 Task: Look for space in Tefé, Brazil from 5th July, 2023 to 11th July, 2023 for 2 adults in price range Rs.8000 to Rs.16000. Place can be entire place with 2 bedrooms having 2 beds and 1 bathroom. Property type can be house, flat, guest house. Amenities needed are: washing machine. Booking option can be shelf check-in. Required host language is Spanish.
Action: Mouse moved to (835, 111)
Screenshot: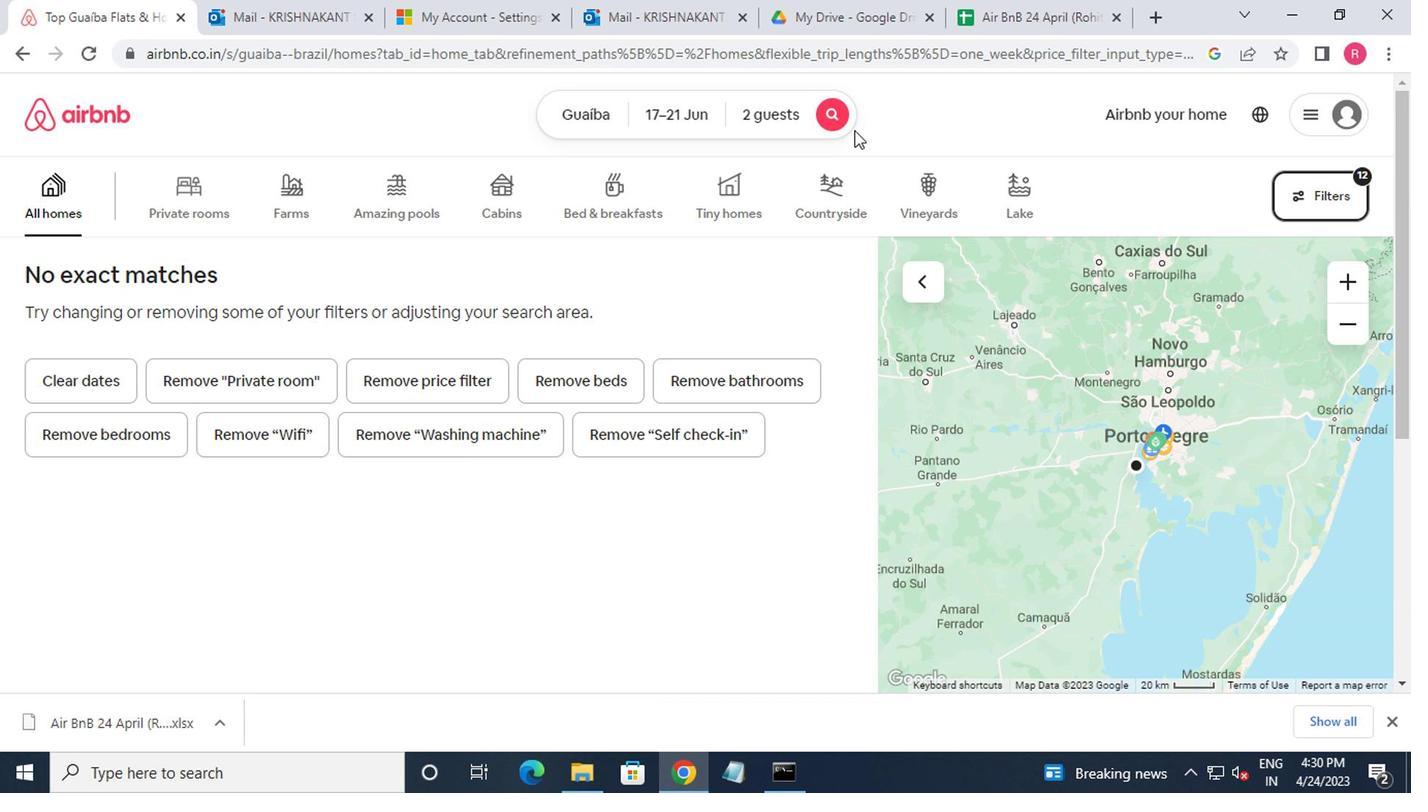 
Action: Mouse pressed left at (835, 111)
Screenshot: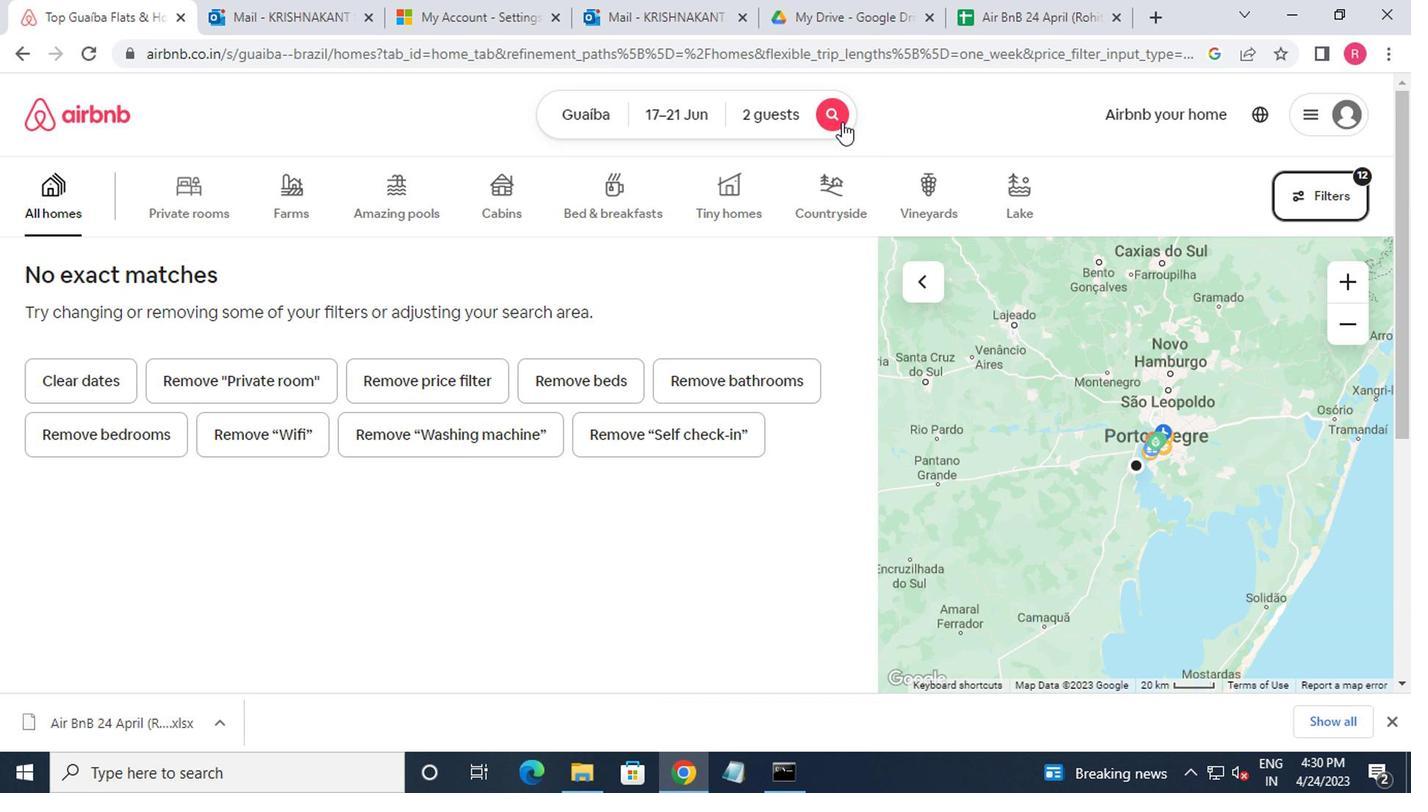 
Action: Mouse moved to (91, 121)
Screenshot: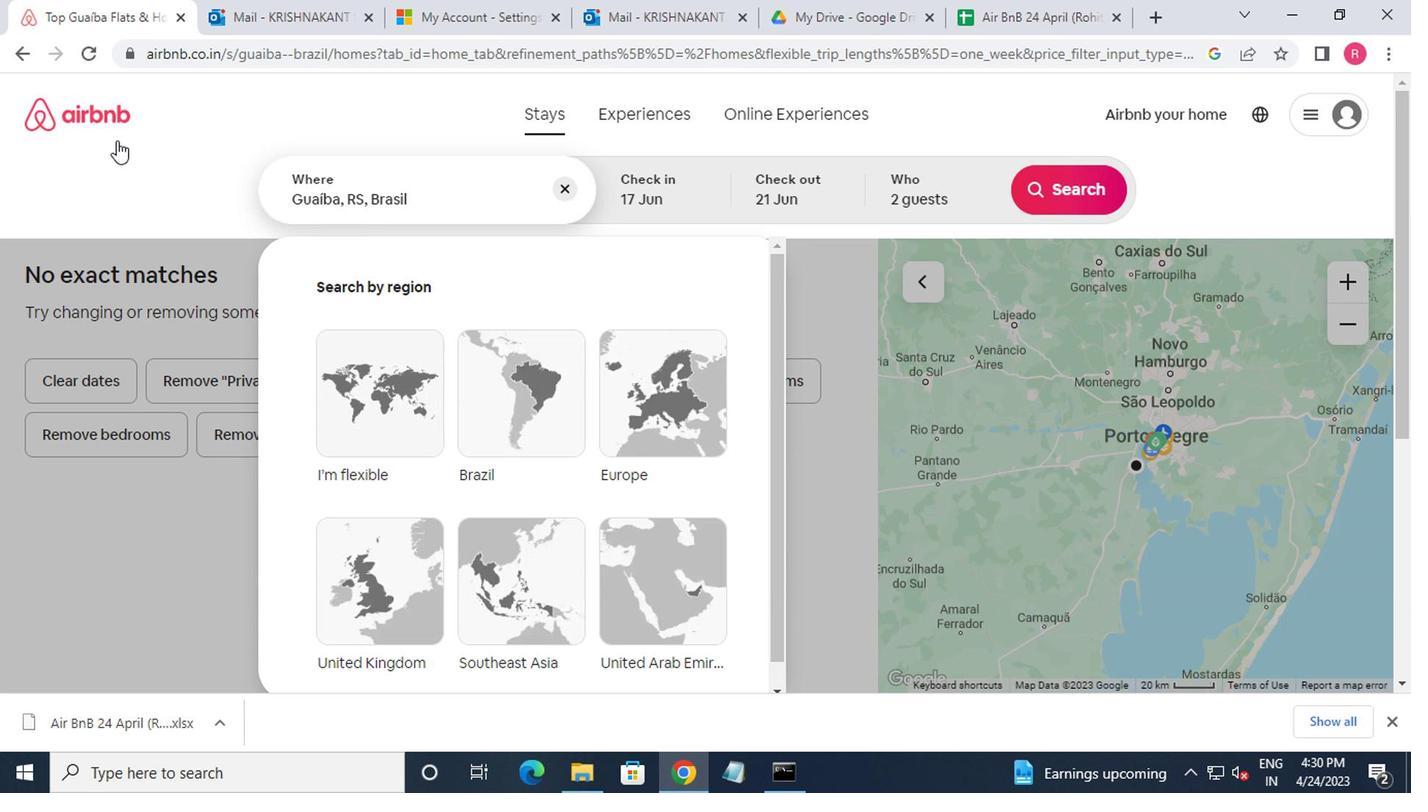 
Action: Mouse pressed left at (91, 121)
Screenshot: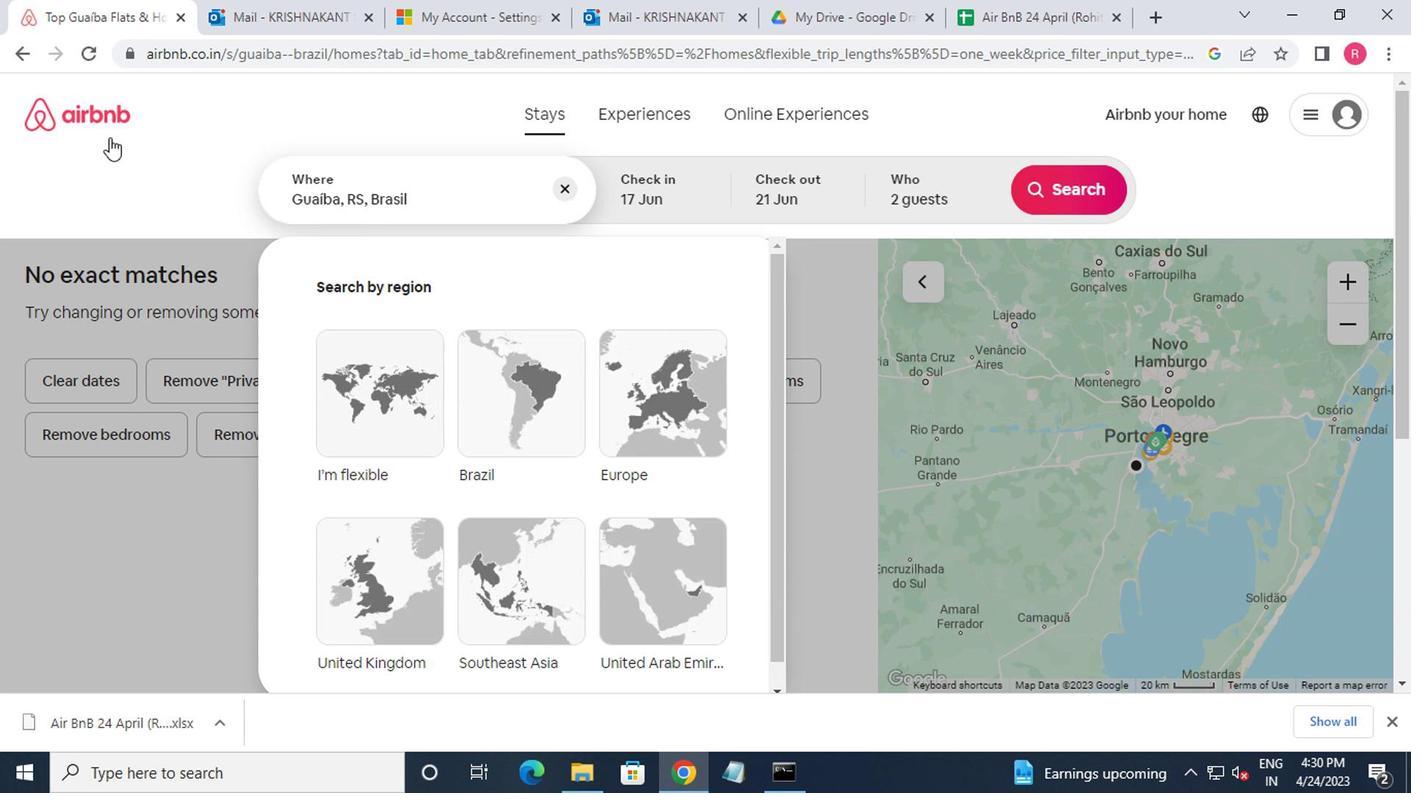 
Action: Mouse moved to (843, 116)
Screenshot: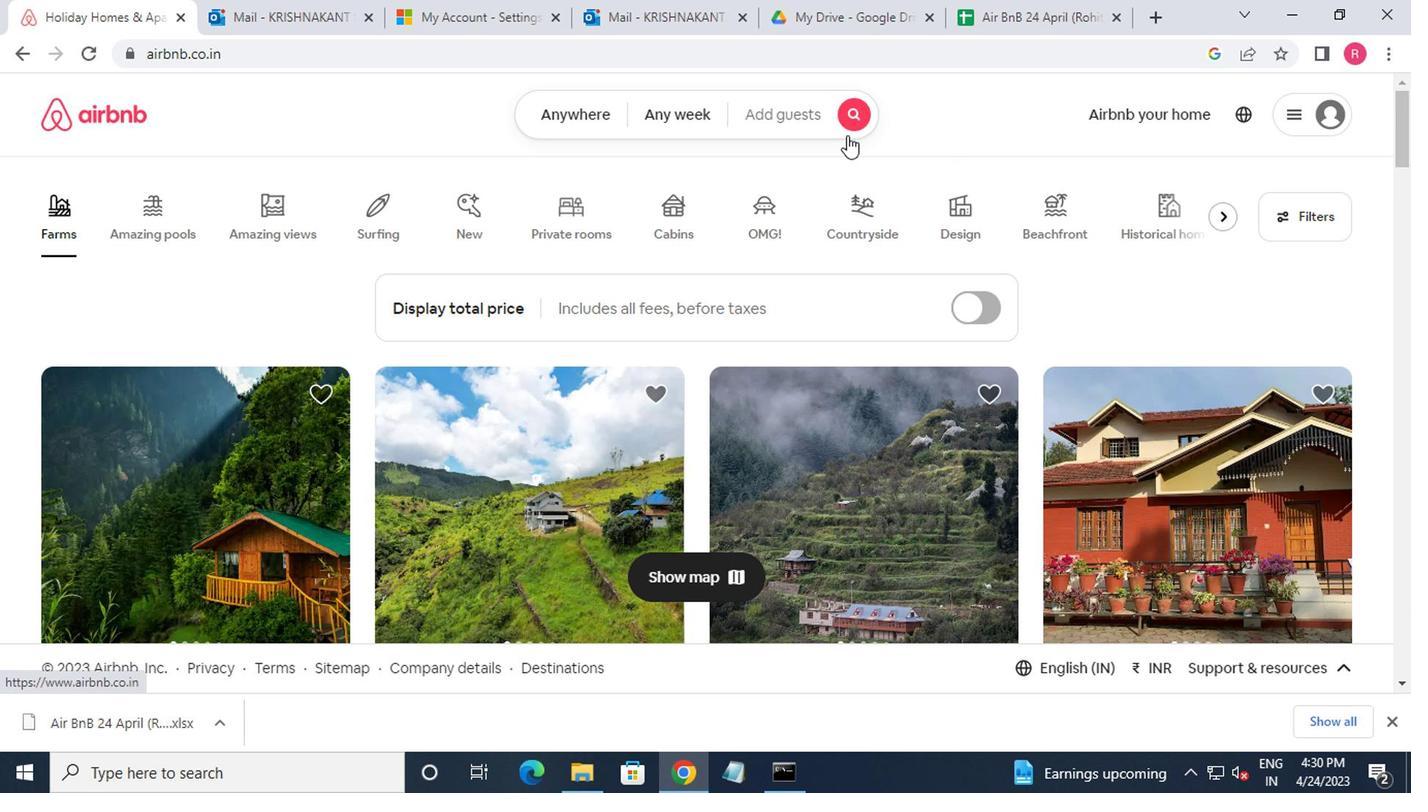 
Action: Mouse pressed left at (843, 116)
Screenshot: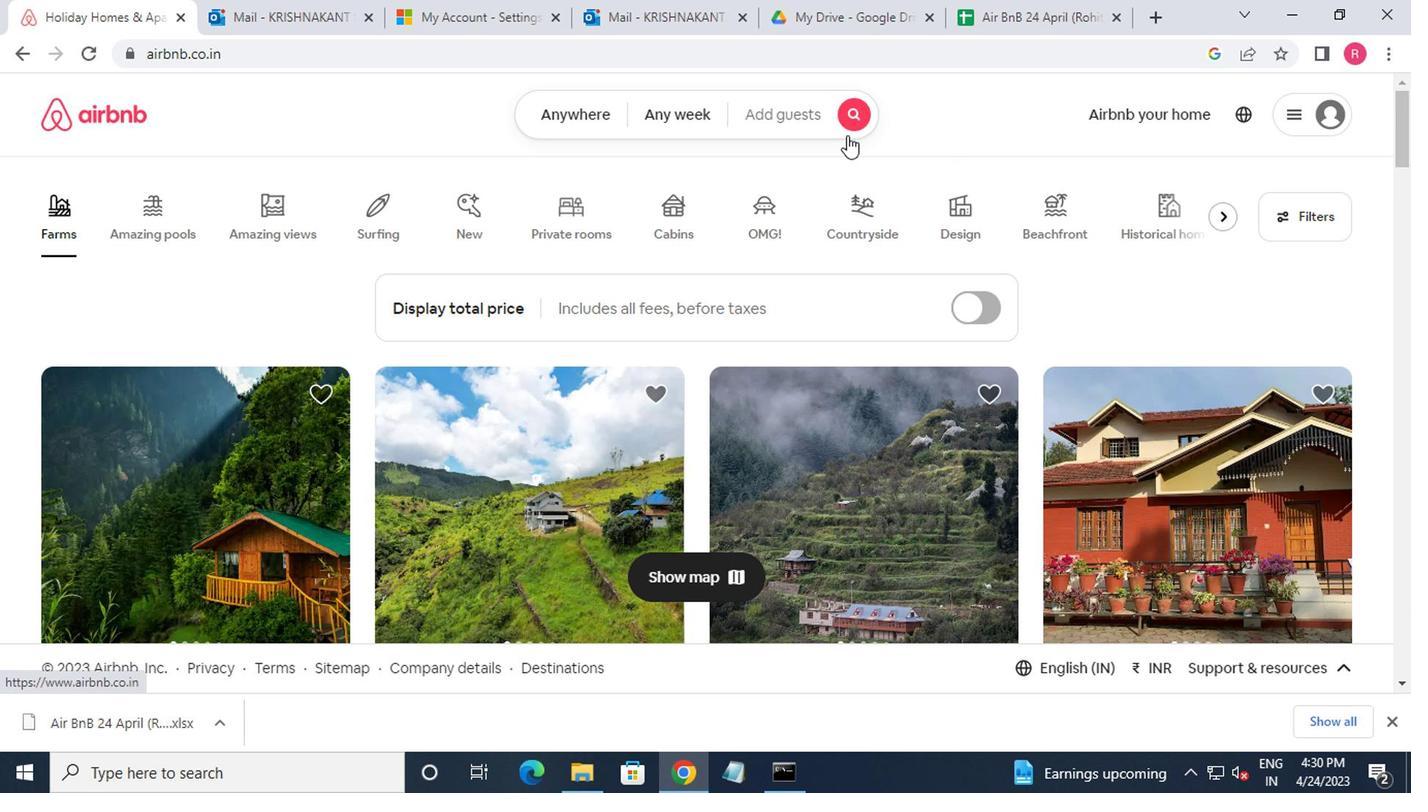 
Action: Mouse moved to (512, 183)
Screenshot: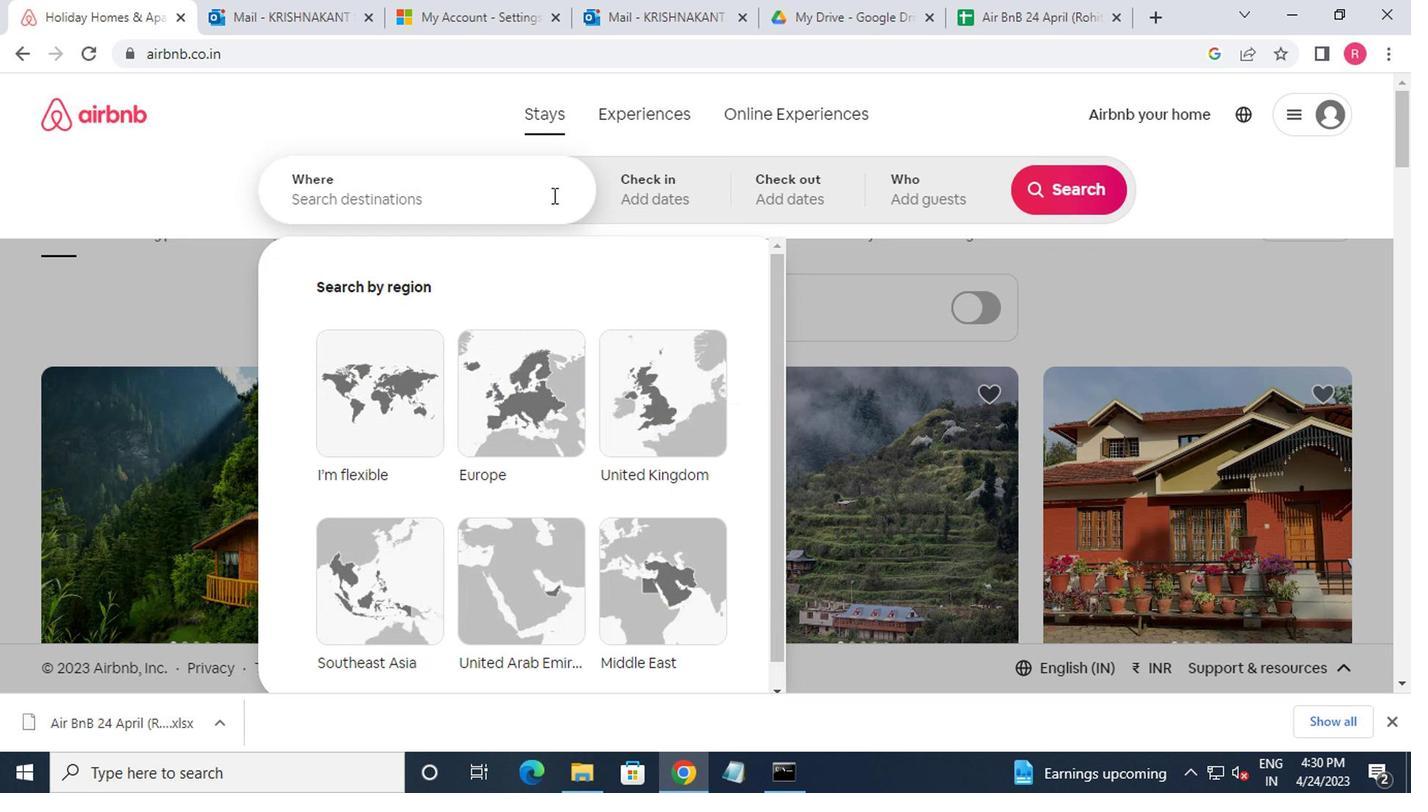 
Action: Mouse pressed left at (512, 183)
Screenshot: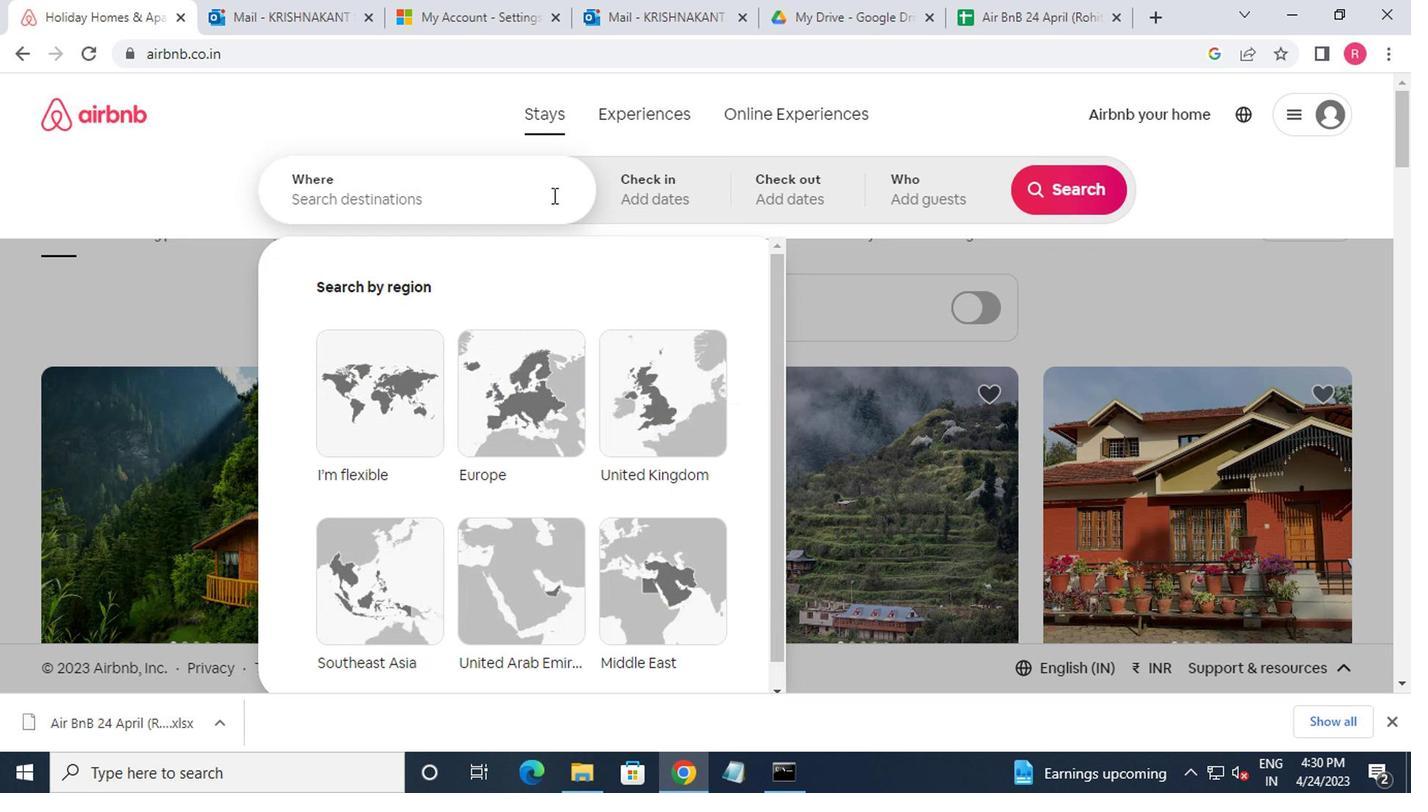 
Action: Mouse moved to (513, 181)
Screenshot: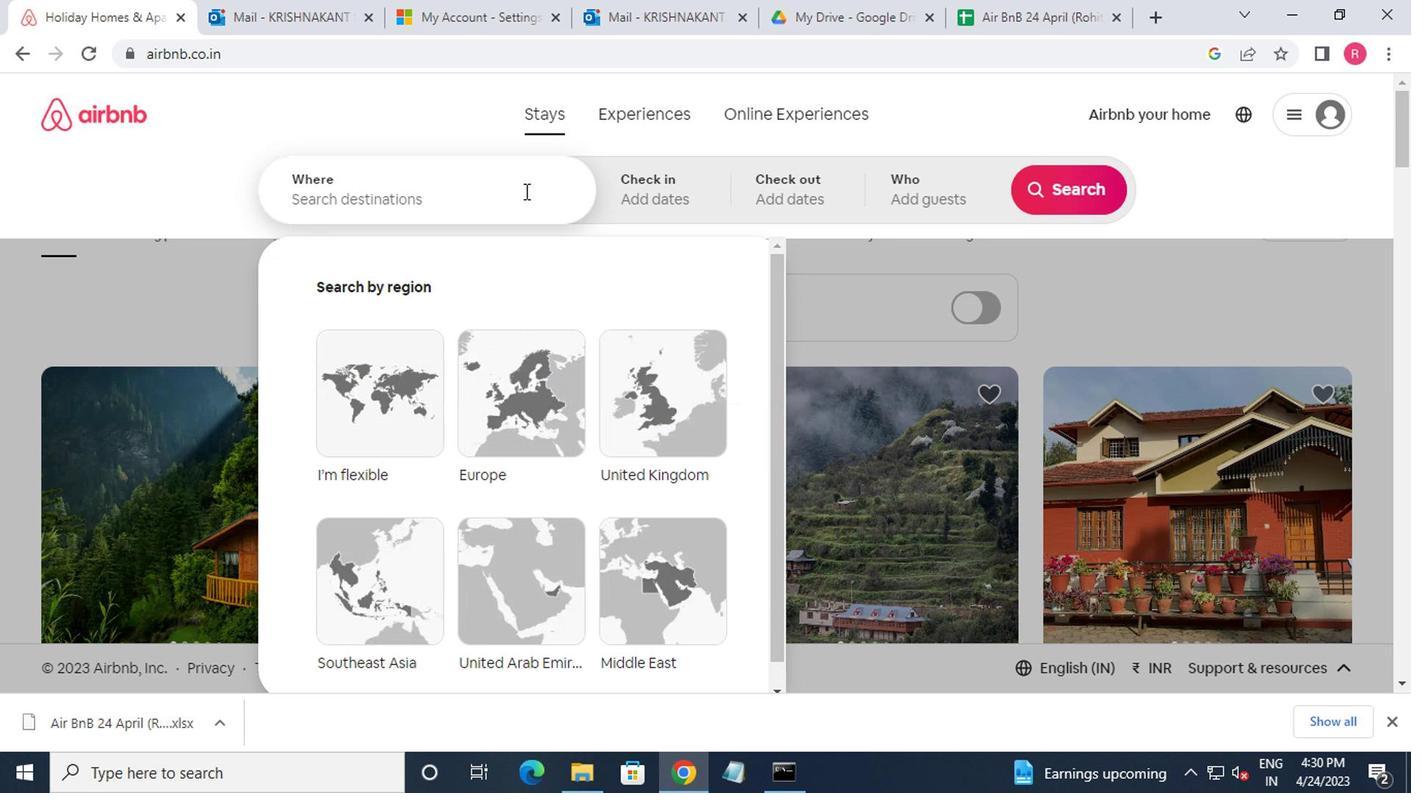 
Action: Key pressed tefe,brazil<Key.enter>
Screenshot: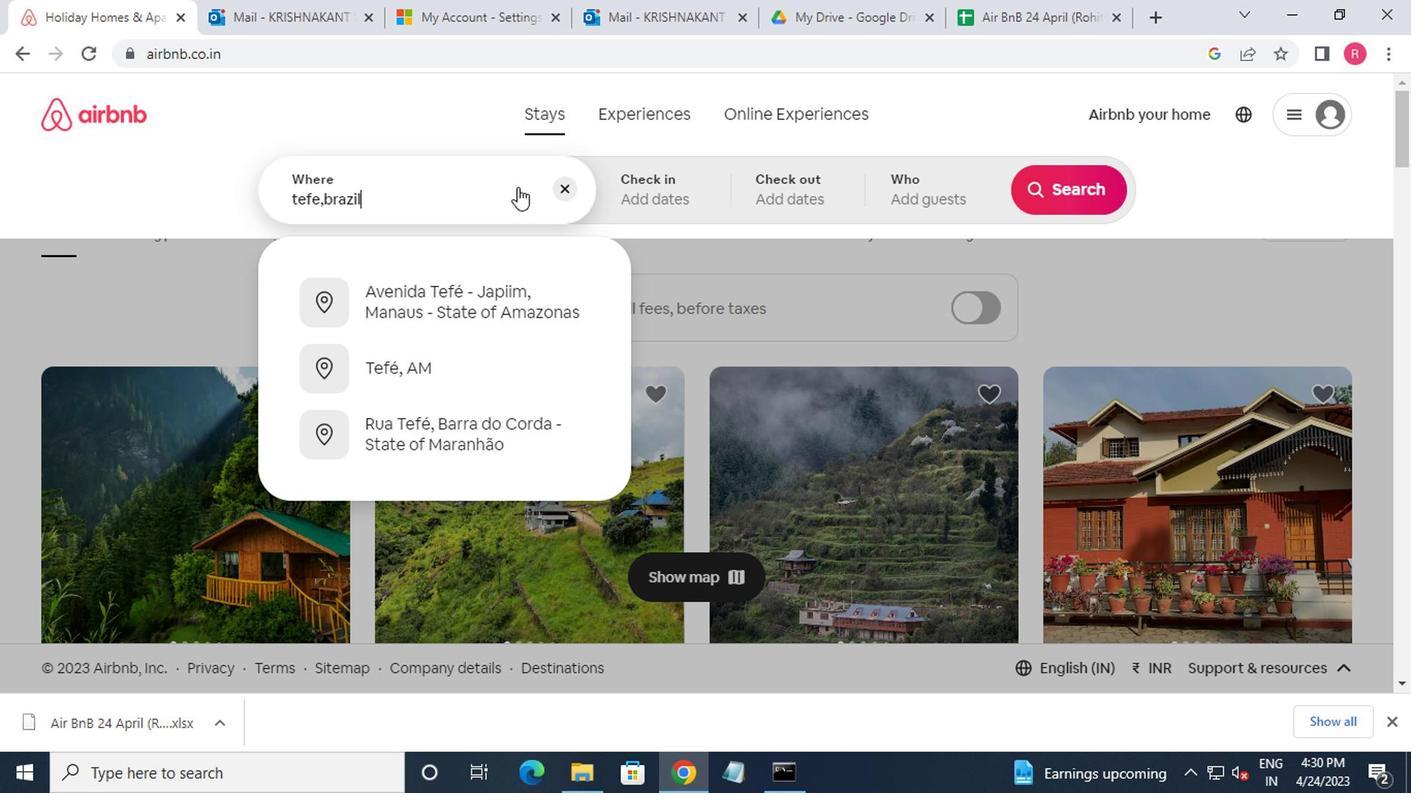 
Action: Mouse moved to (1051, 358)
Screenshot: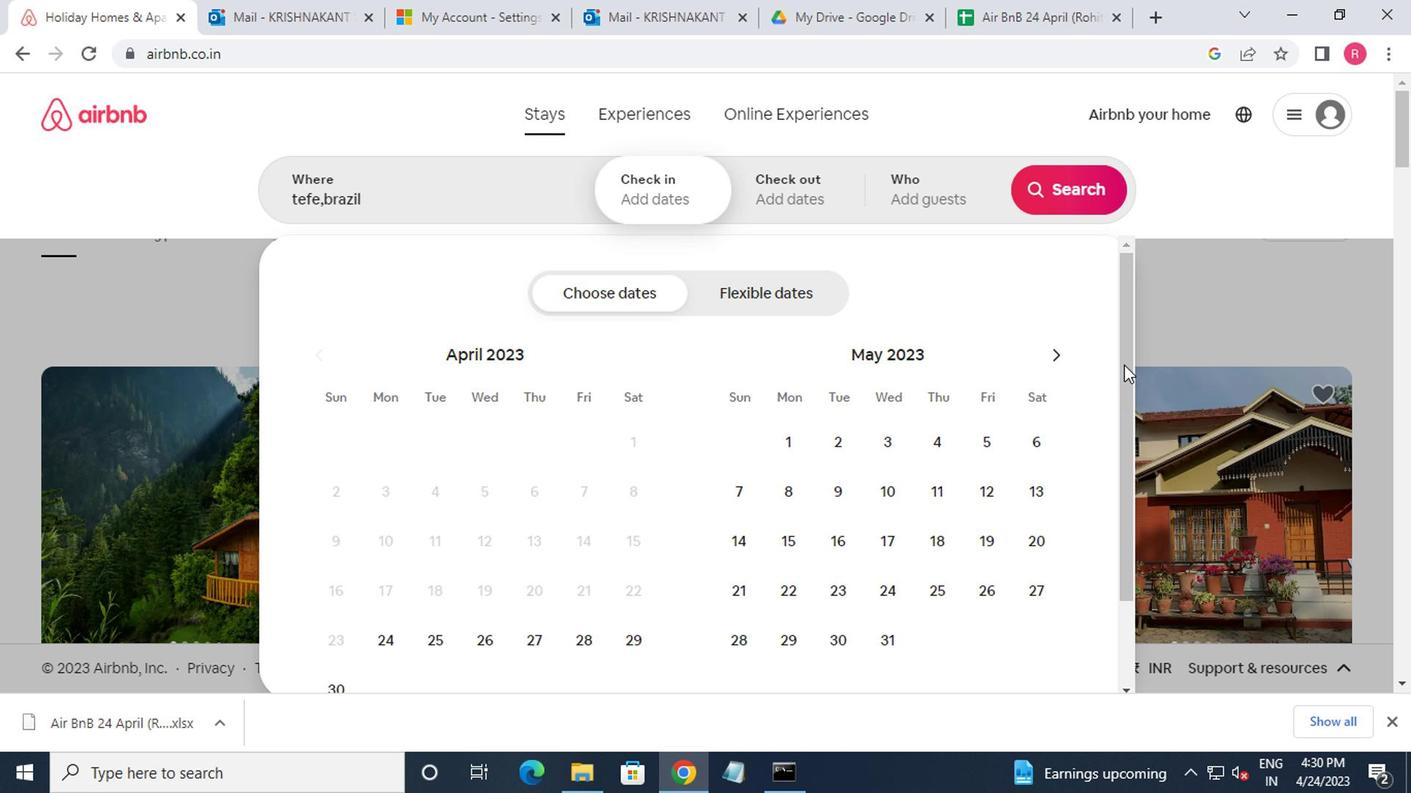 
Action: Mouse pressed left at (1051, 358)
Screenshot: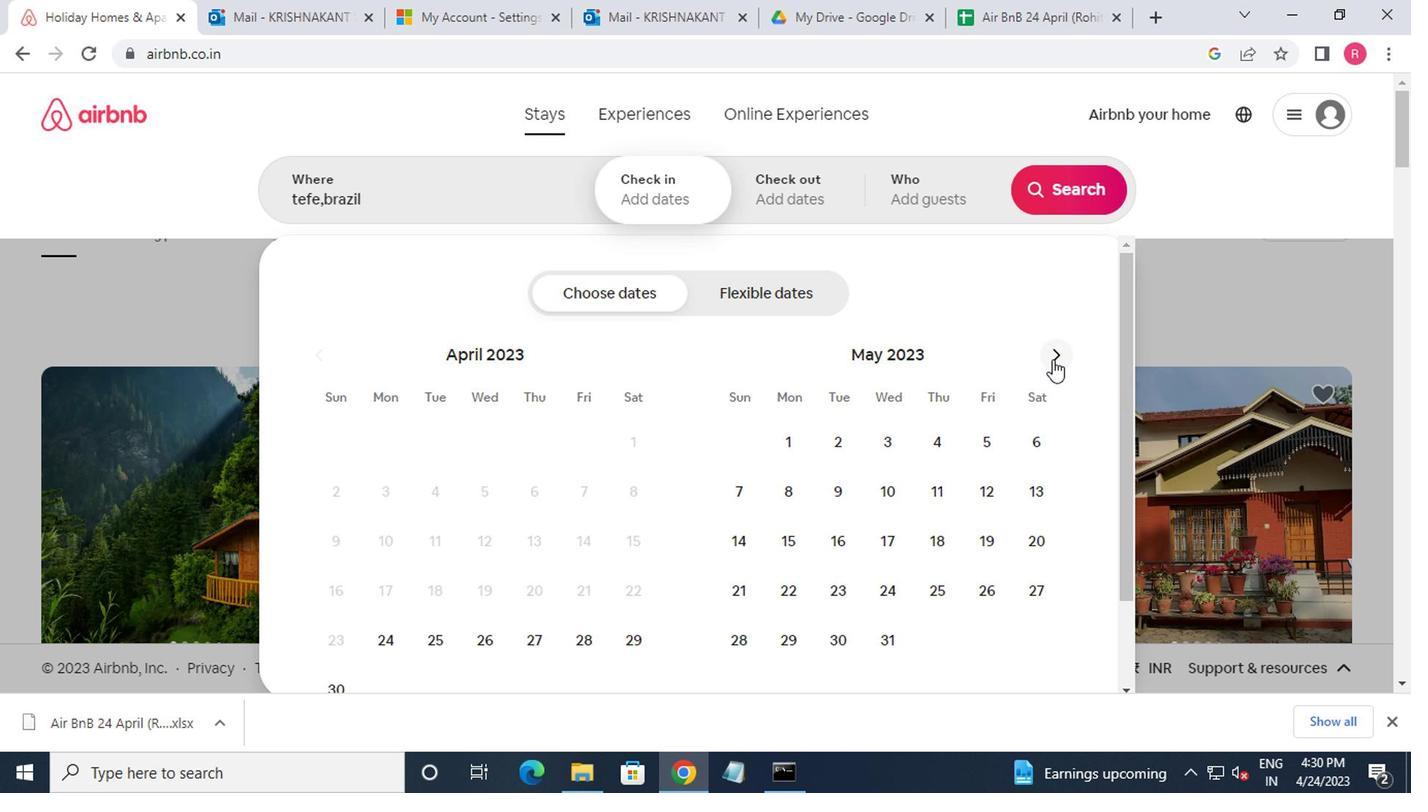 
Action: Mouse moved to (794, 504)
Screenshot: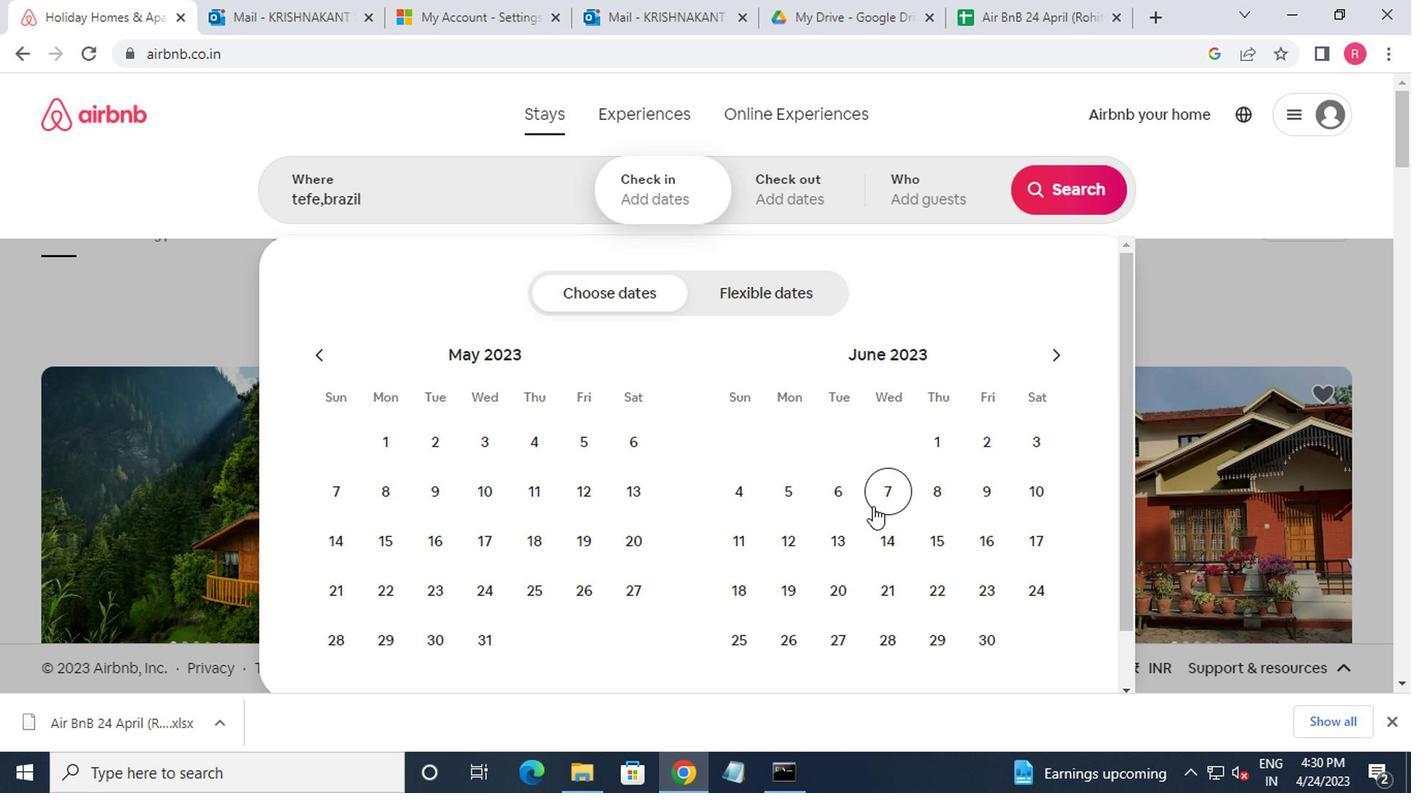 
Action: Mouse pressed left at (794, 504)
Screenshot: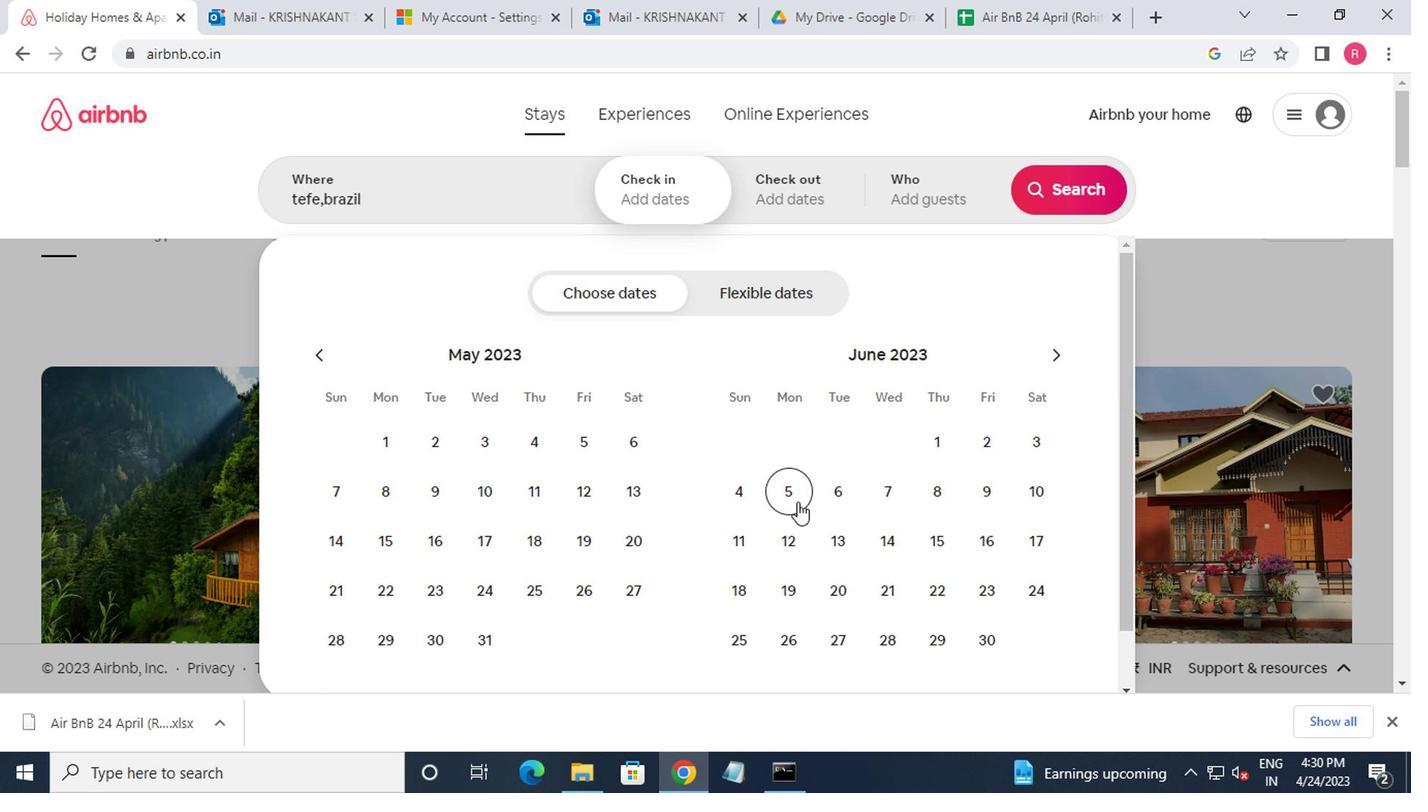 
Action: Mouse moved to (752, 540)
Screenshot: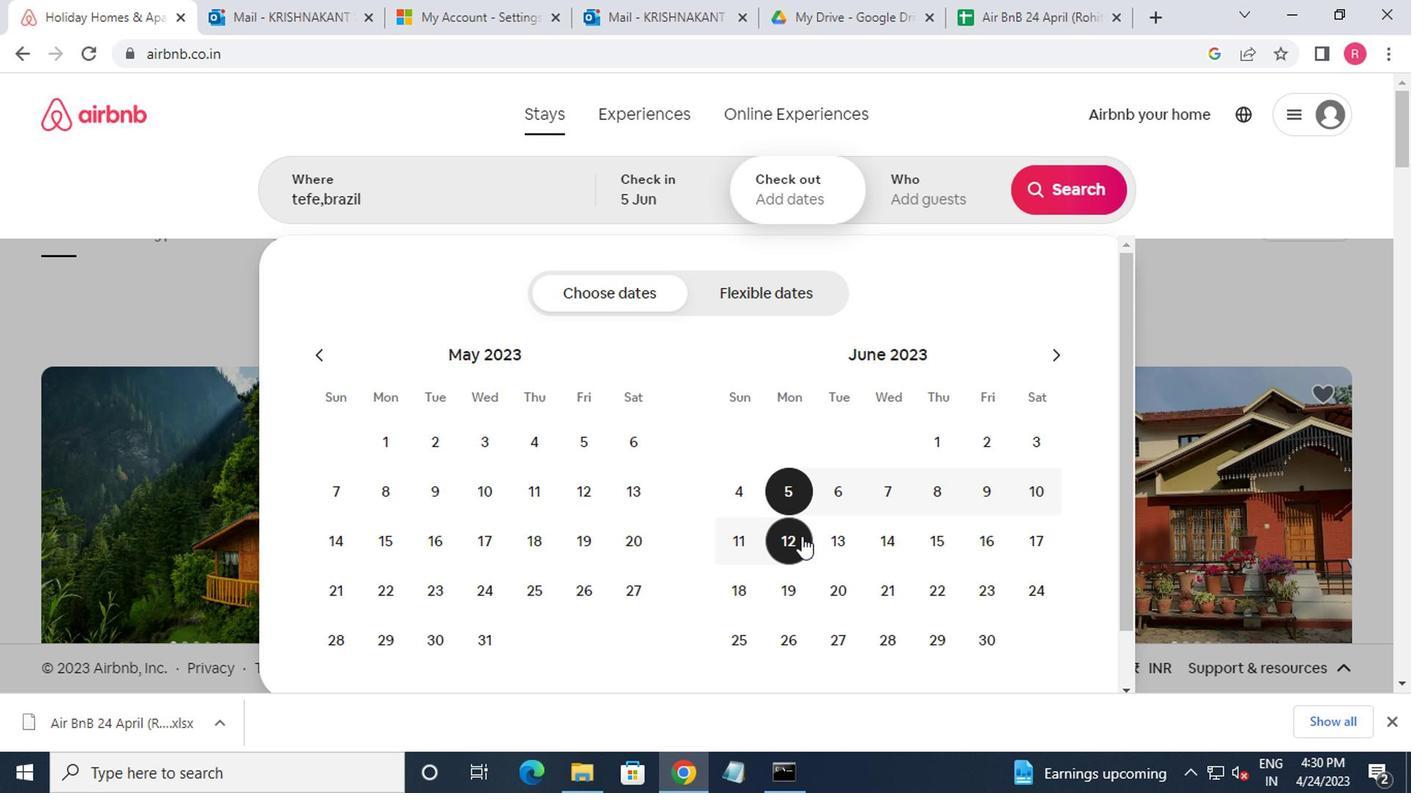
Action: Mouse pressed left at (752, 540)
Screenshot: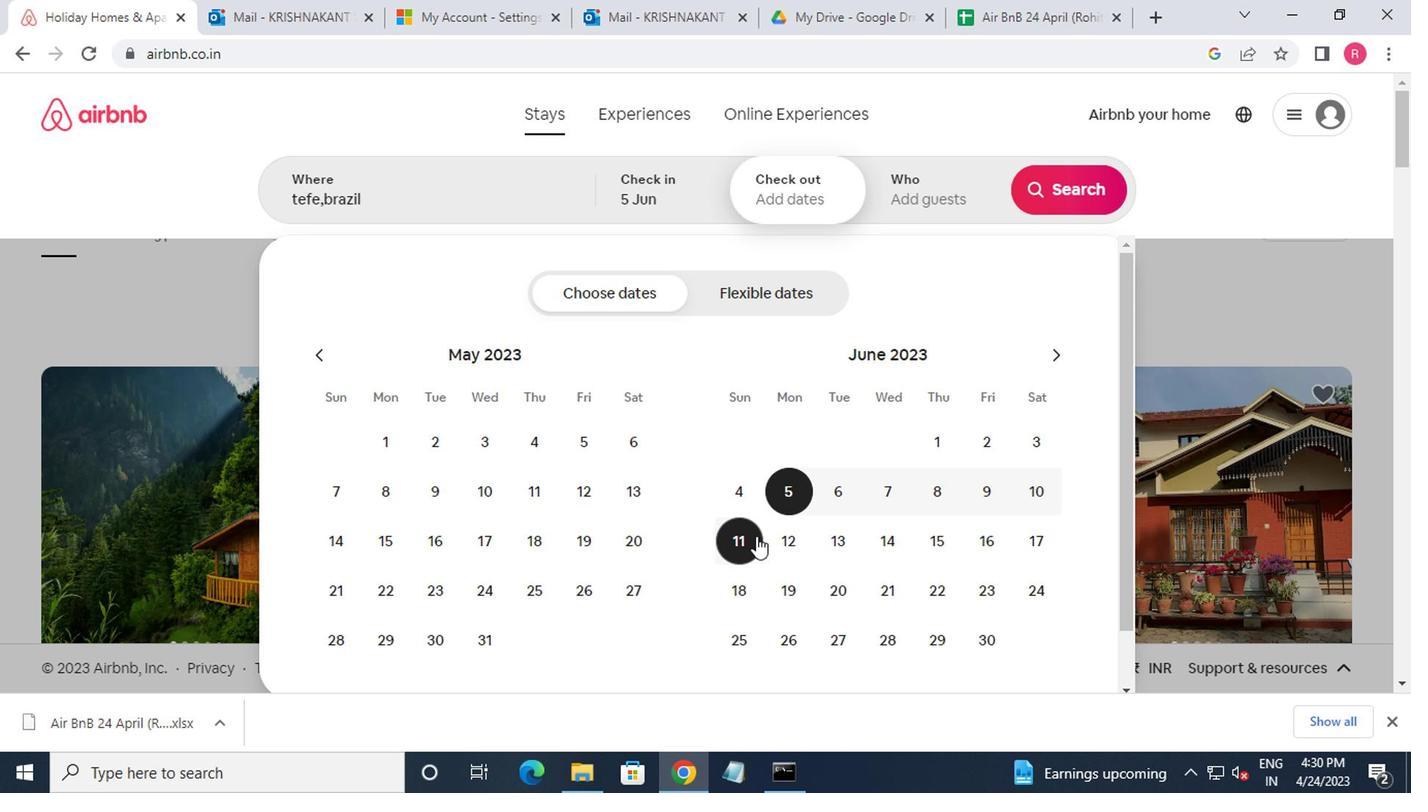 
Action: Mouse moved to (938, 190)
Screenshot: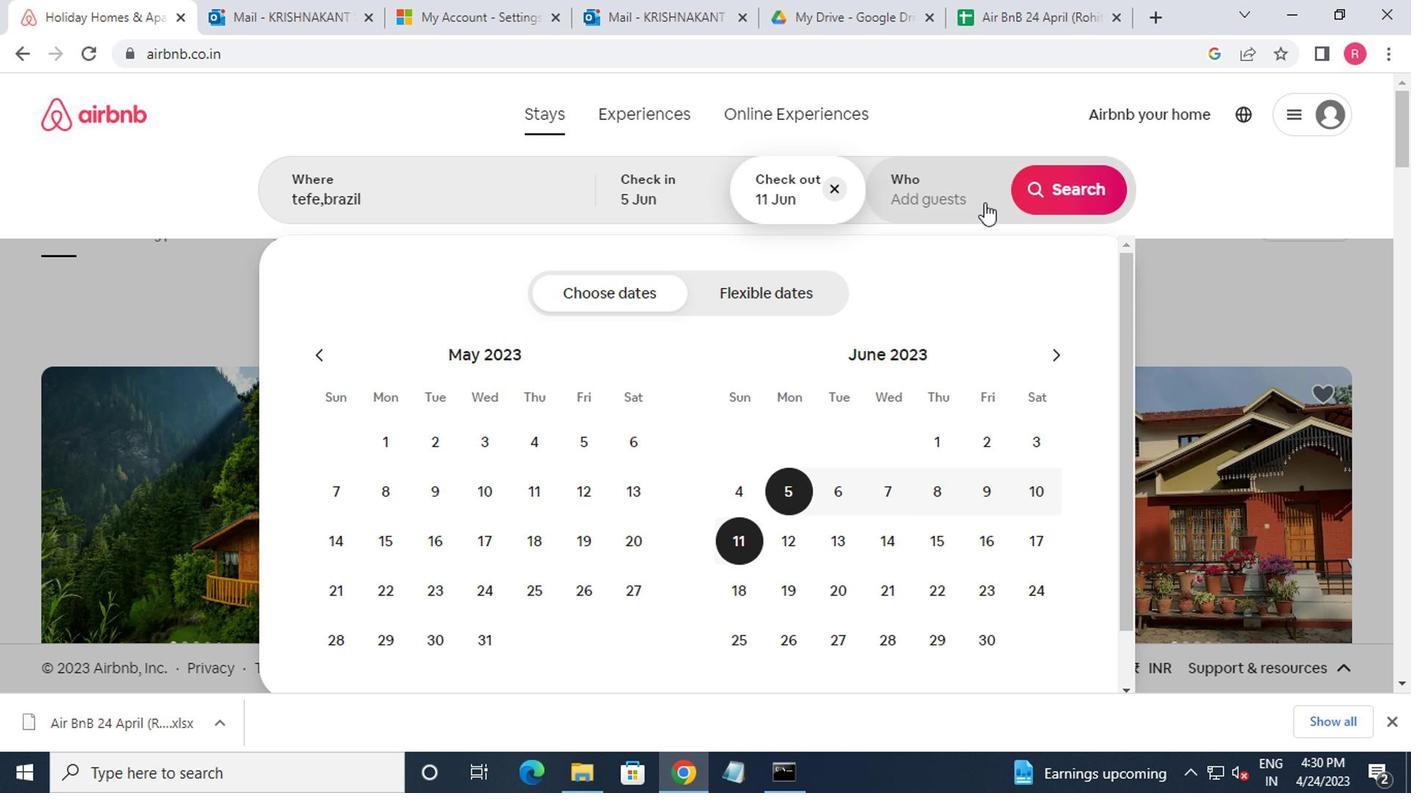 
Action: Mouse pressed left at (938, 190)
Screenshot: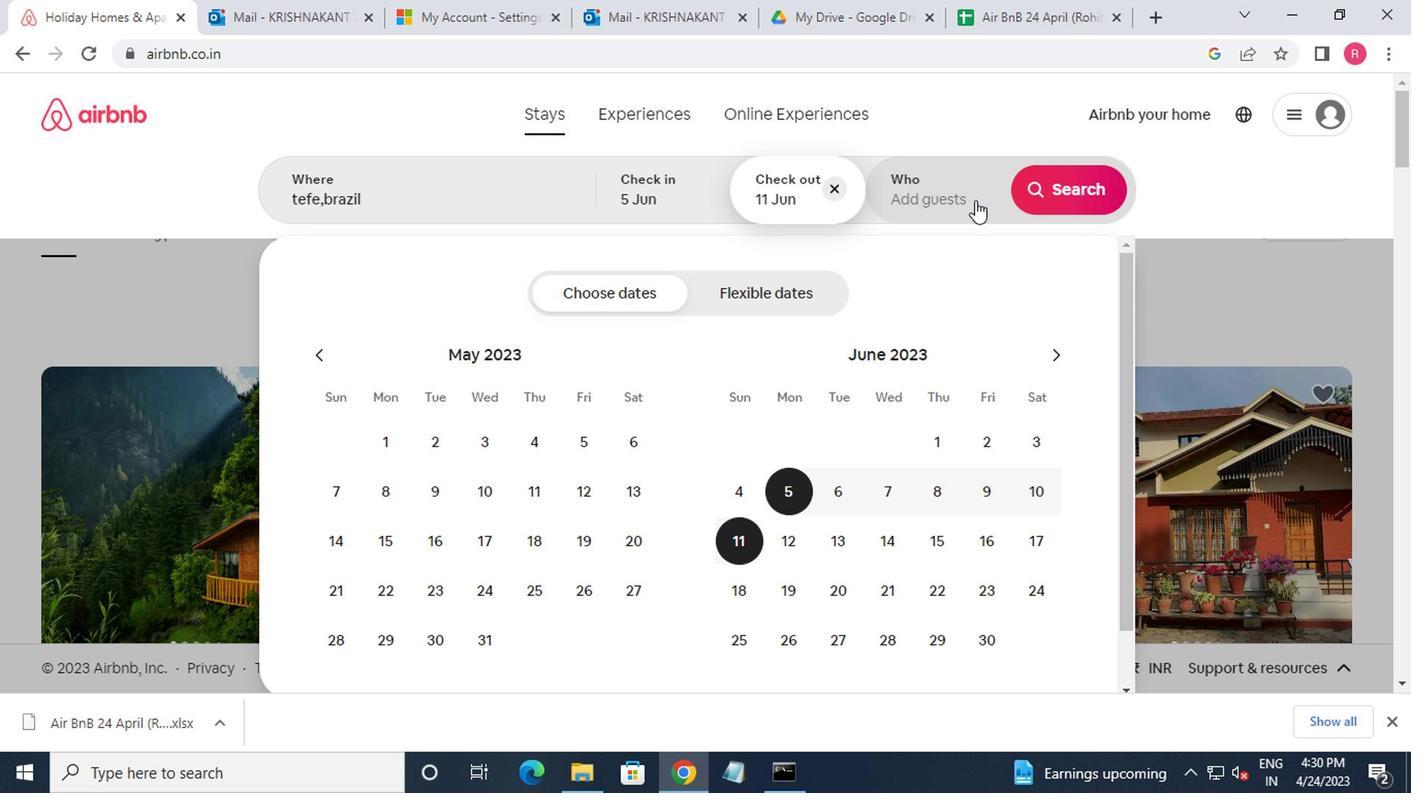 
Action: Mouse moved to (1087, 291)
Screenshot: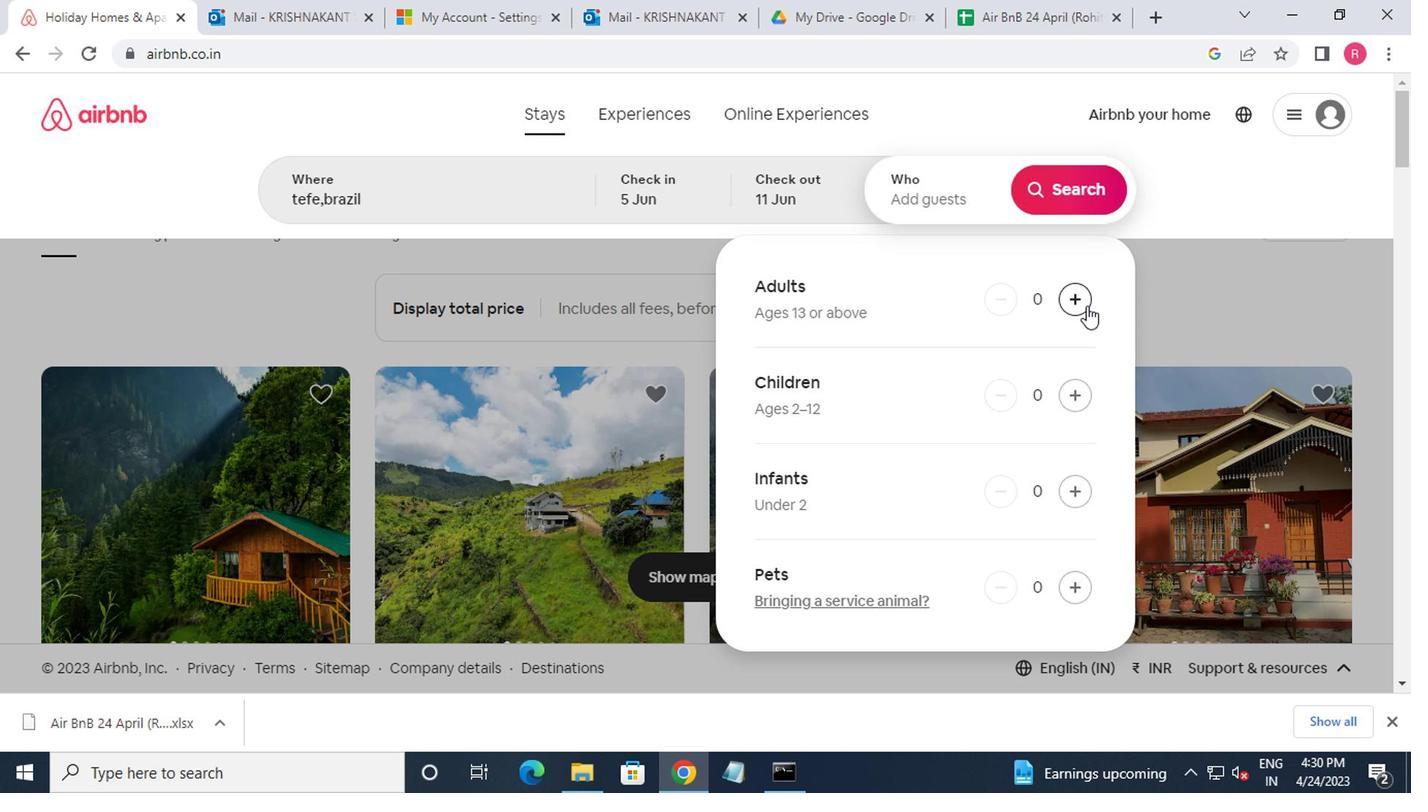 
Action: Mouse pressed left at (1087, 291)
Screenshot: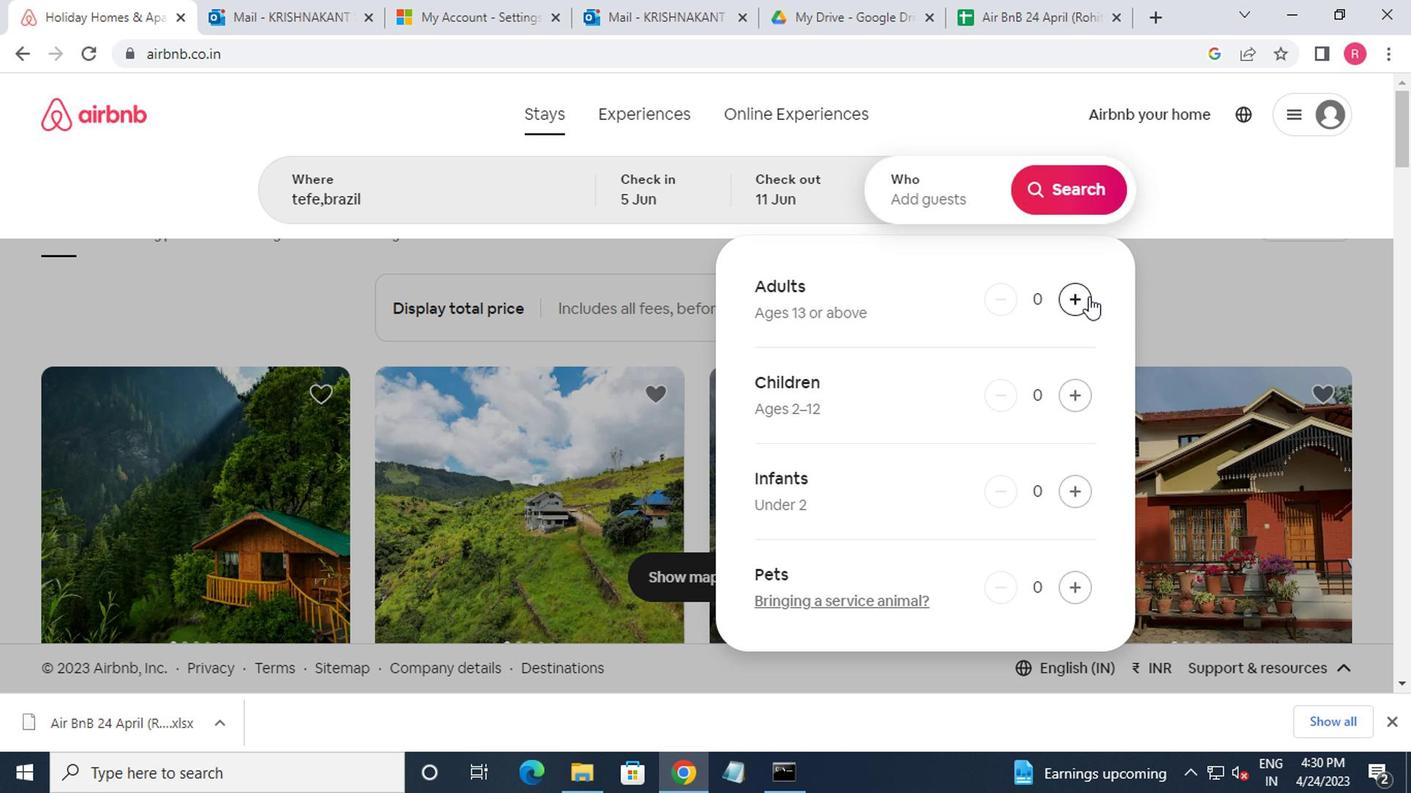
Action: Mouse pressed left at (1087, 291)
Screenshot: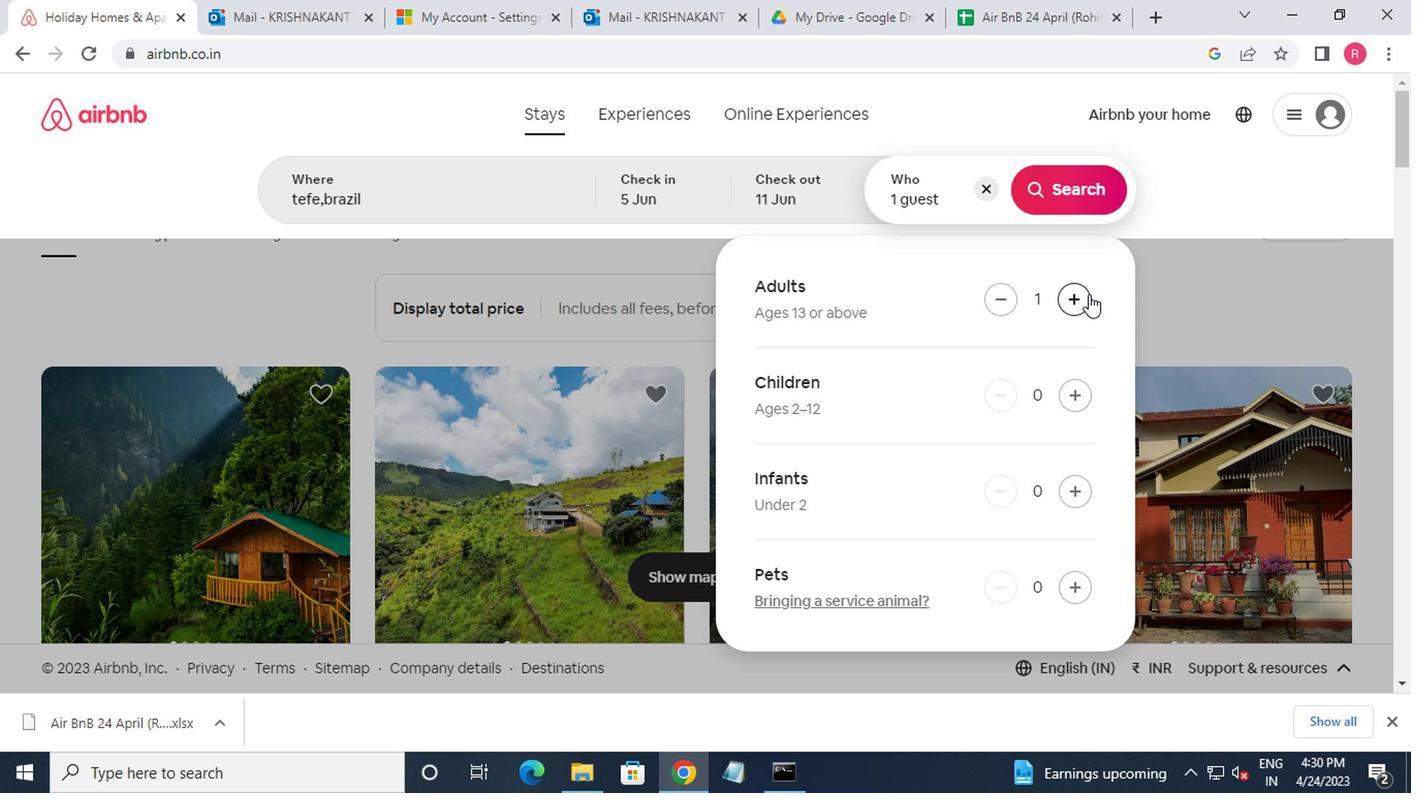 
Action: Mouse moved to (1042, 191)
Screenshot: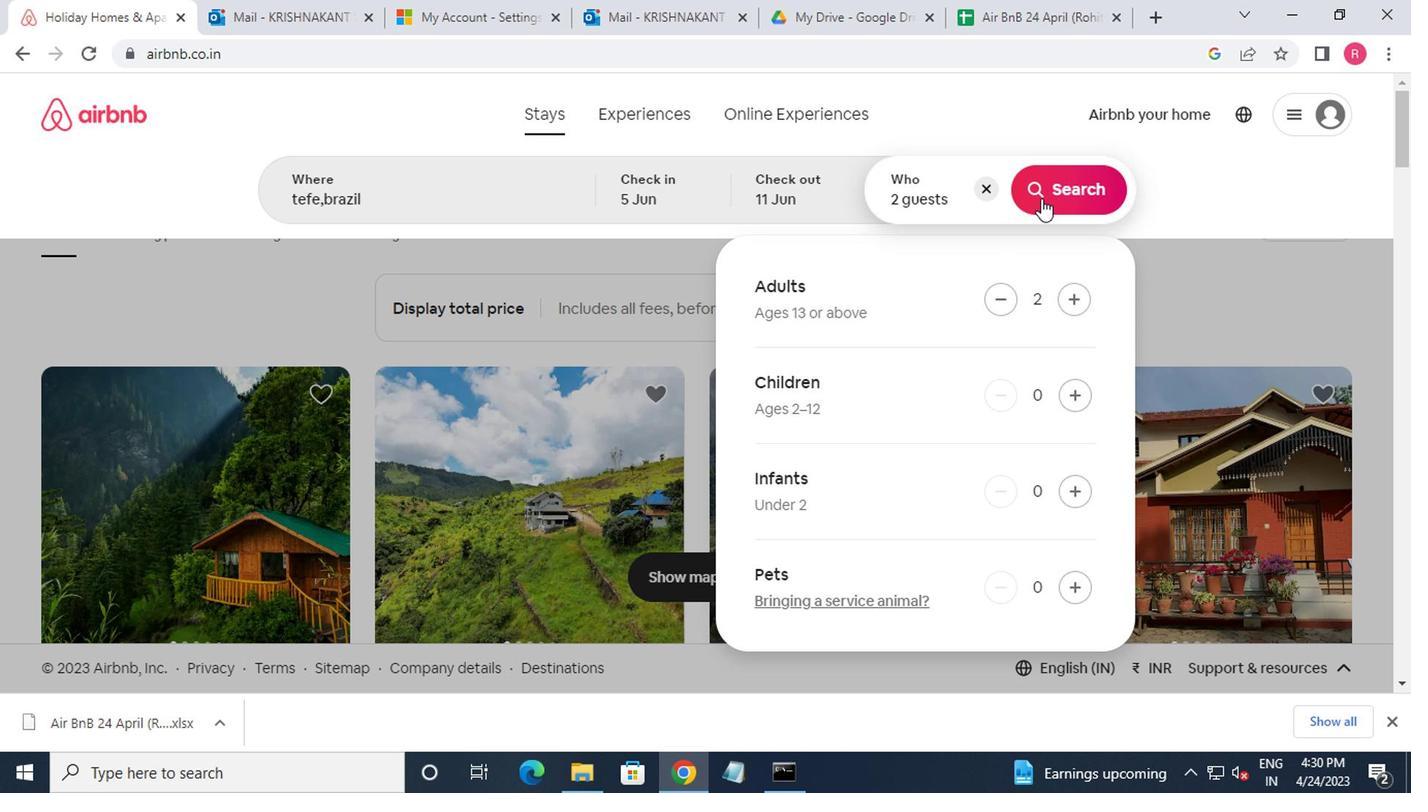 
Action: Mouse pressed left at (1042, 191)
Screenshot: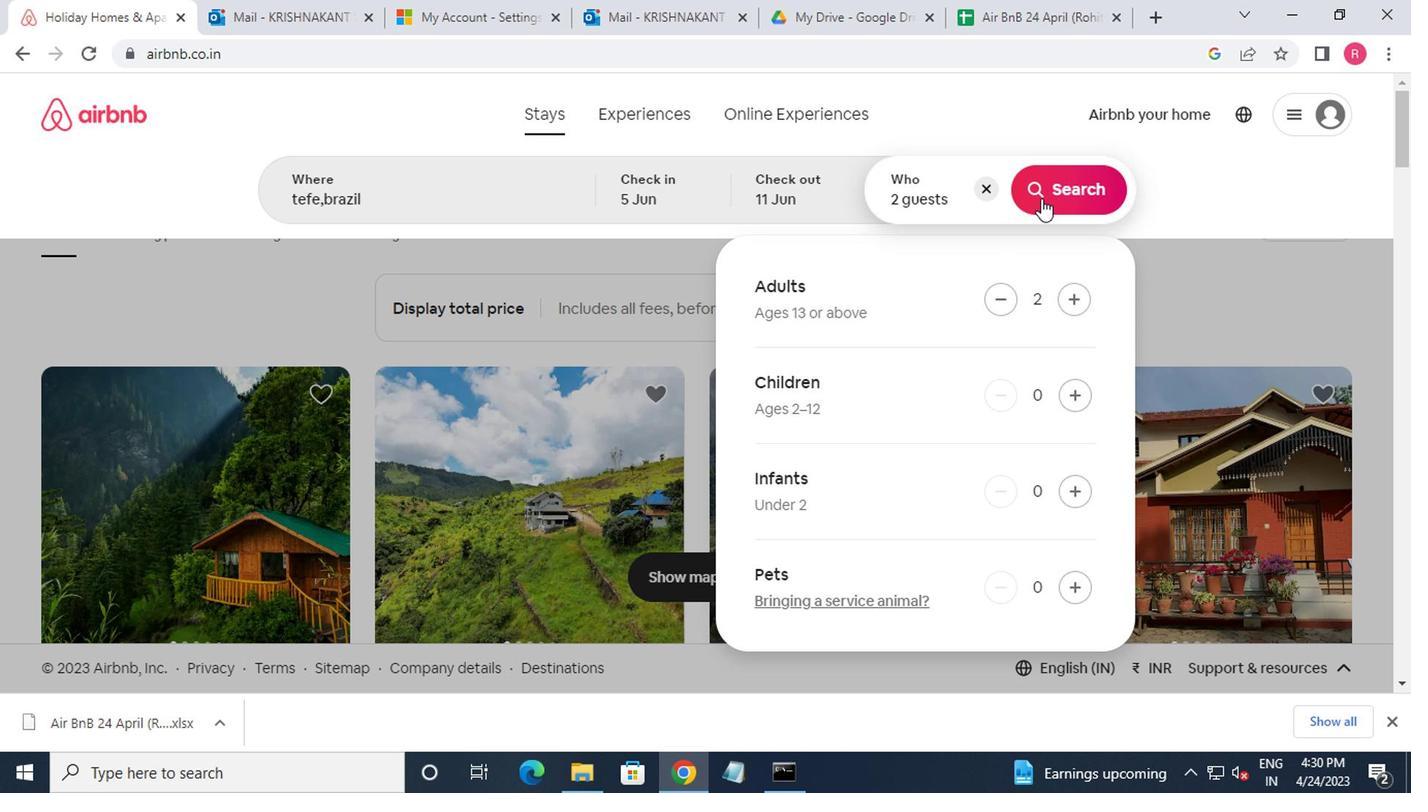 
Action: Mouse moved to (1290, 205)
Screenshot: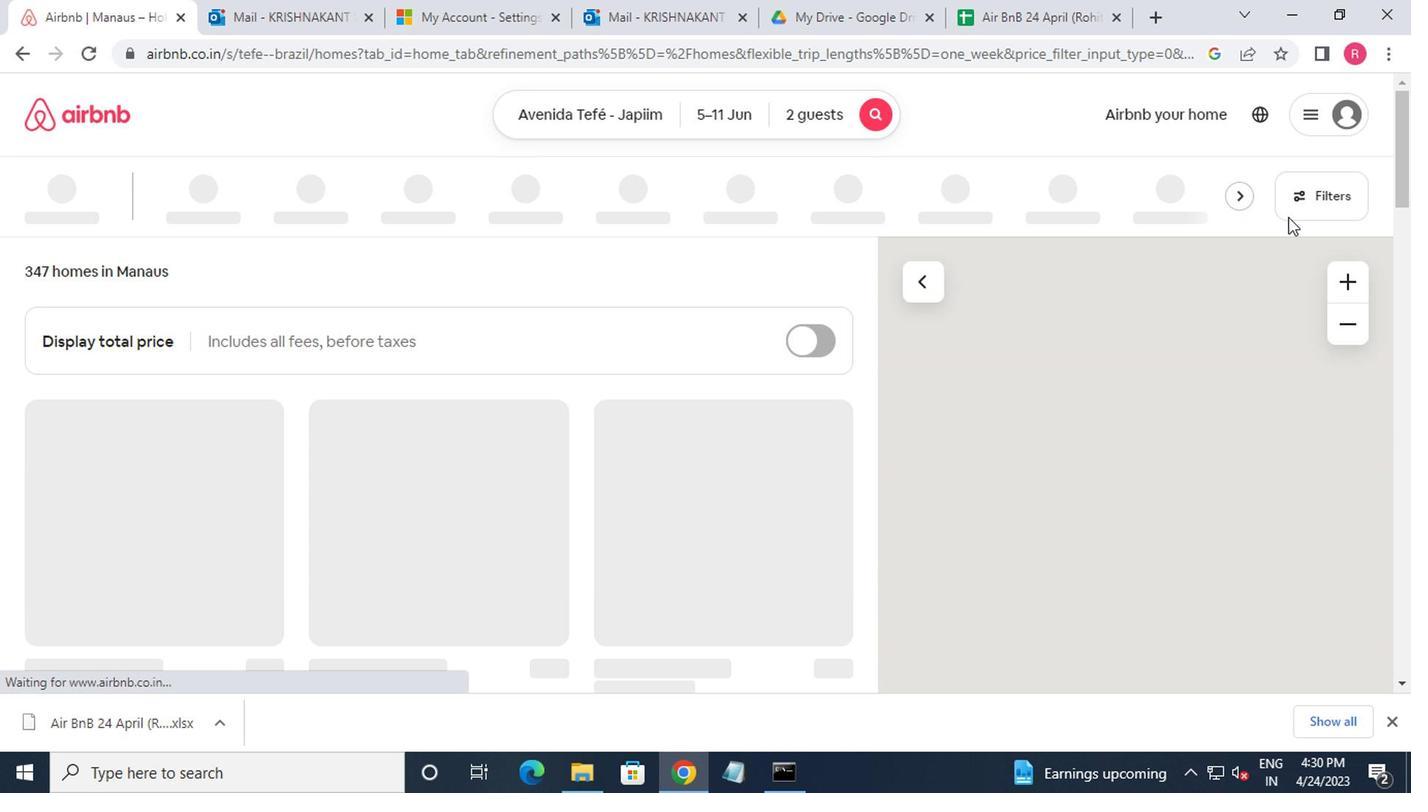 
Action: Mouse pressed left at (1290, 205)
Screenshot: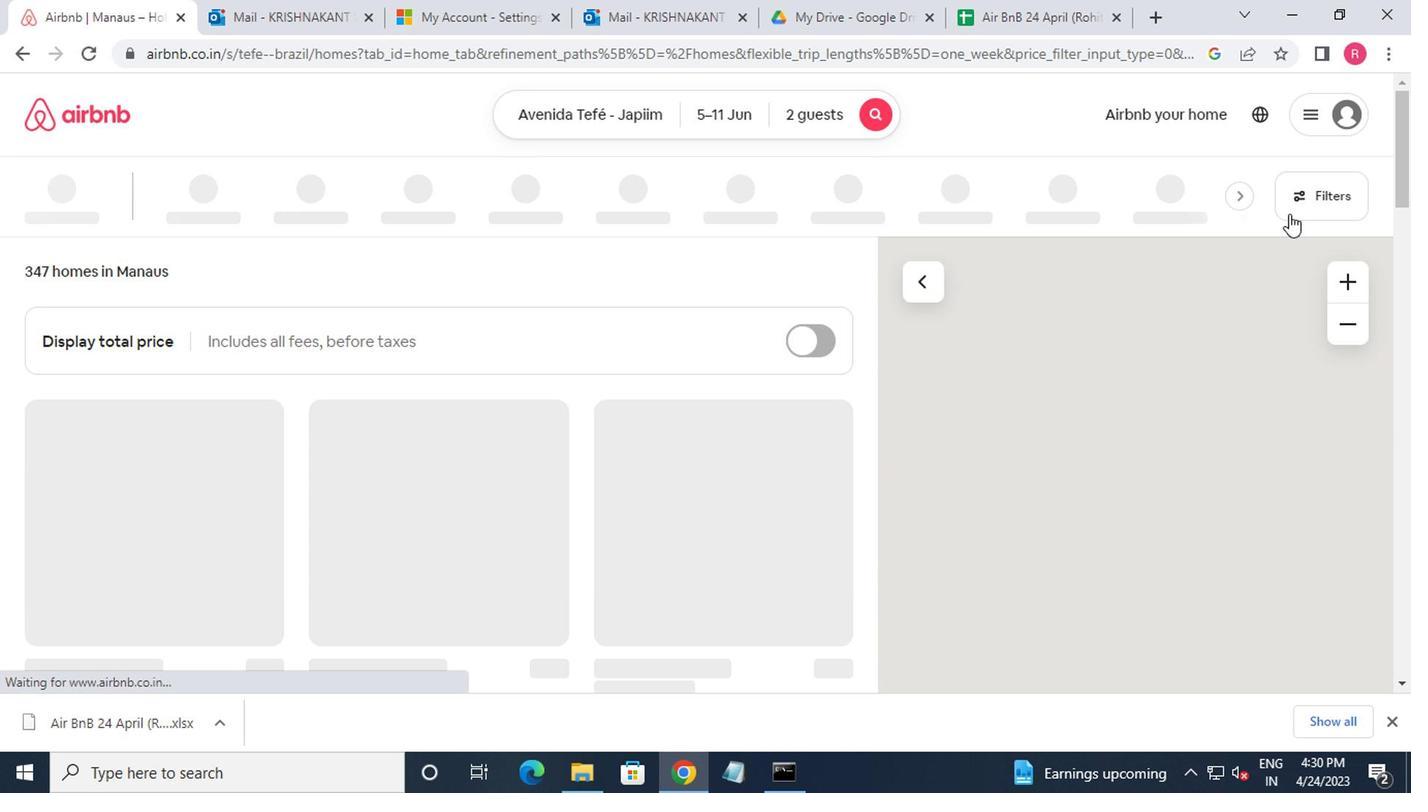 
Action: Mouse moved to (612, 449)
Screenshot: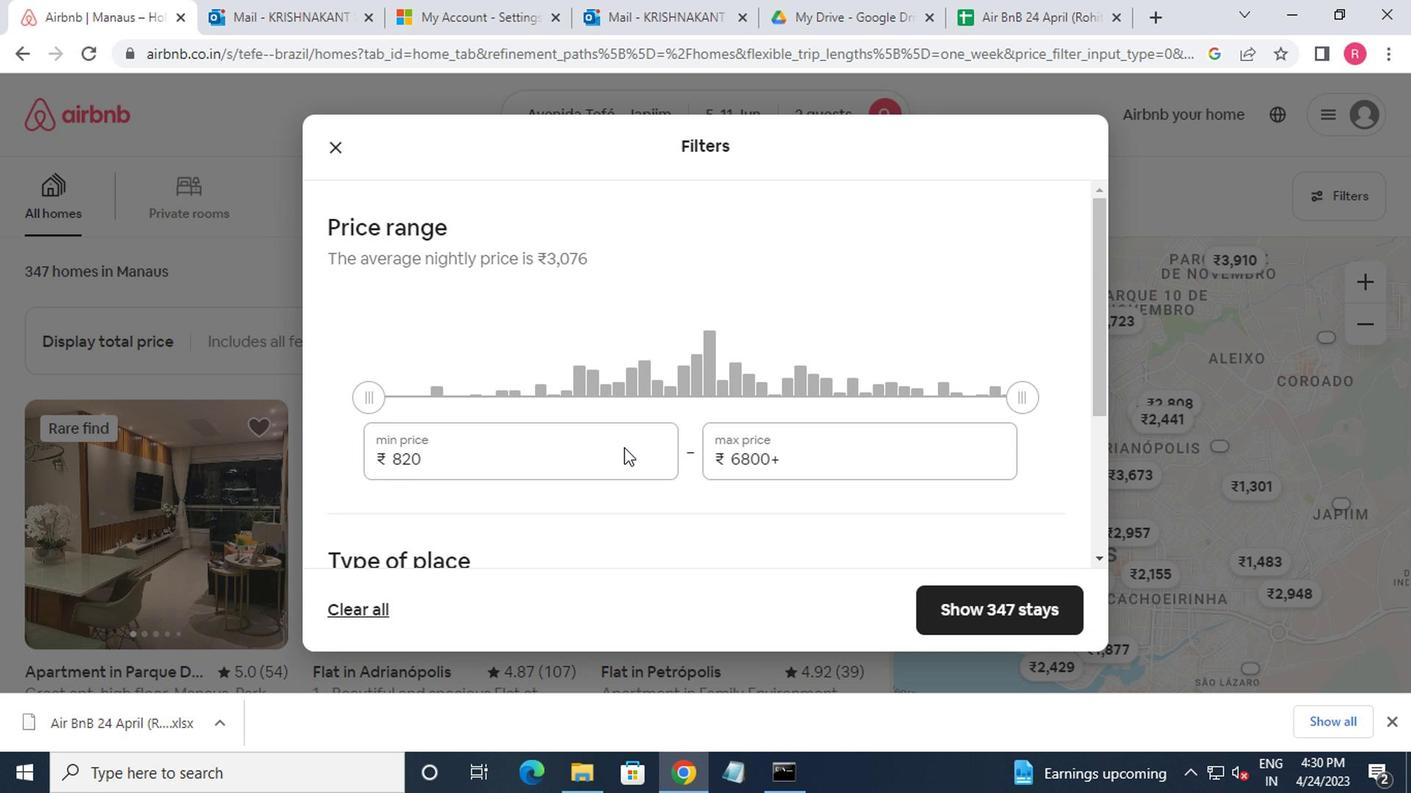
Action: Mouse pressed left at (612, 449)
Screenshot: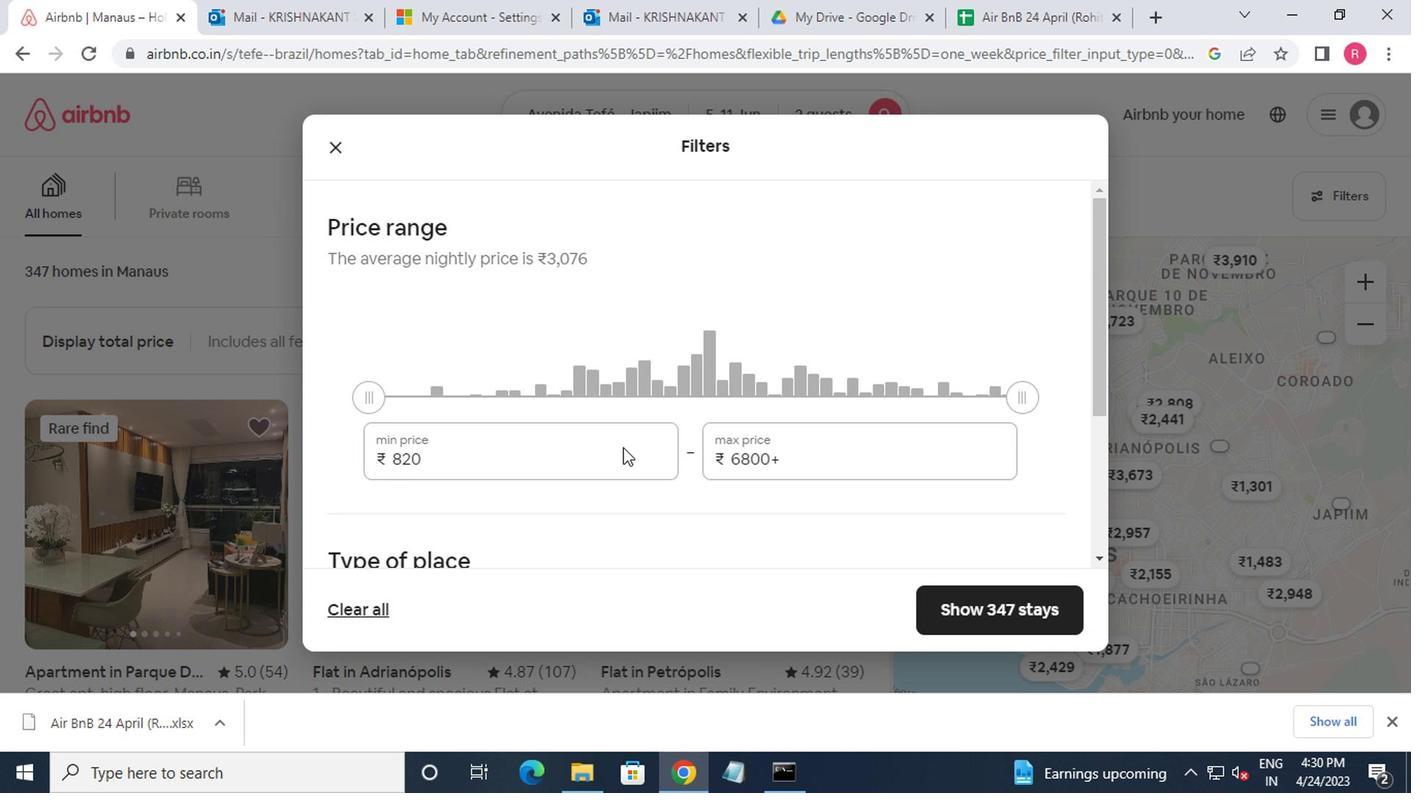 
Action: Key pressed <Key.backspace><Key.backspace>000<Key.tab>16000
Screenshot: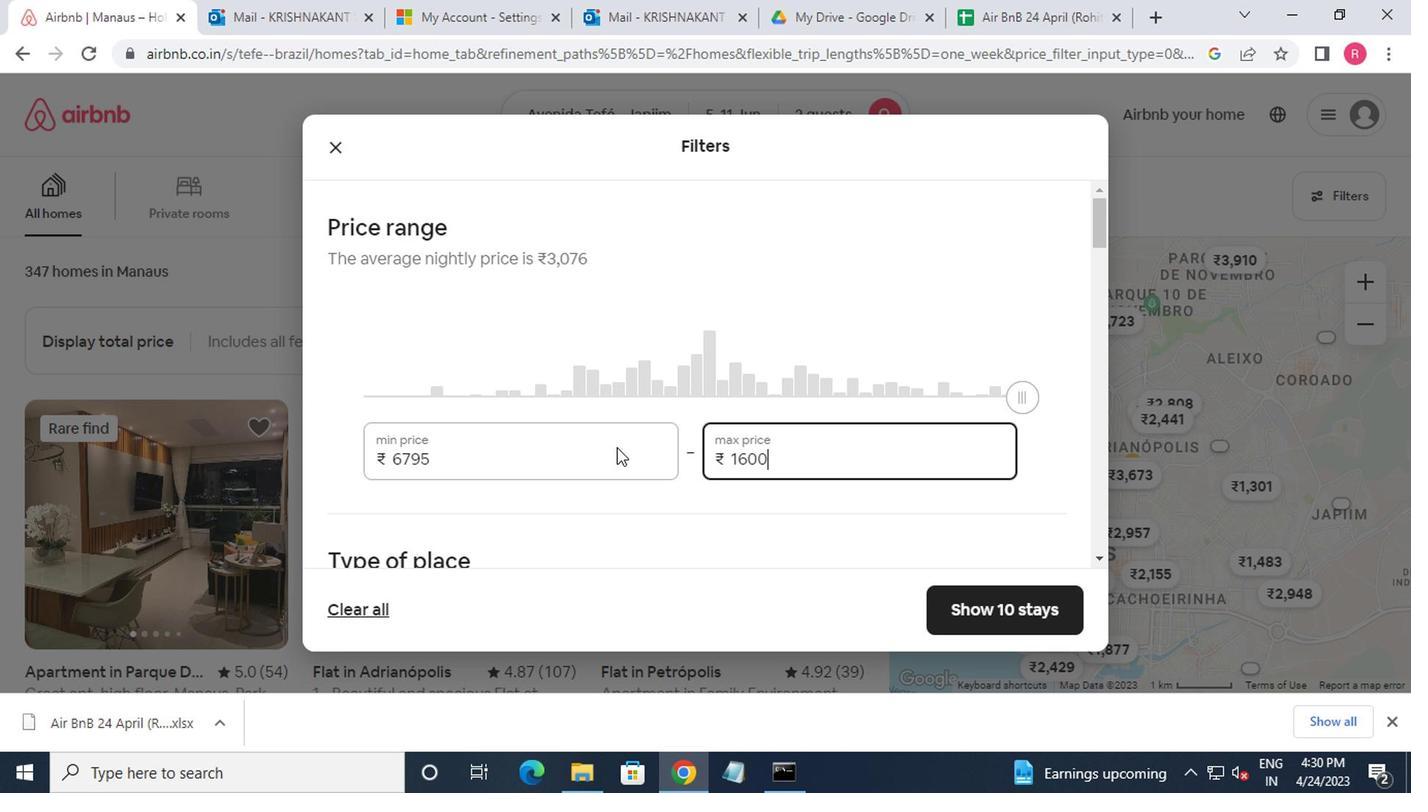 
Action: Mouse moved to (651, 468)
Screenshot: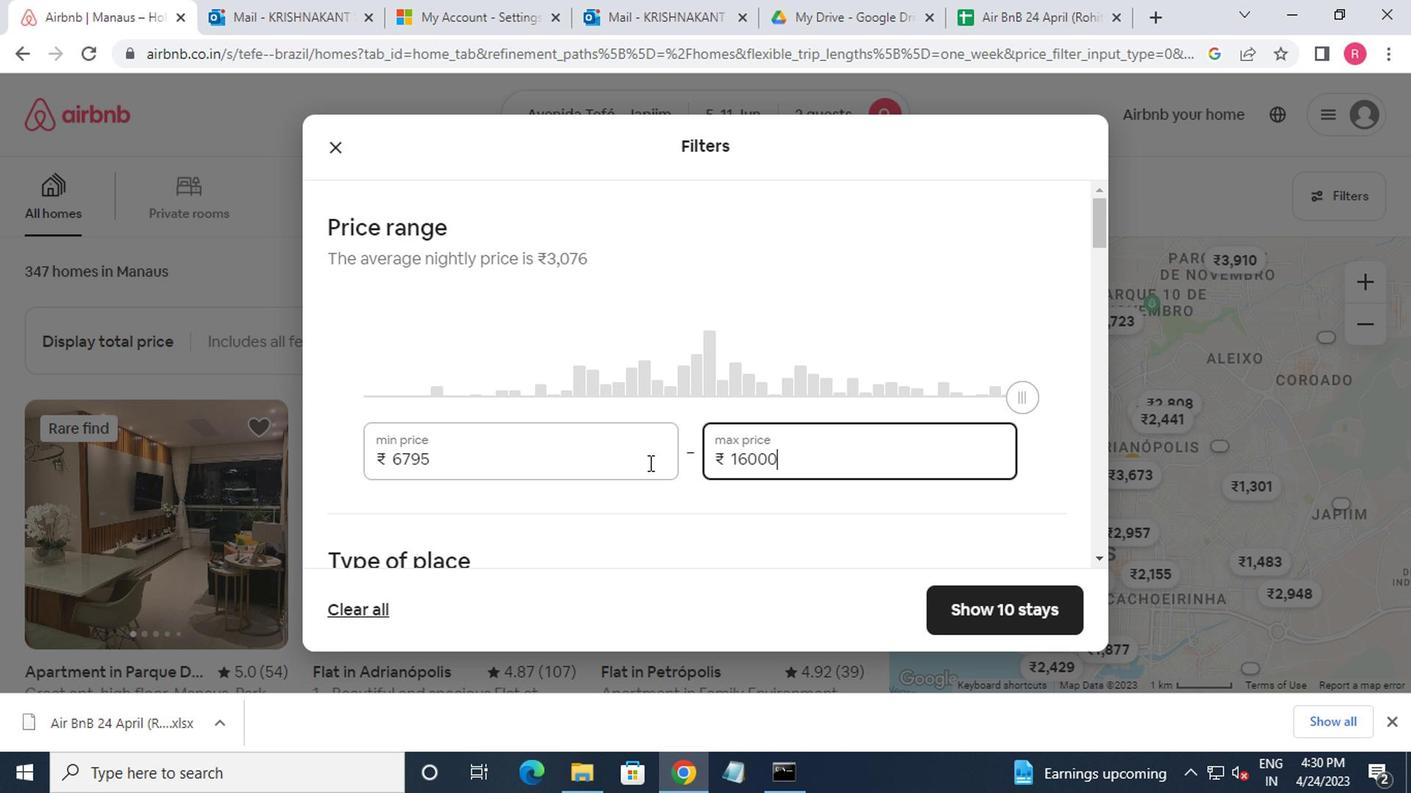 
Action: Mouse scrolled (651, 468) with delta (0, 0)
Screenshot: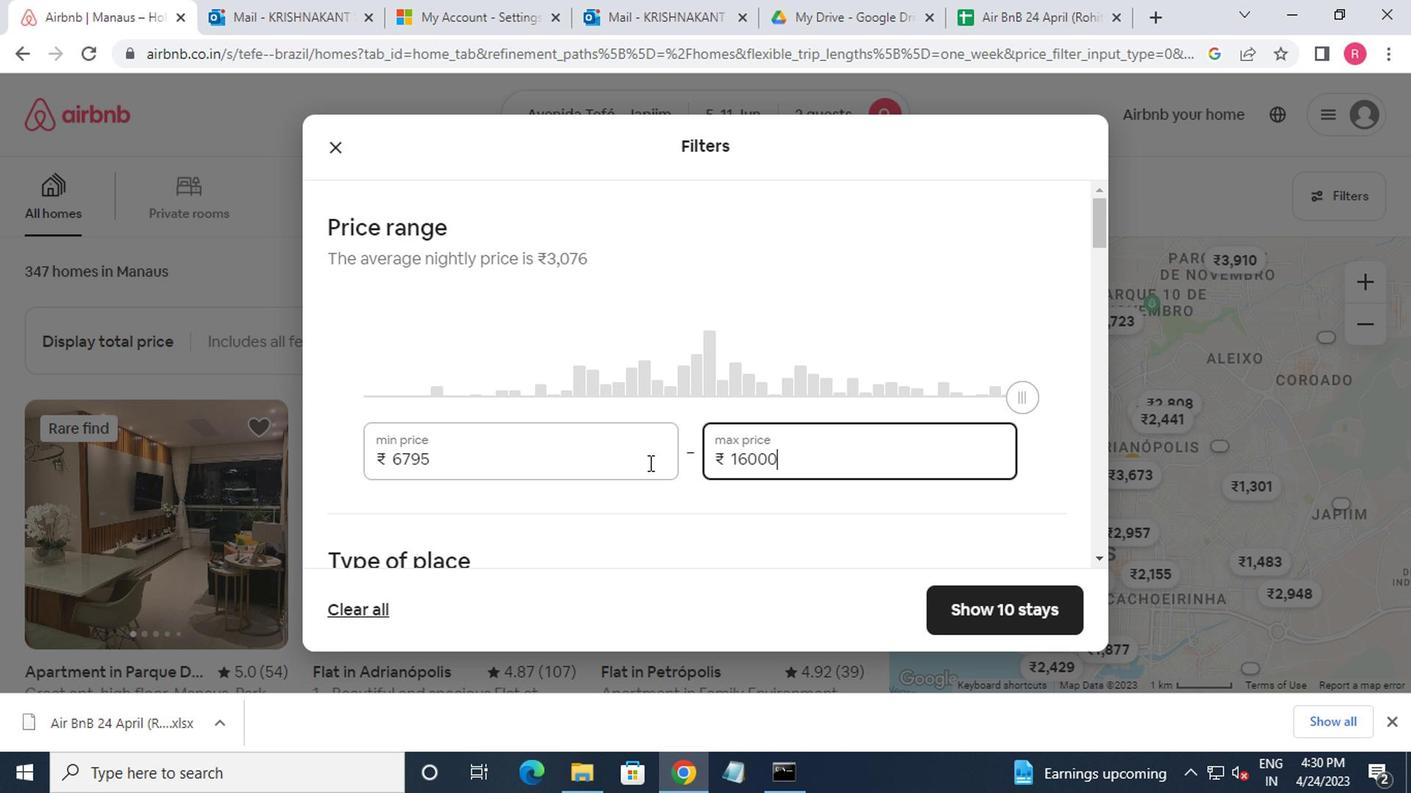 
Action: Mouse scrolled (651, 468) with delta (0, 0)
Screenshot: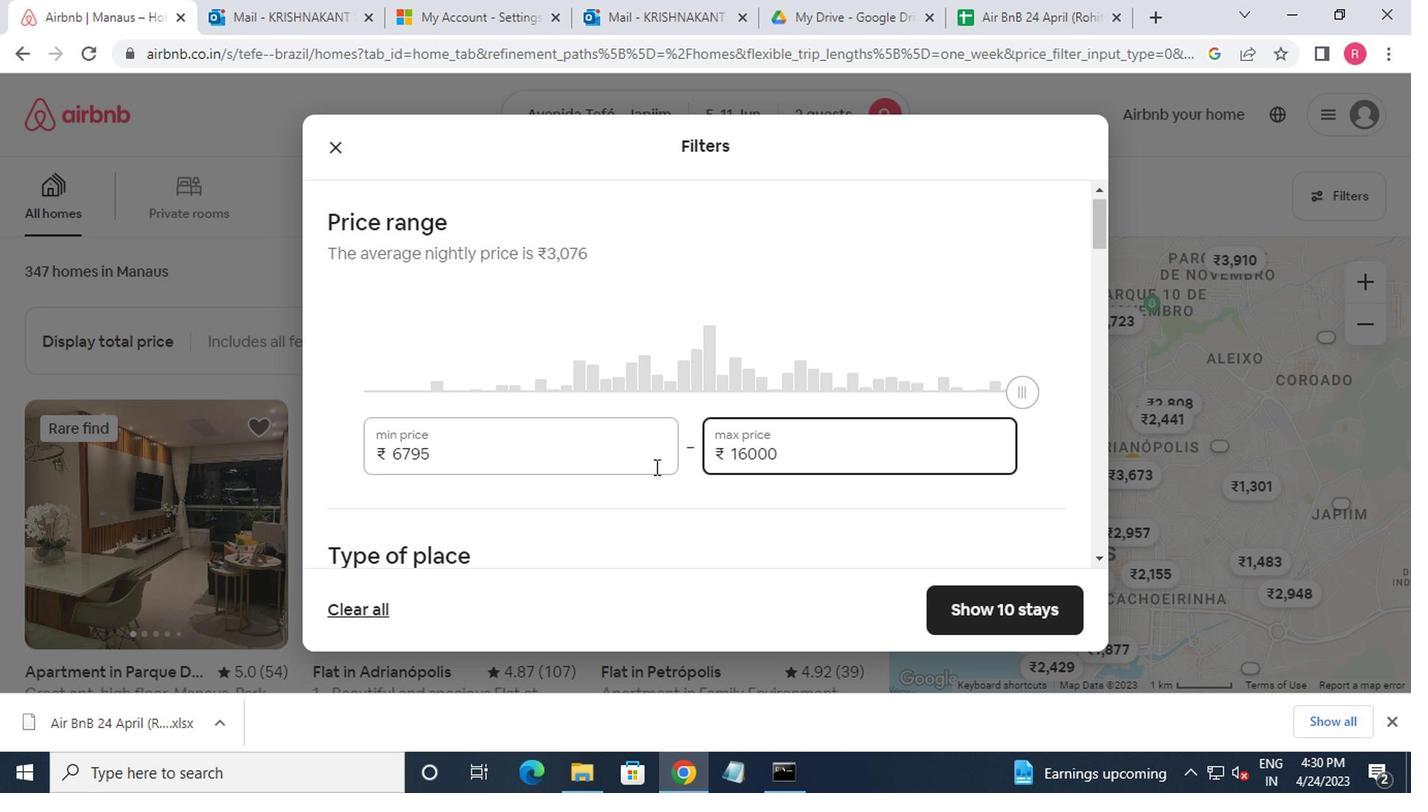 
Action: Mouse moved to (349, 420)
Screenshot: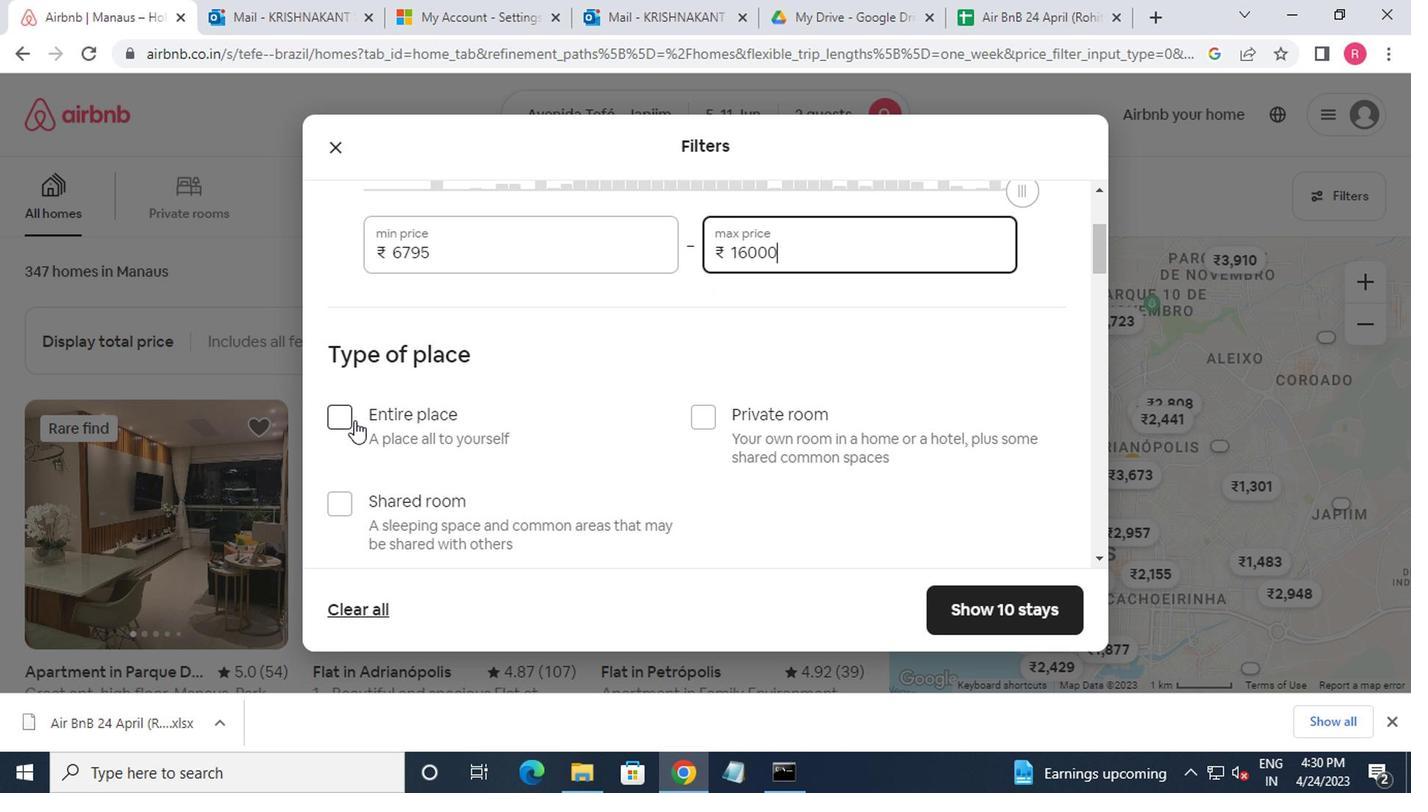 
Action: Mouse pressed left at (349, 420)
Screenshot: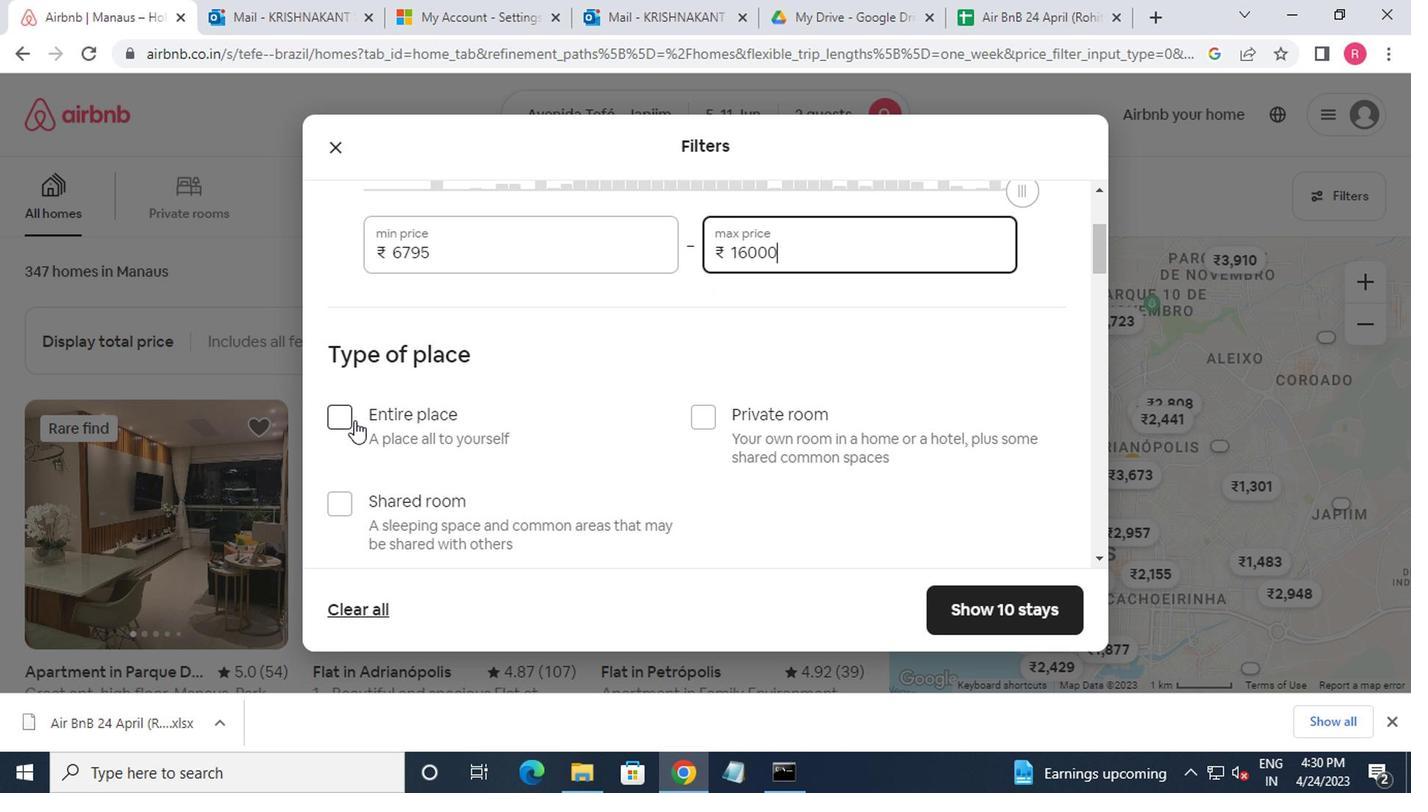 
Action: Mouse moved to (505, 465)
Screenshot: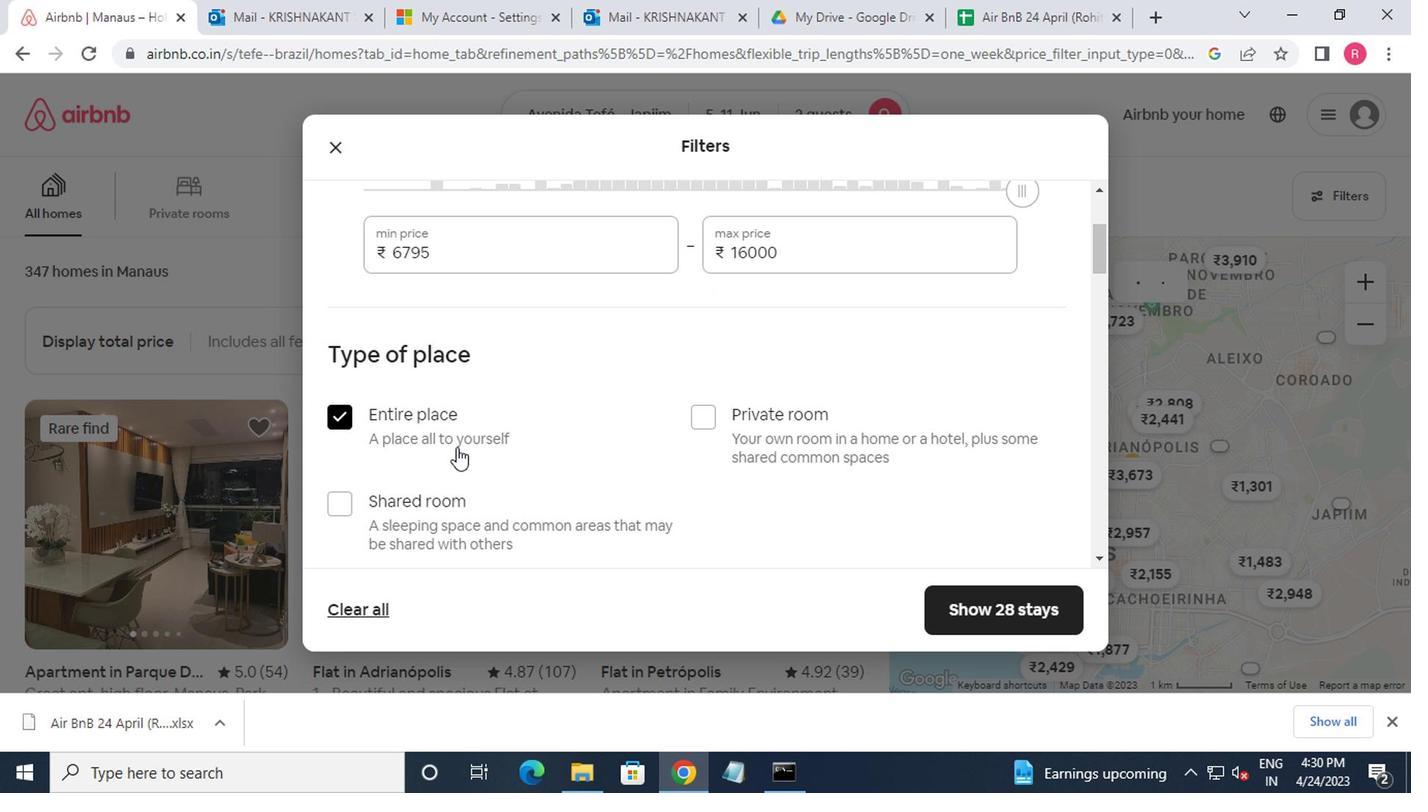 
Action: Mouse scrolled (505, 464) with delta (0, -1)
Screenshot: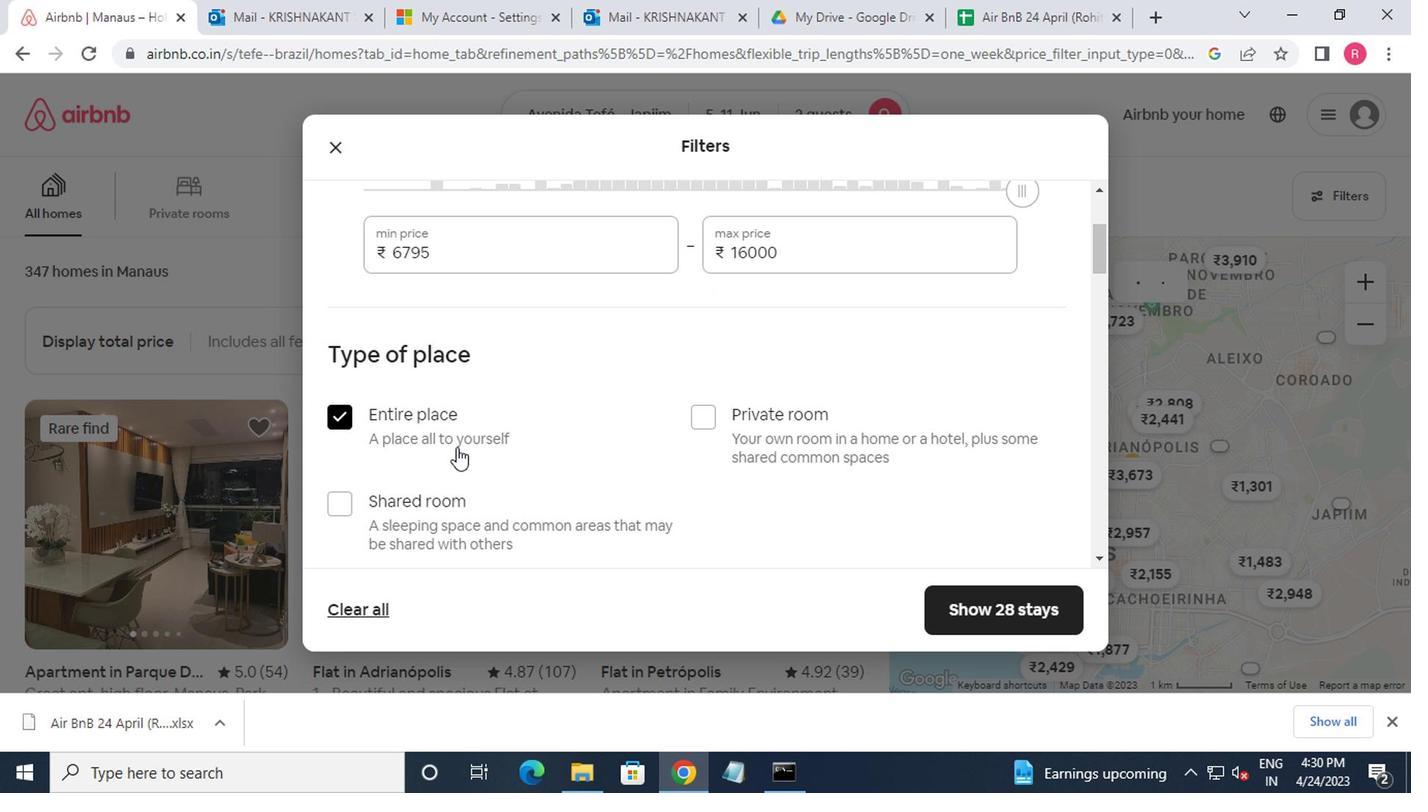 
Action: Mouse moved to (510, 468)
Screenshot: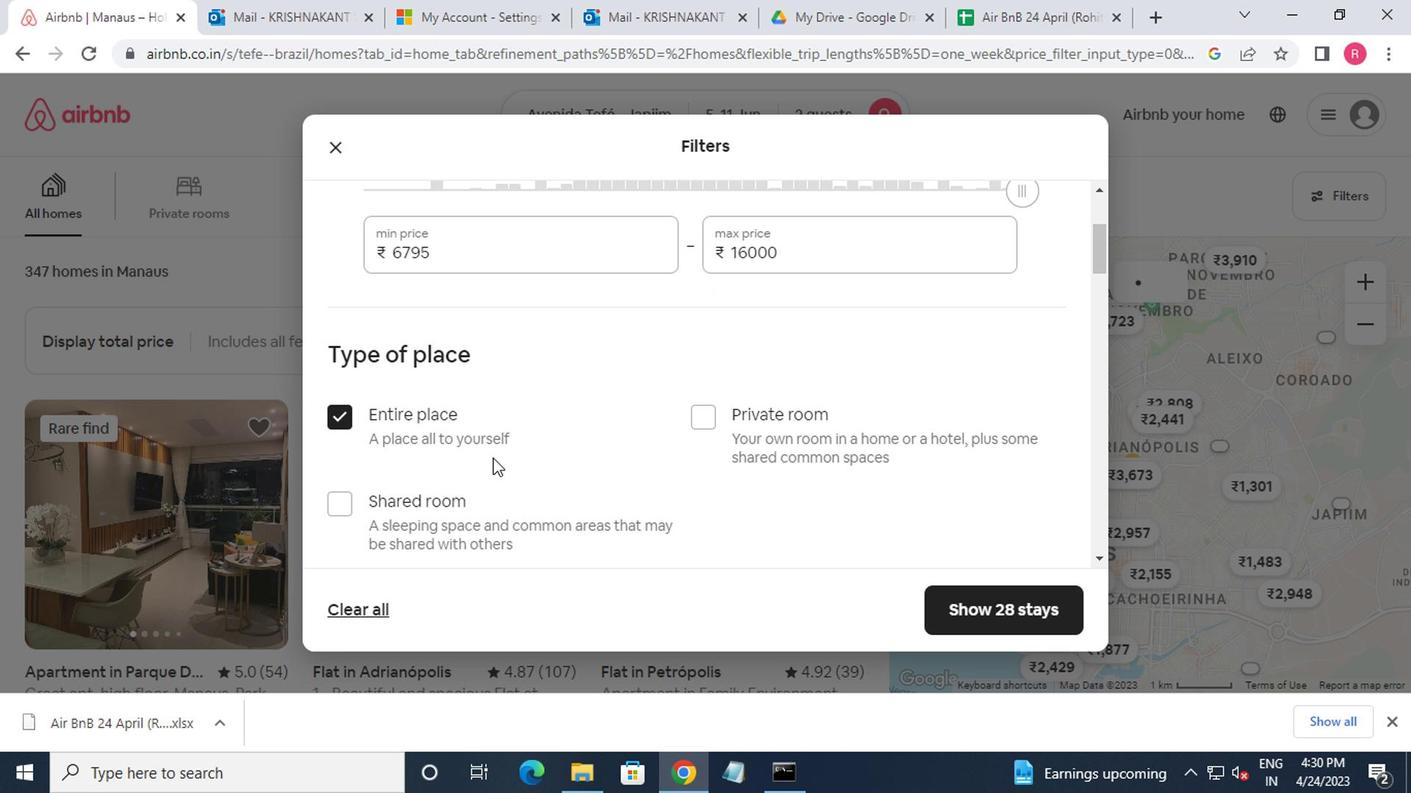 
Action: Mouse scrolled (510, 466) with delta (0, -1)
Screenshot: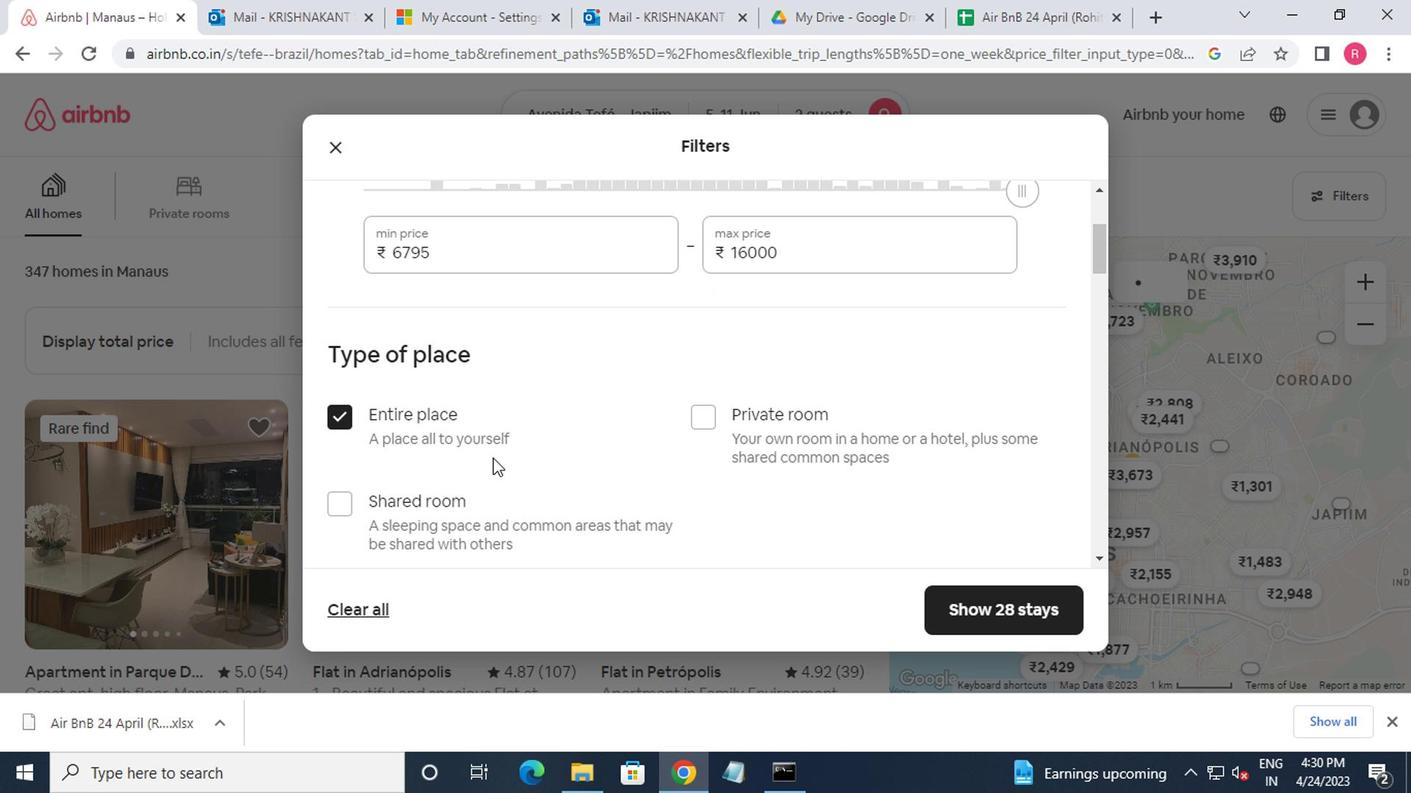 
Action: Mouse scrolled (510, 466) with delta (0, -1)
Screenshot: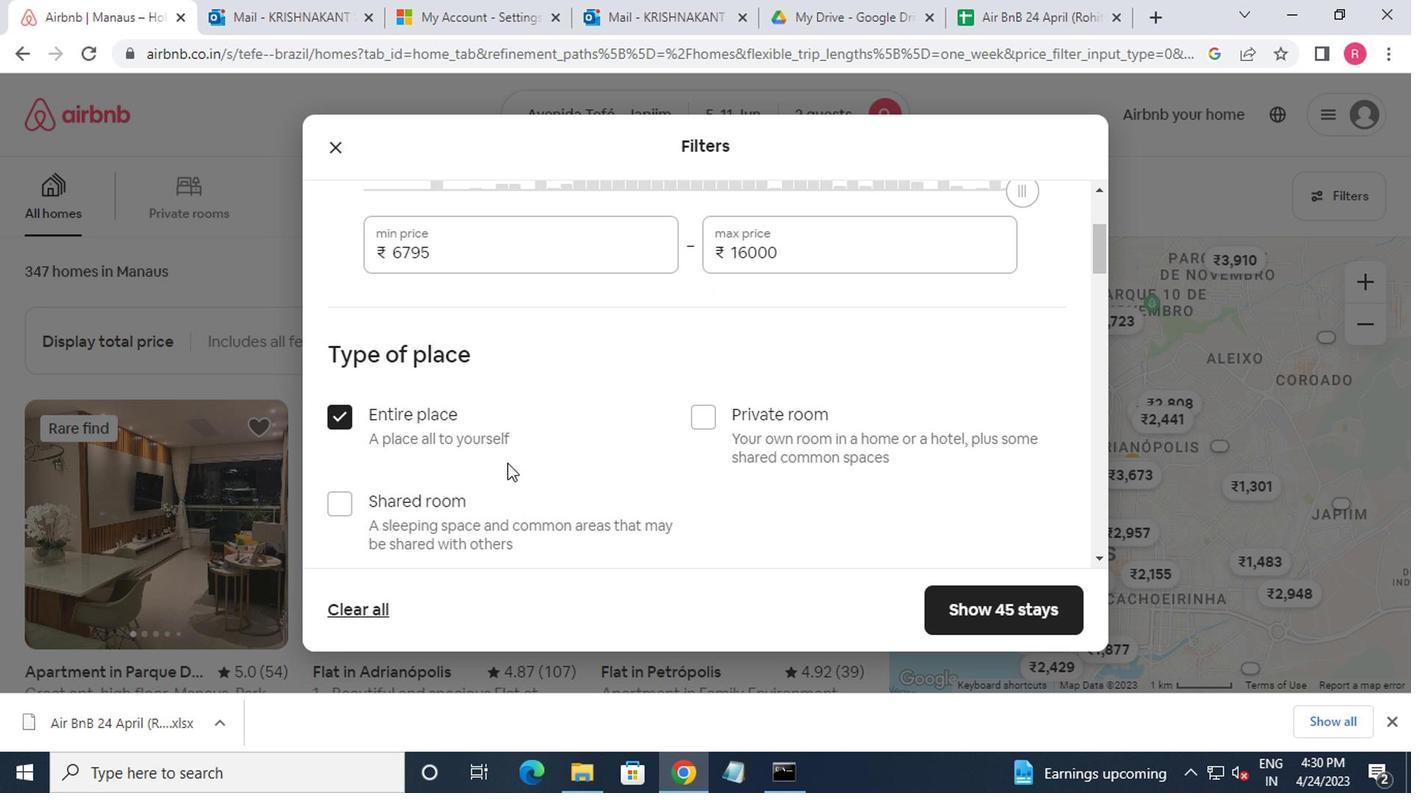 
Action: Mouse moved to (514, 452)
Screenshot: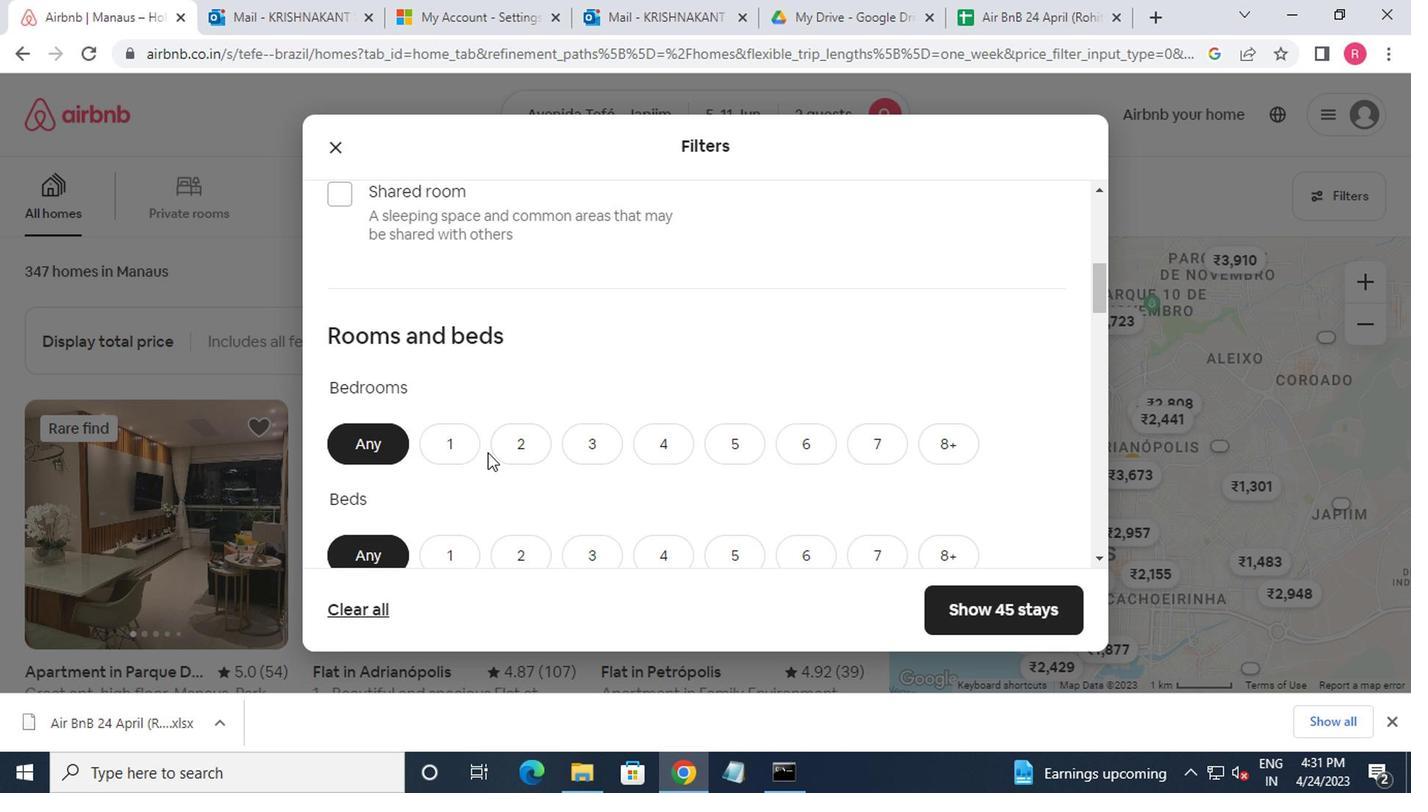 
Action: Mouse pressed left at (514, 452)
Screenshot: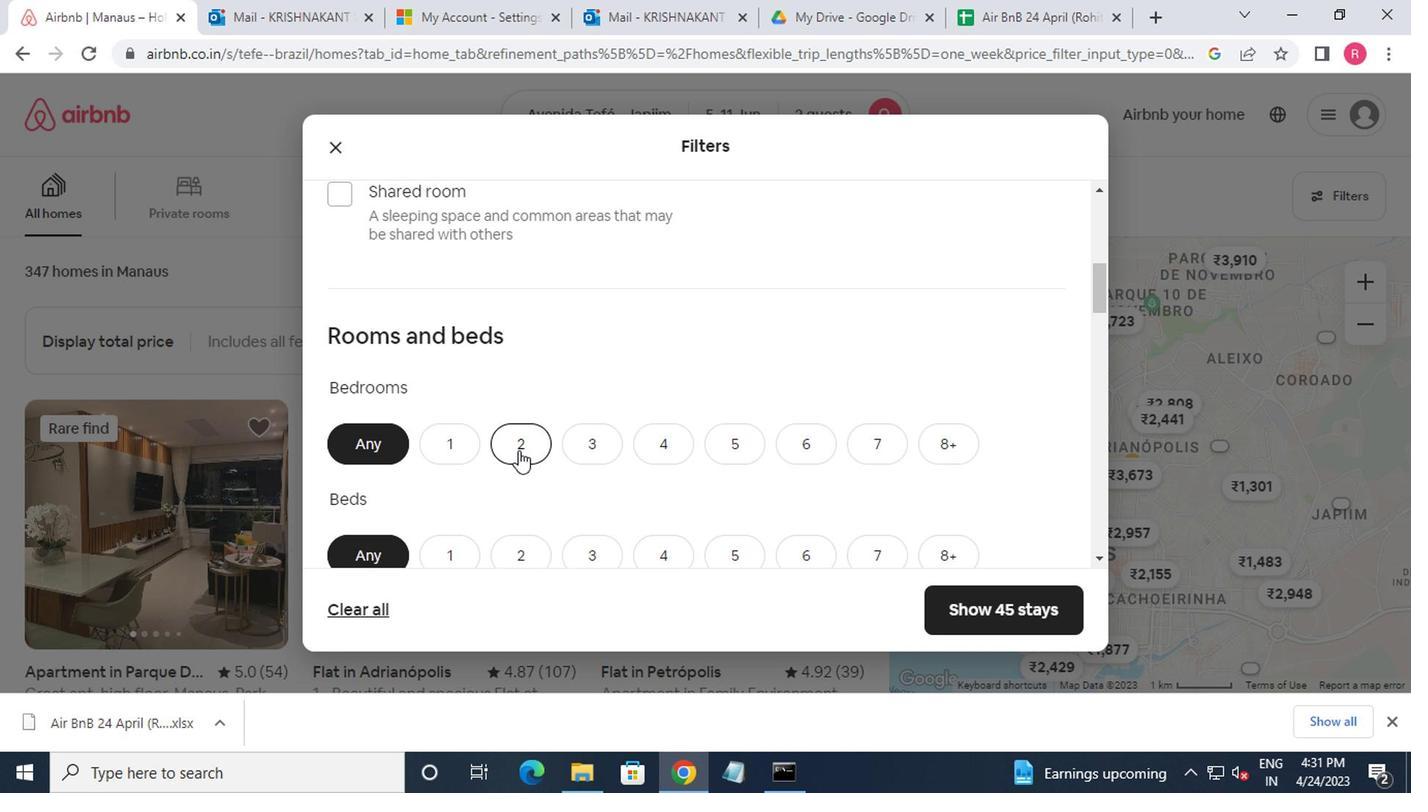 
Action: Mouse moved to (527, 442)
Screenshot: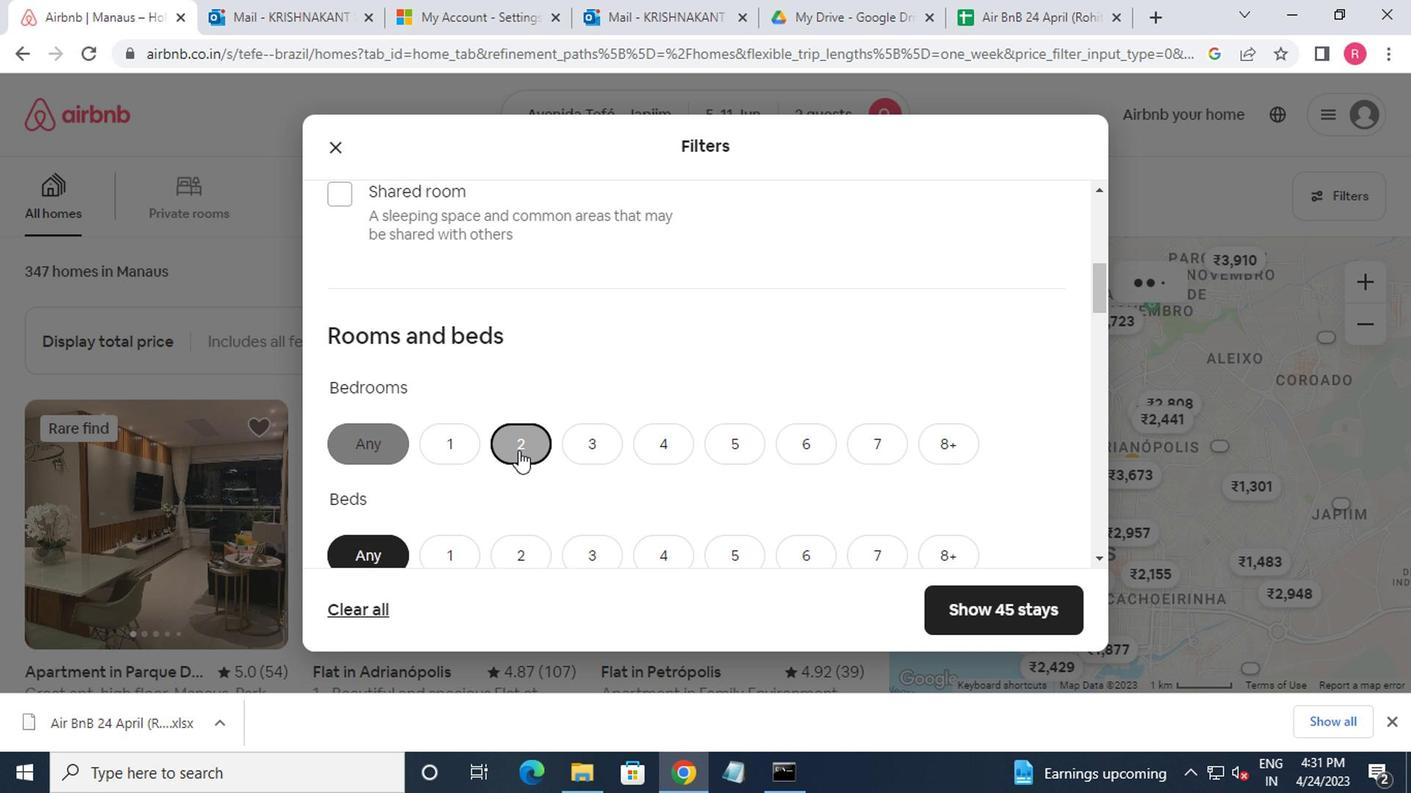
Action: Mouse scrolled (527, 441) with delta (0, 0)
Screenshot: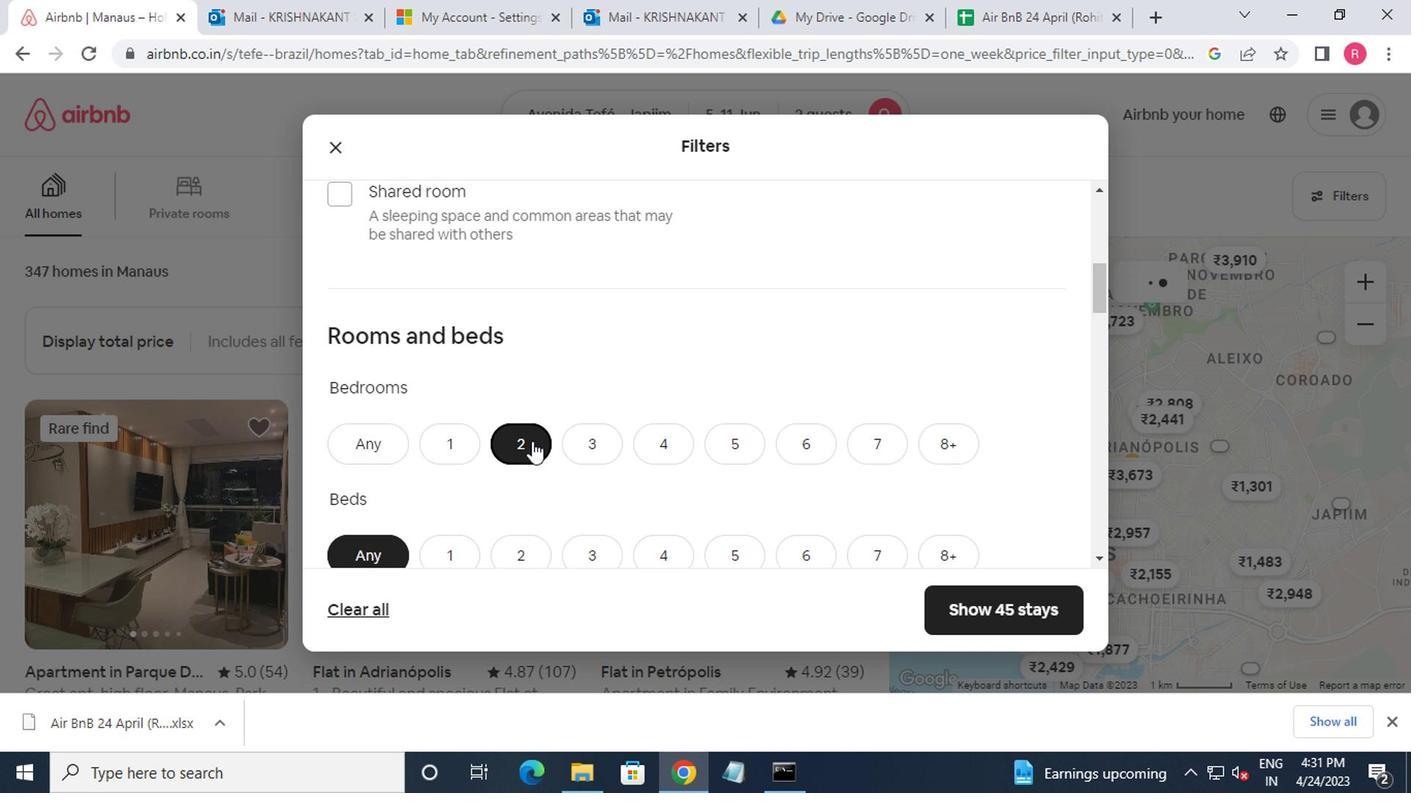
Action: Mouse scrolled (527, 441) with delta (0, 0)
Screenshot: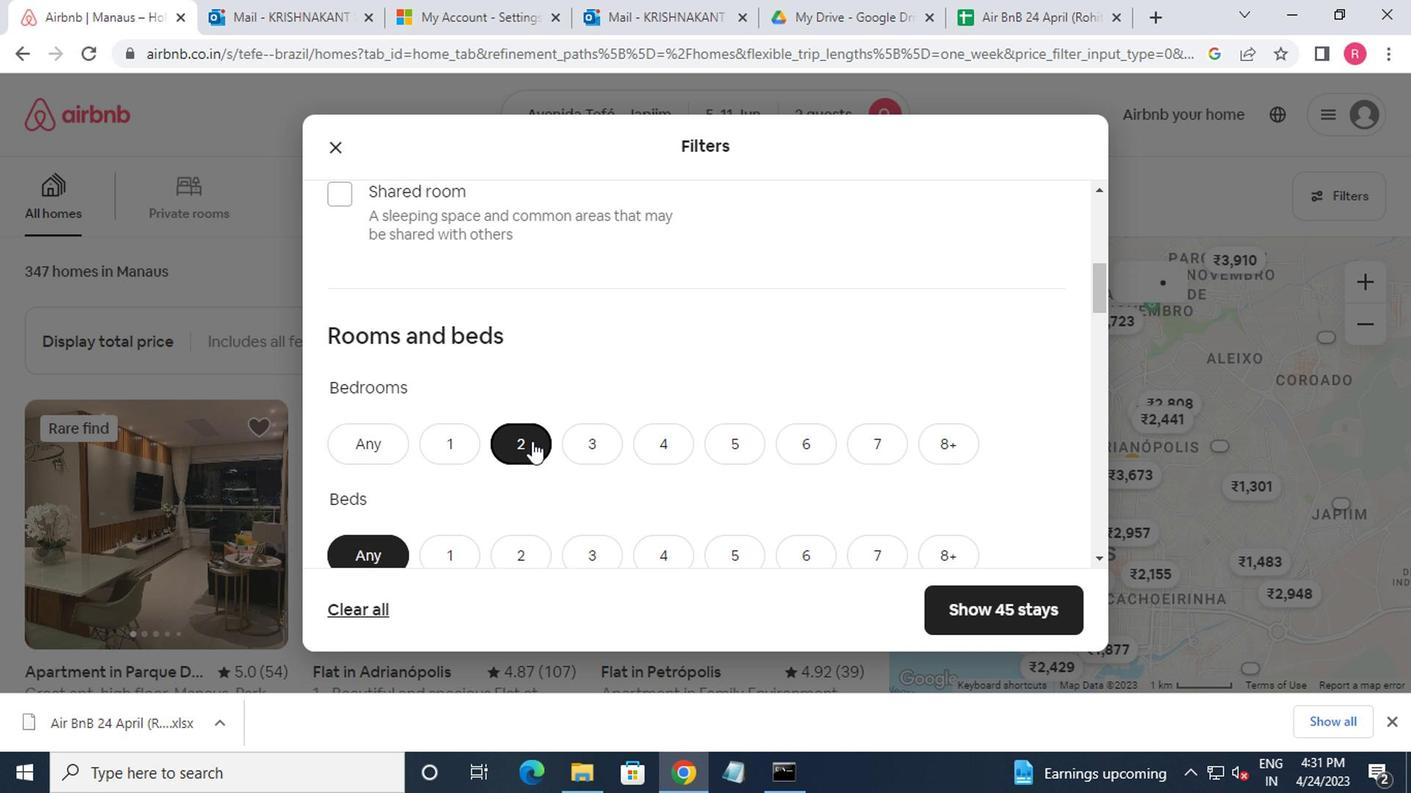 
Action: Mouse moved to (522, 357)
Screenshot: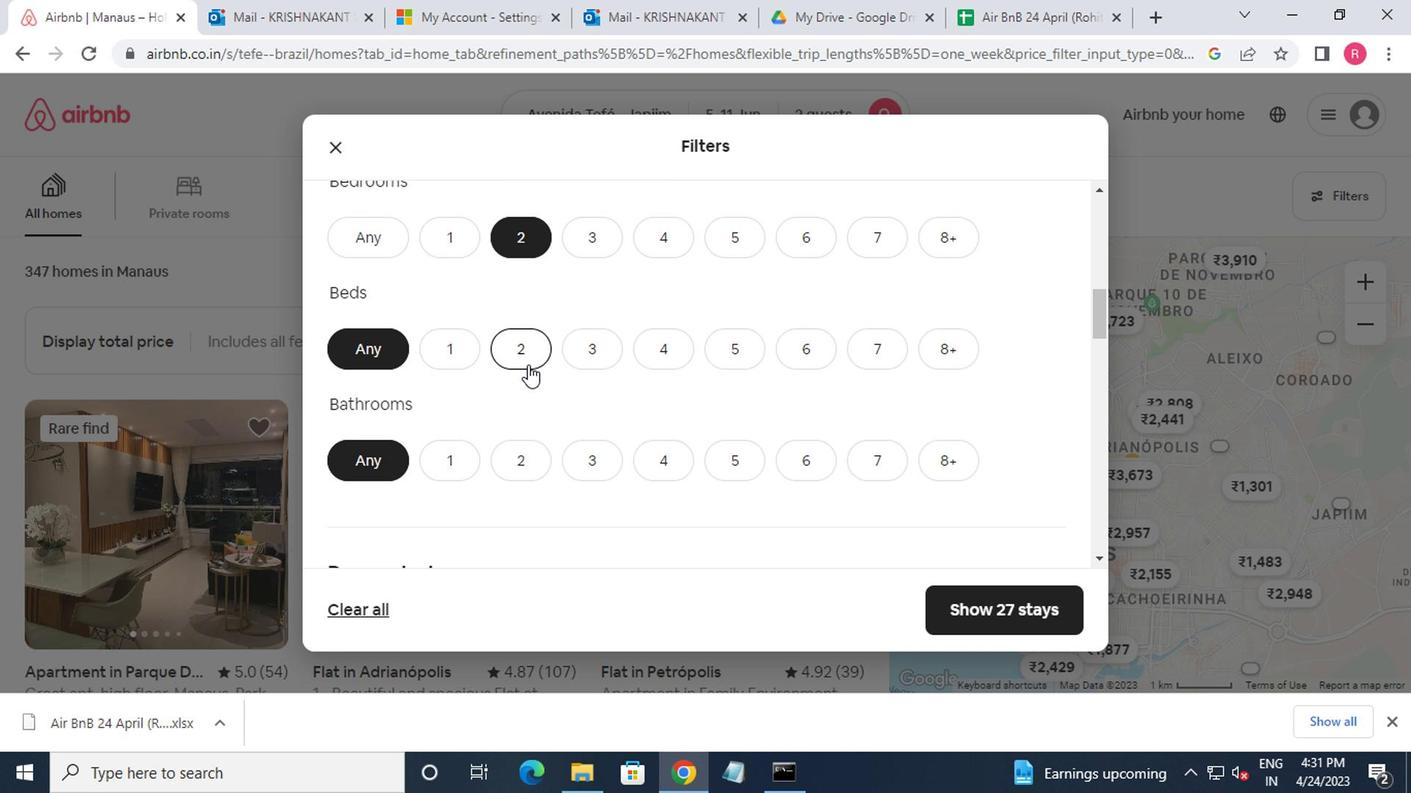 
Action: Mouse pressed left at (522, 357)
Screenshot: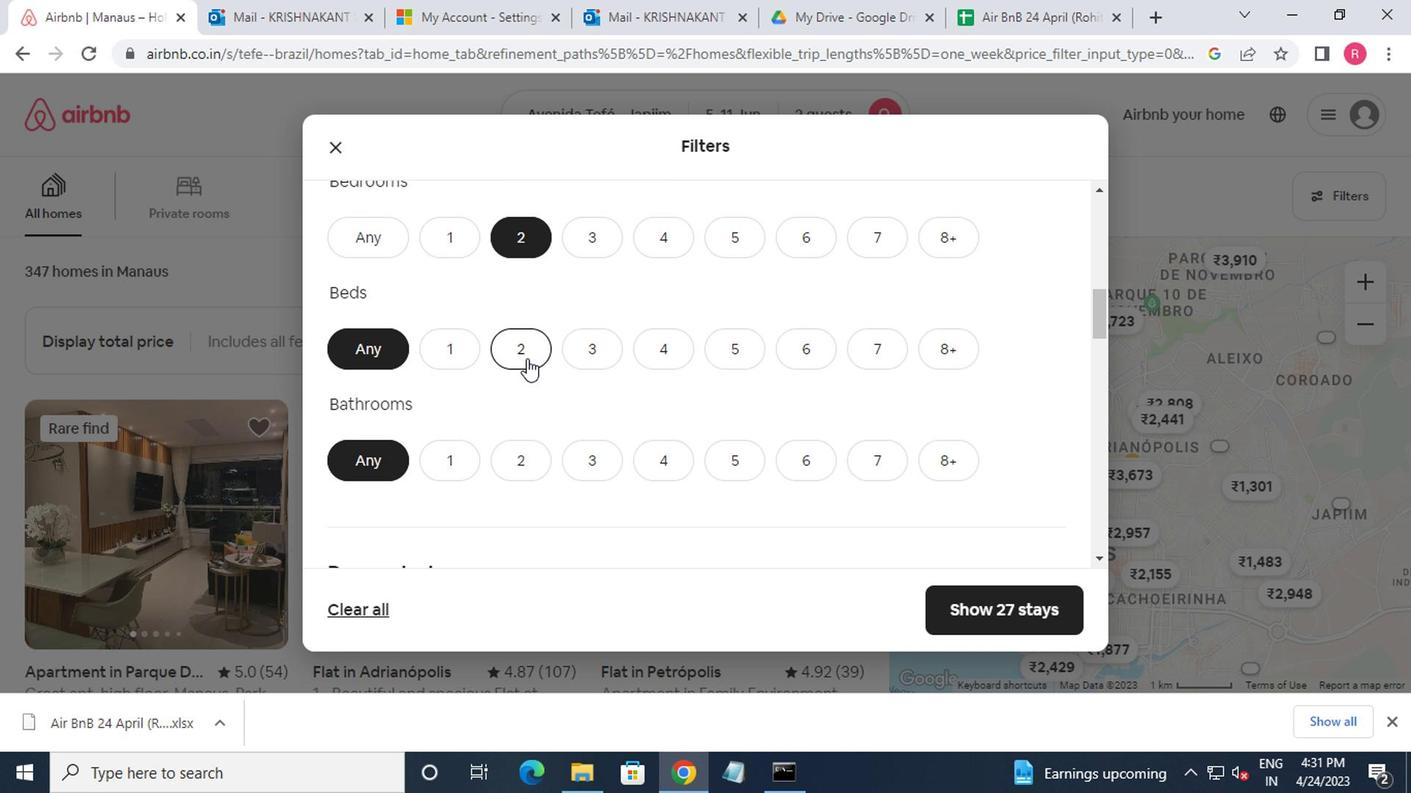 
Action: Mouse moved to (452, 454)
Screenshot: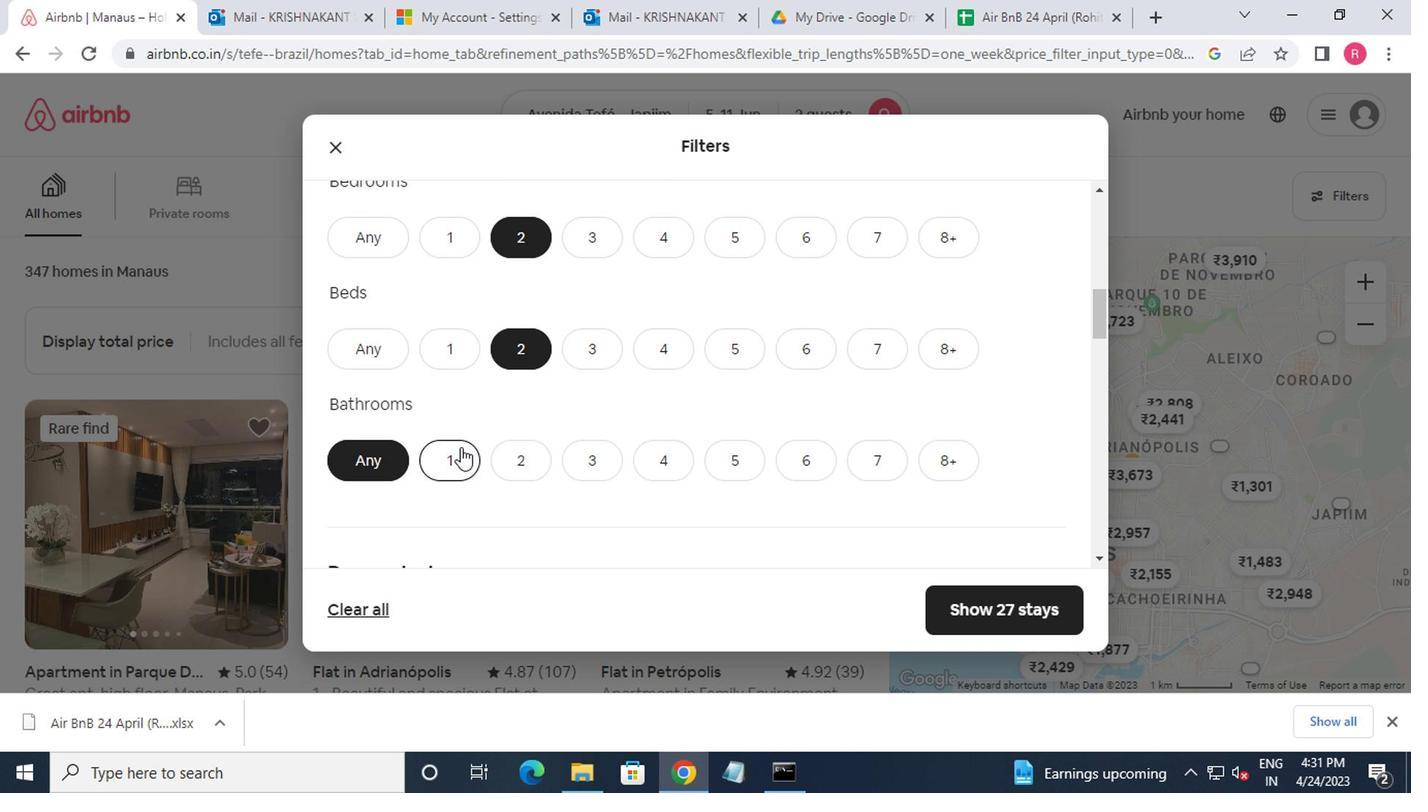 
Action: Mouse pressed left at (452, 454)
Screenshot: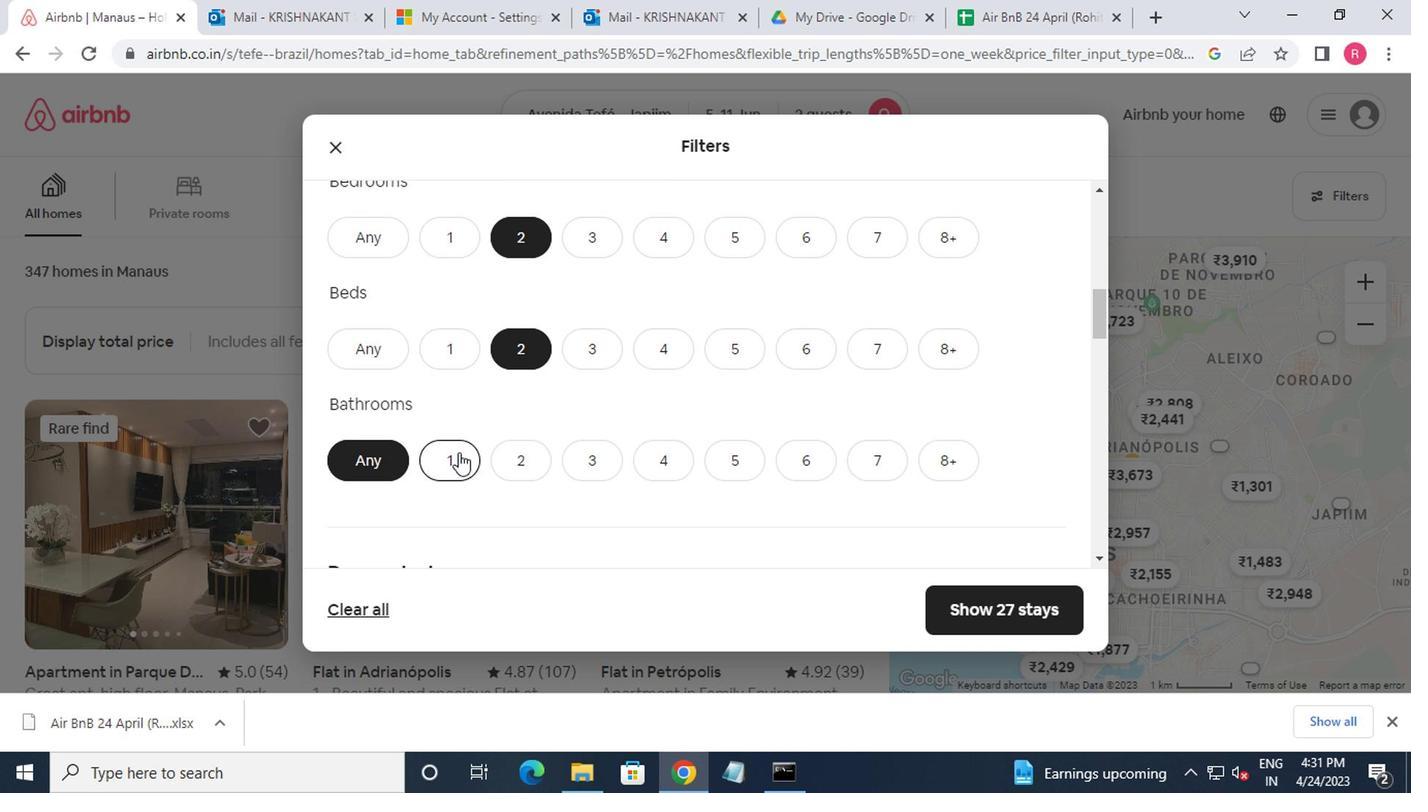 
Action: Mouse moved to (465, 458)
Screenshot: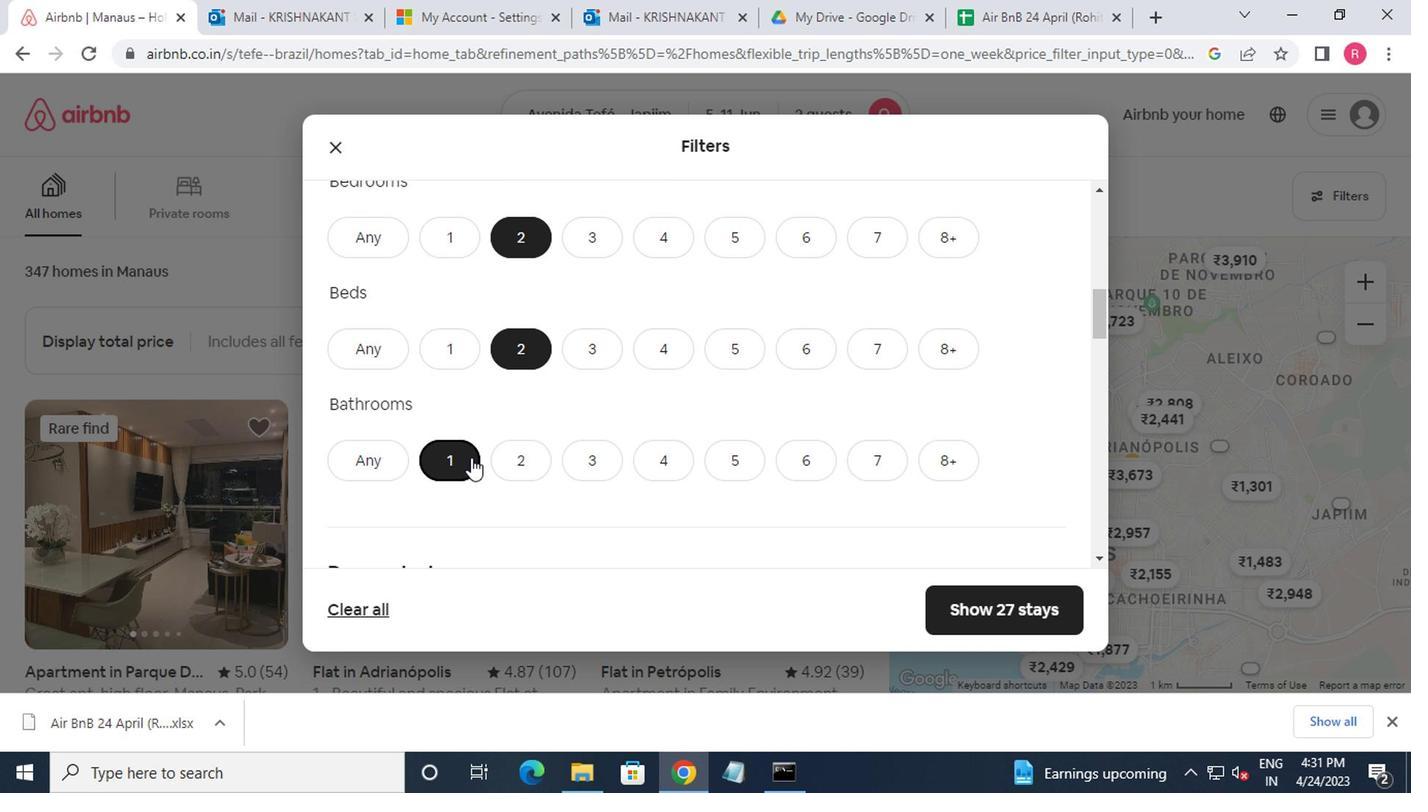 
Action: Mouse scrolled (465, 457) with delta (0, -1)
Screenshot: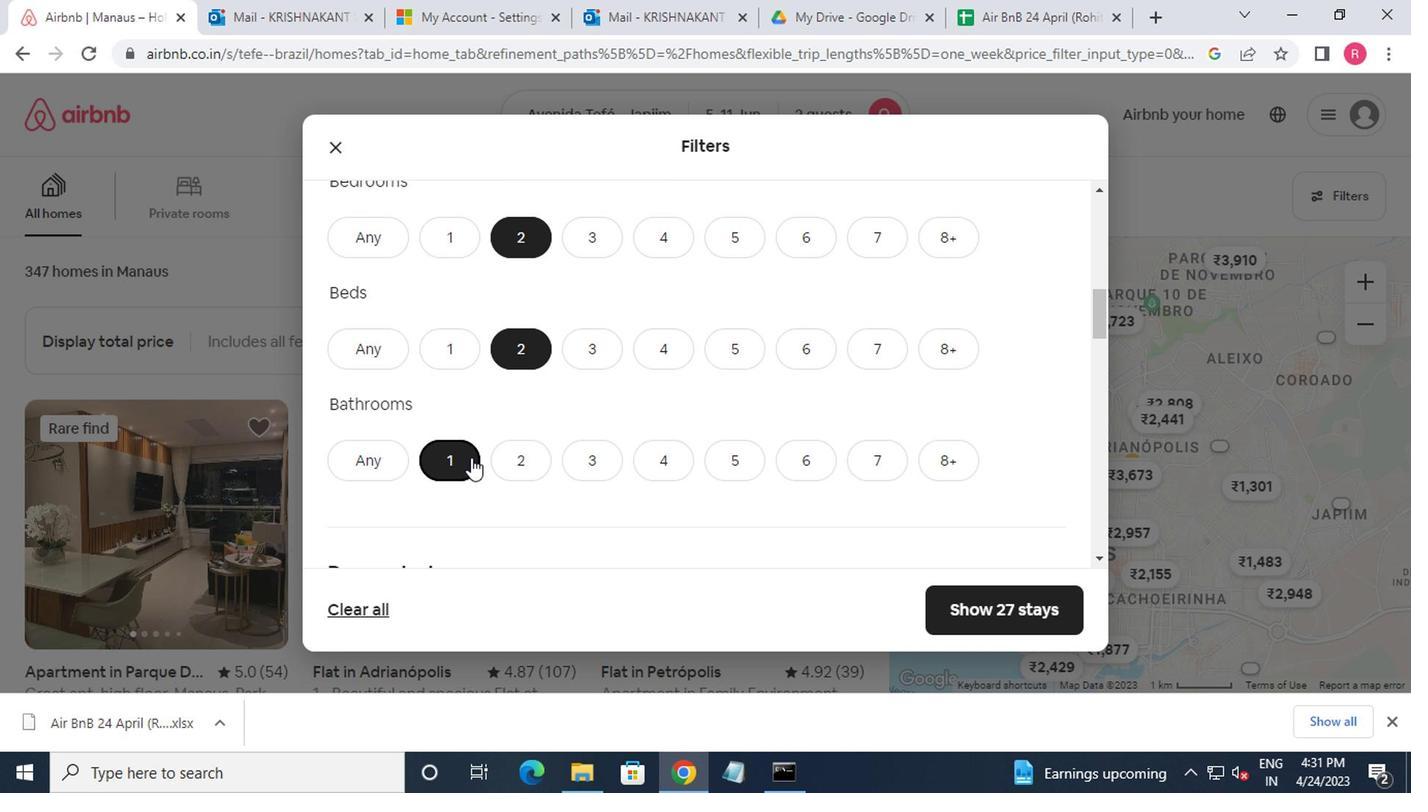 
Action: Mouse scrolled (465, 457) with delta (0, -1)
Screenshot: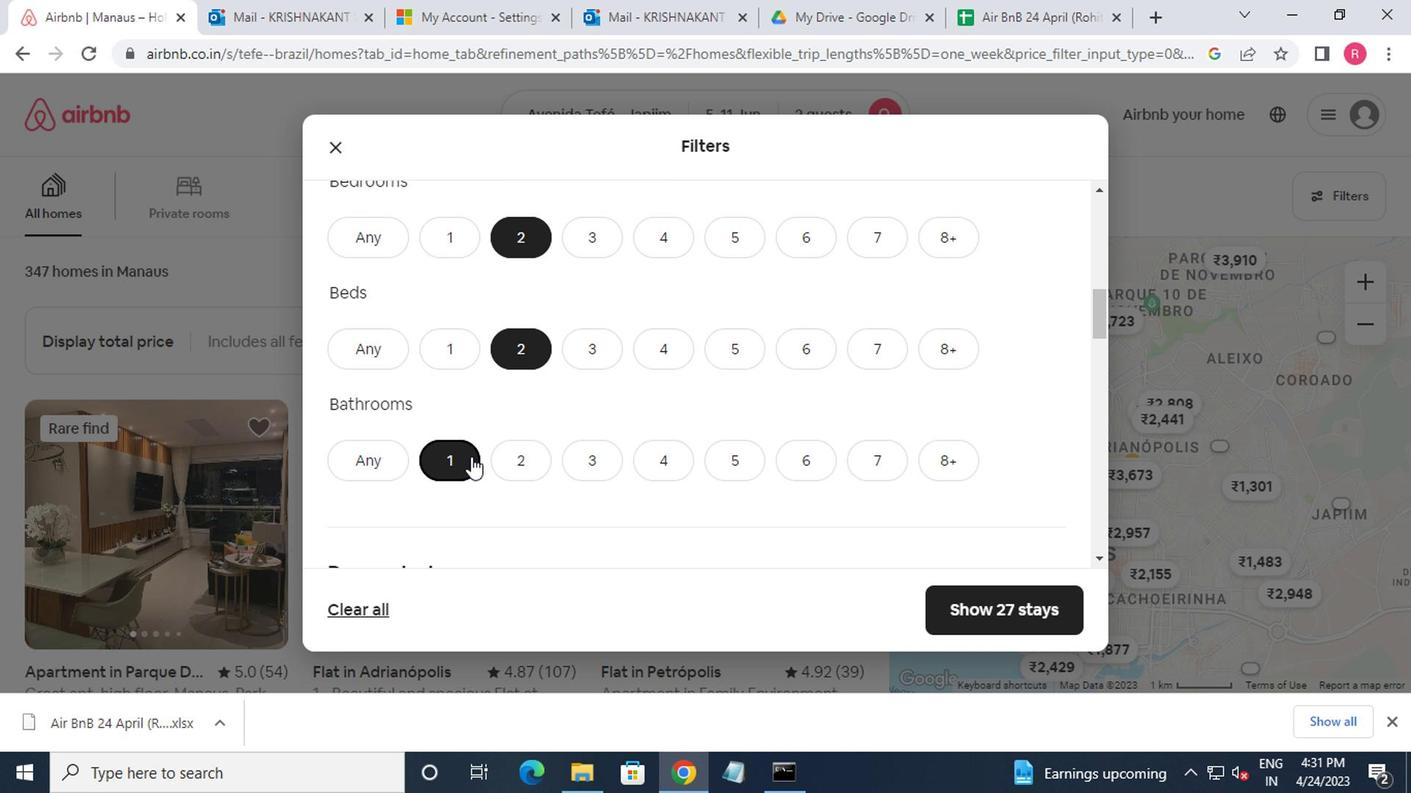 
Action: Mouse moved to (553, 480)
Screenshot: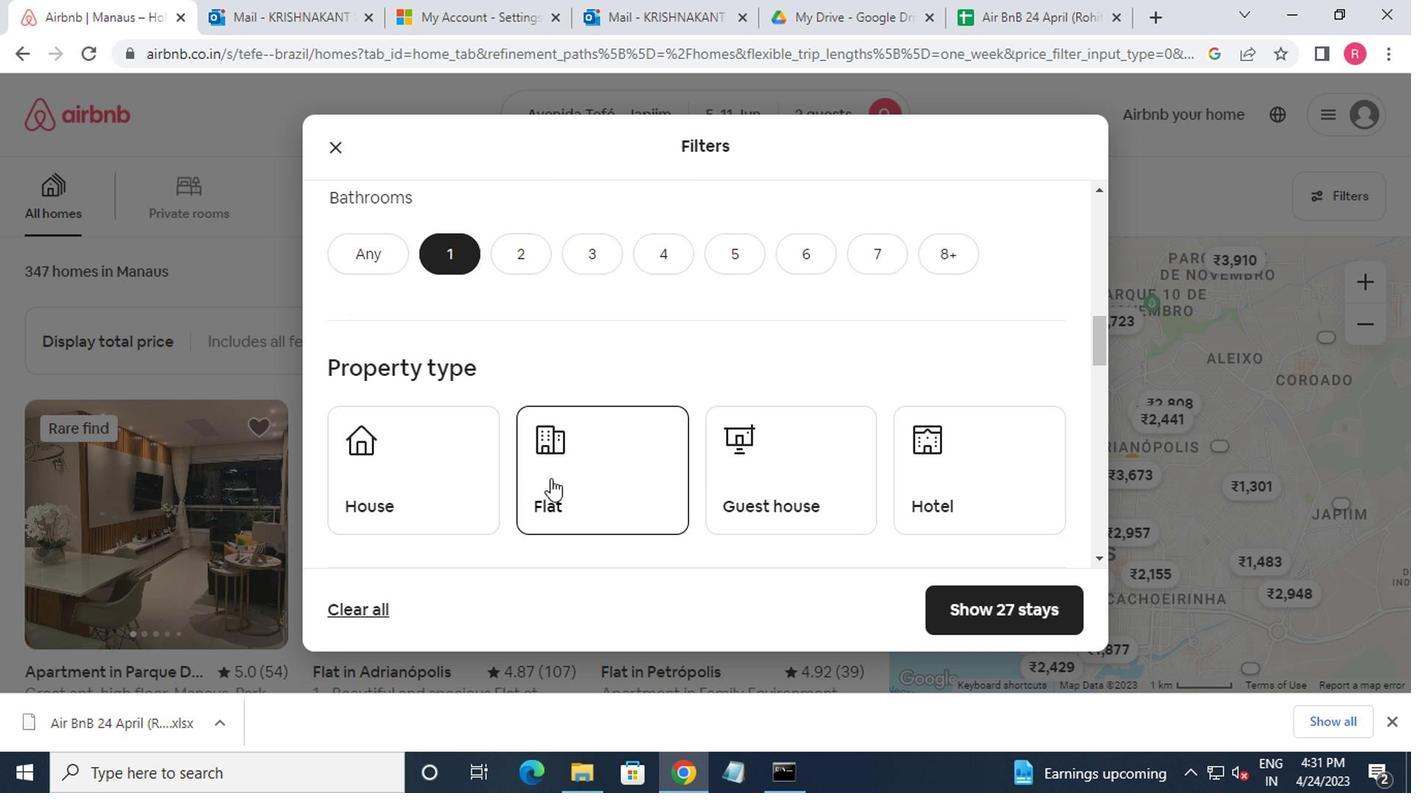 
Action: Mouse pressed left at (553, 480)
Screenshot: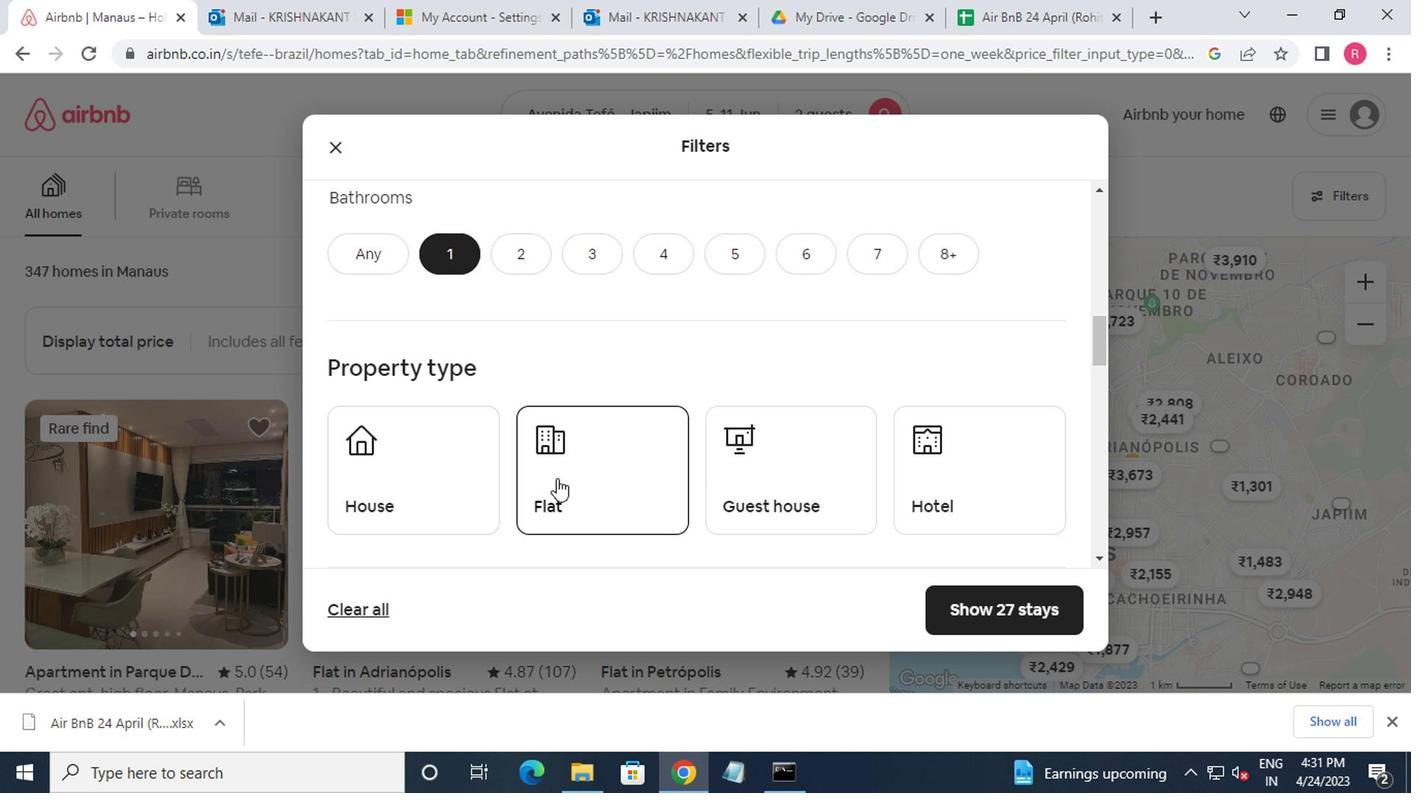 
Action: Mouse moved to (757, 480)
Screenshot: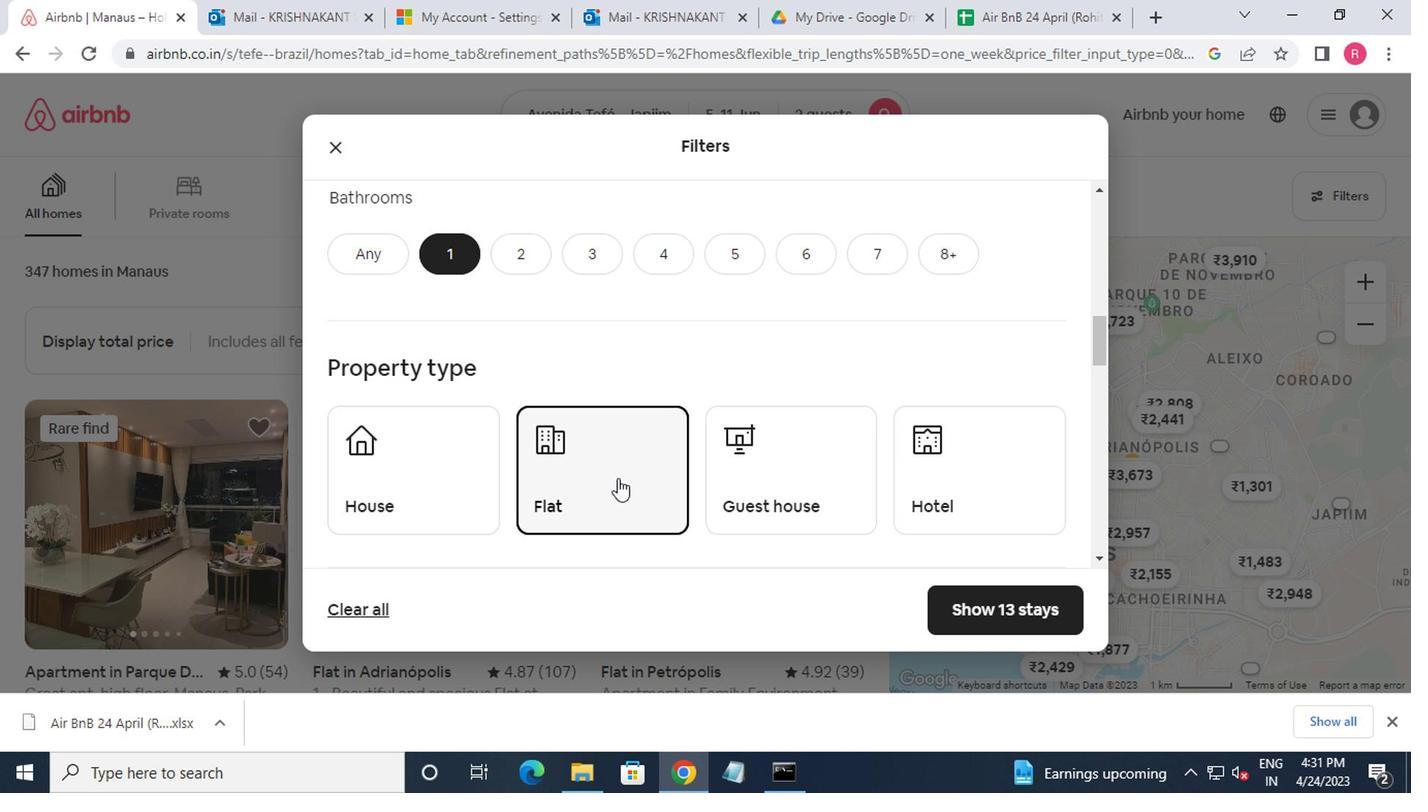 
Action: Mouse pressed left at (757, 480)
Screenshot: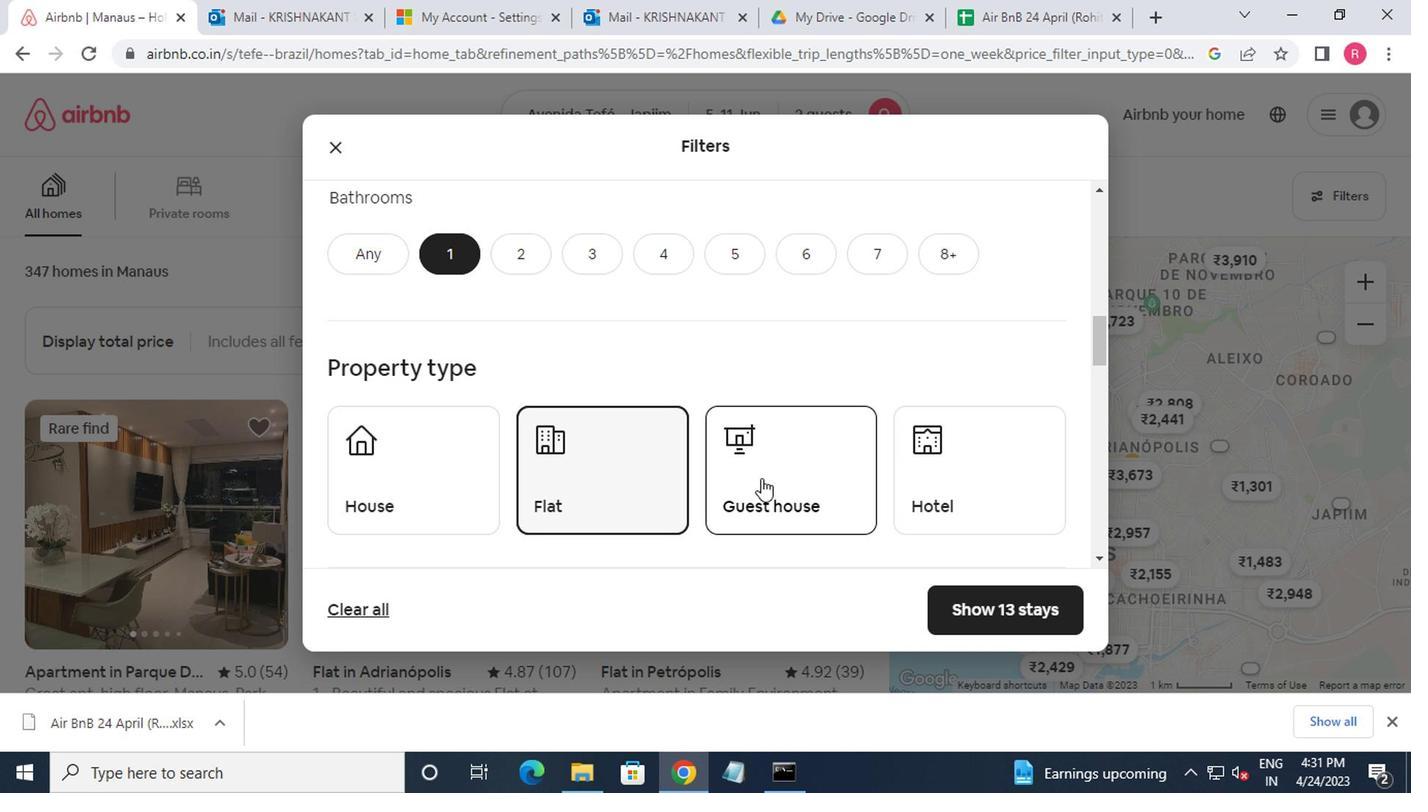 
Action: Mouse moved to (759, 478)
Screenshot: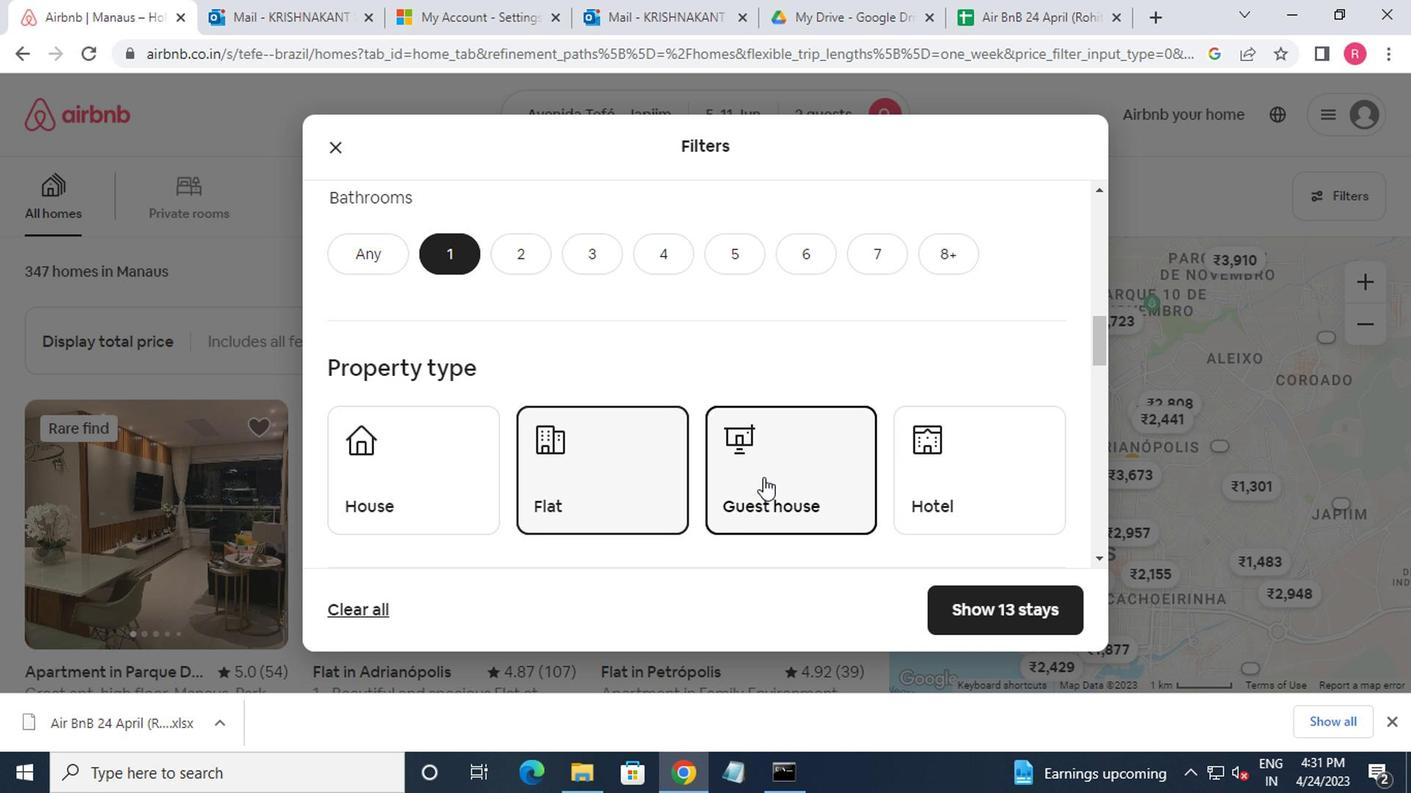 
Action: Mouse scrolled (759, 477) with delta (0, 0)
Screenshot: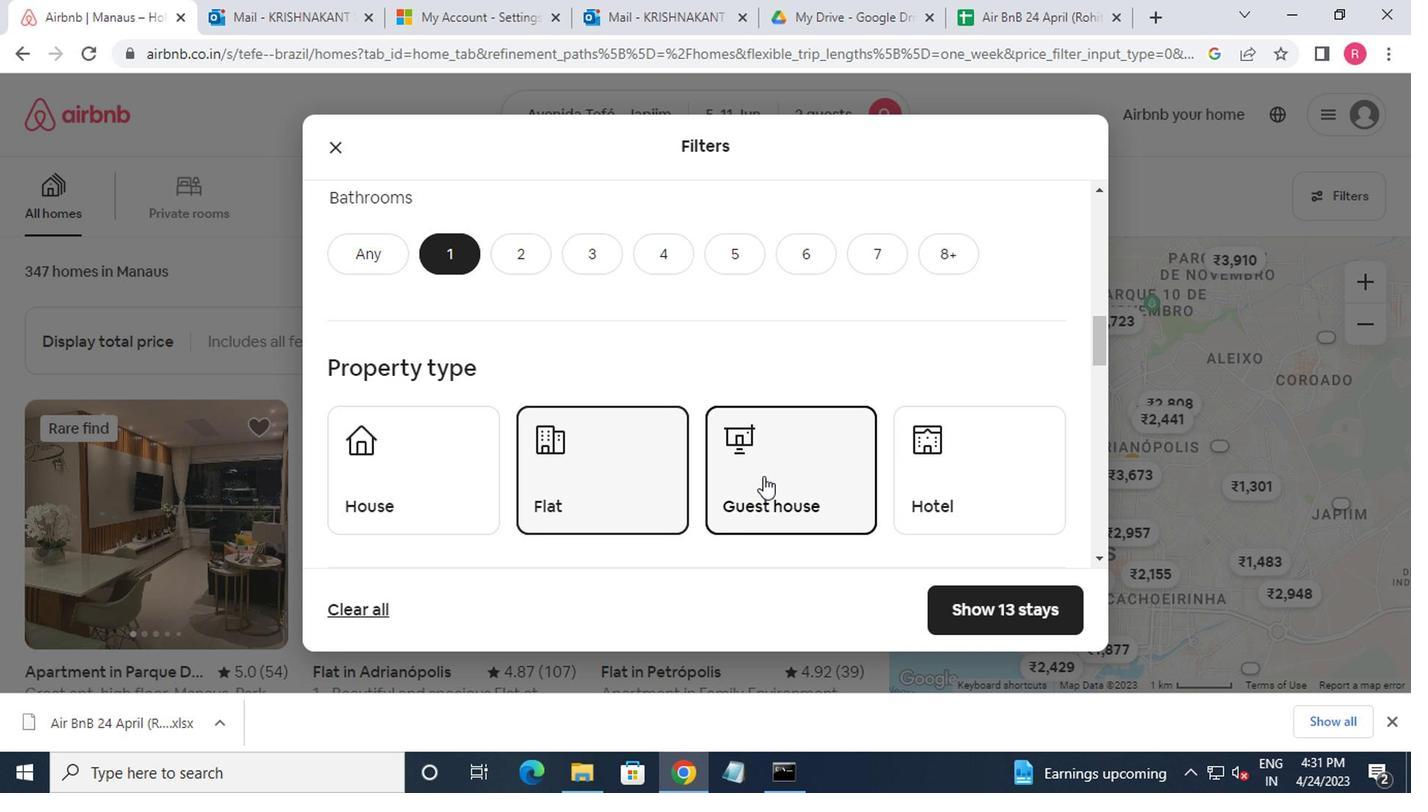 
Action: Mouse moved to (751, 477)
Screenshot: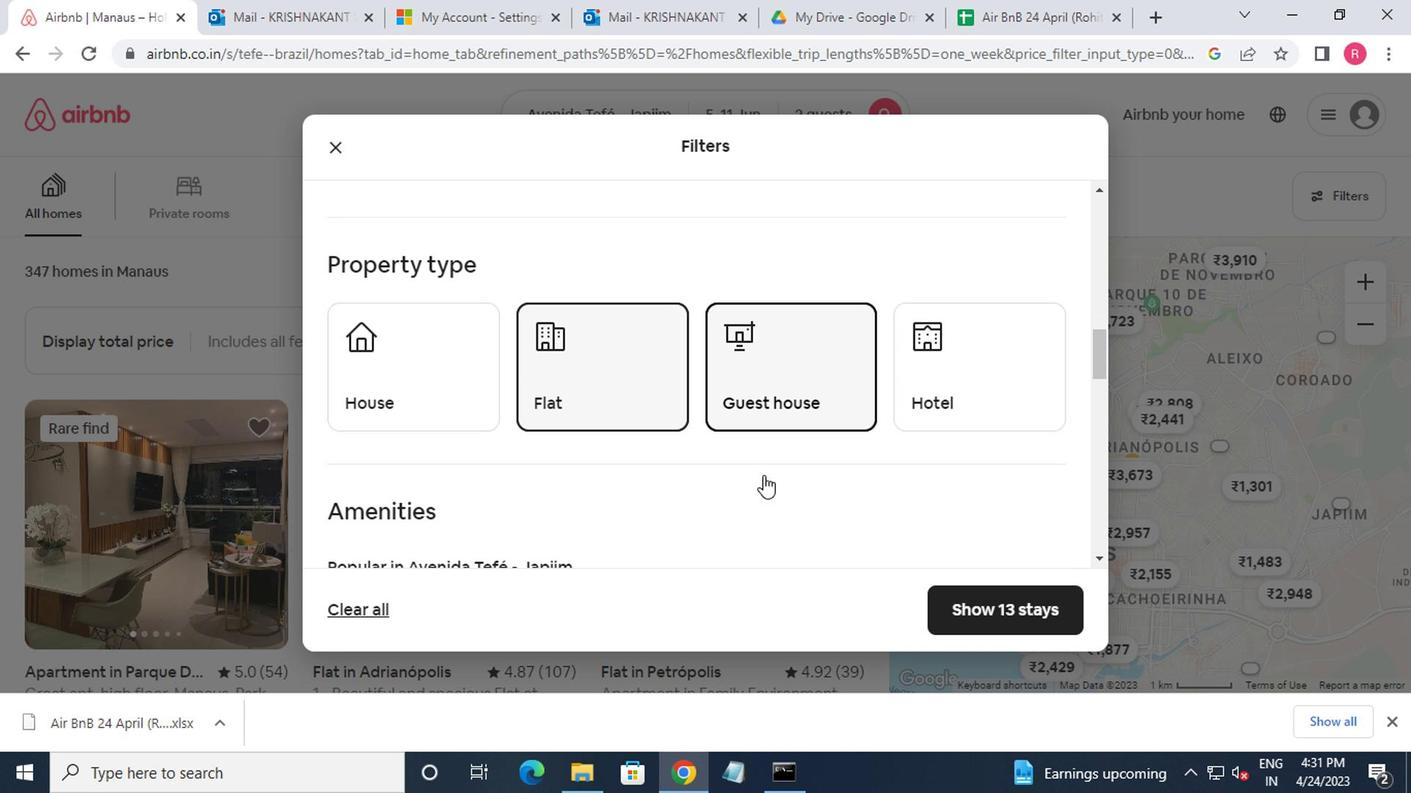 
Action: Mouse scrolled (751, 476) with delta (0, -1)
Screenshot: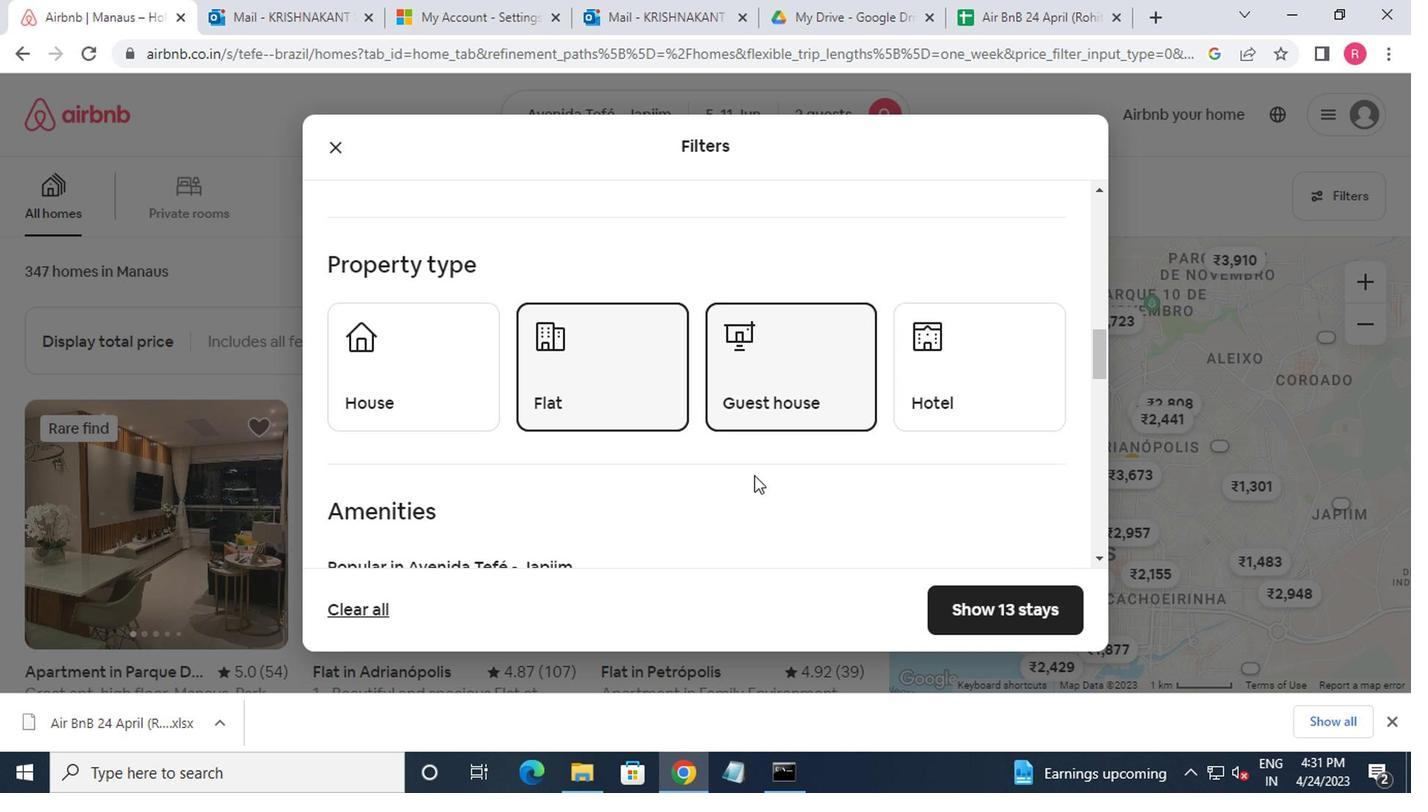 
Action: Mouse moved to (740, 483)
Screenshot: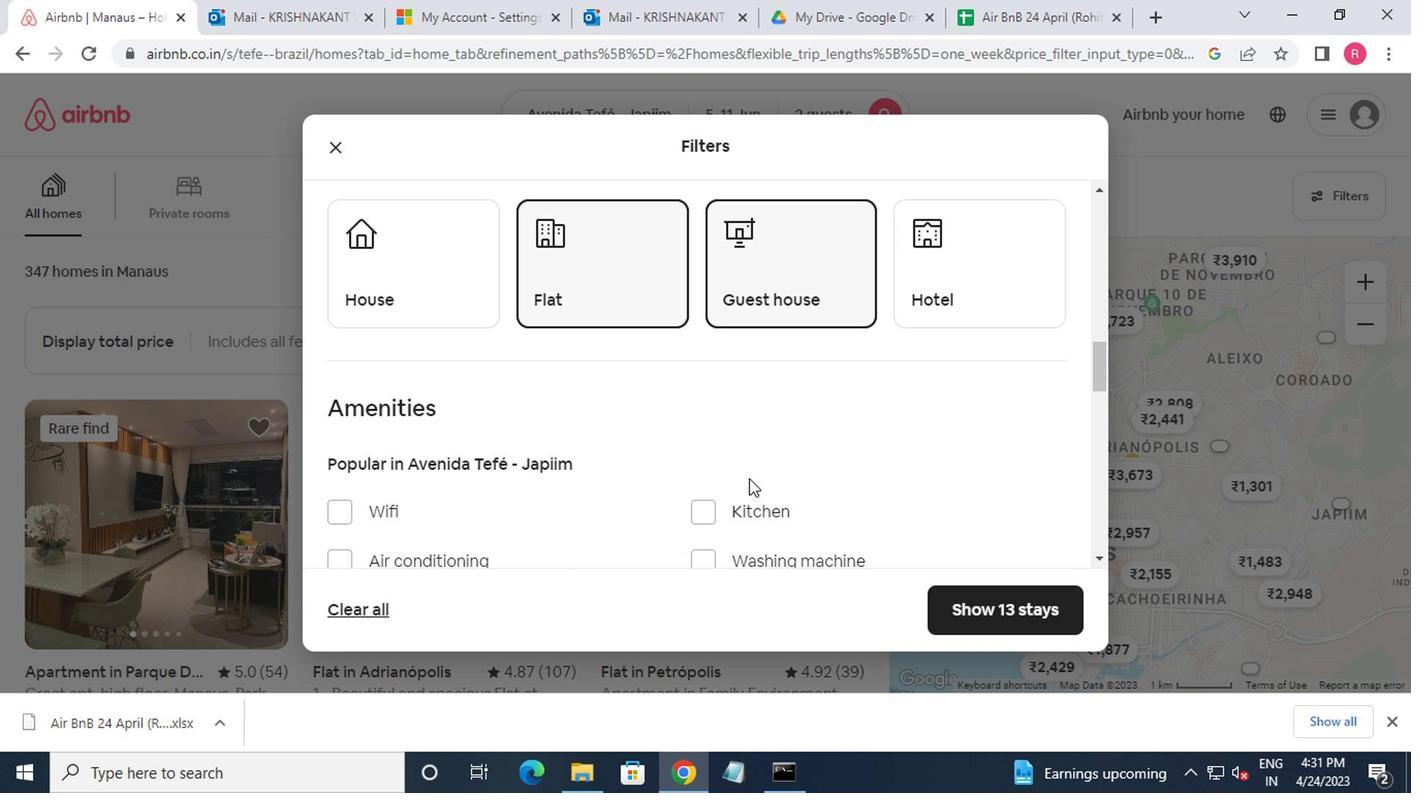 
Action: Mouse scrolled (740, 482) with delta (0, 0)
Screenshot: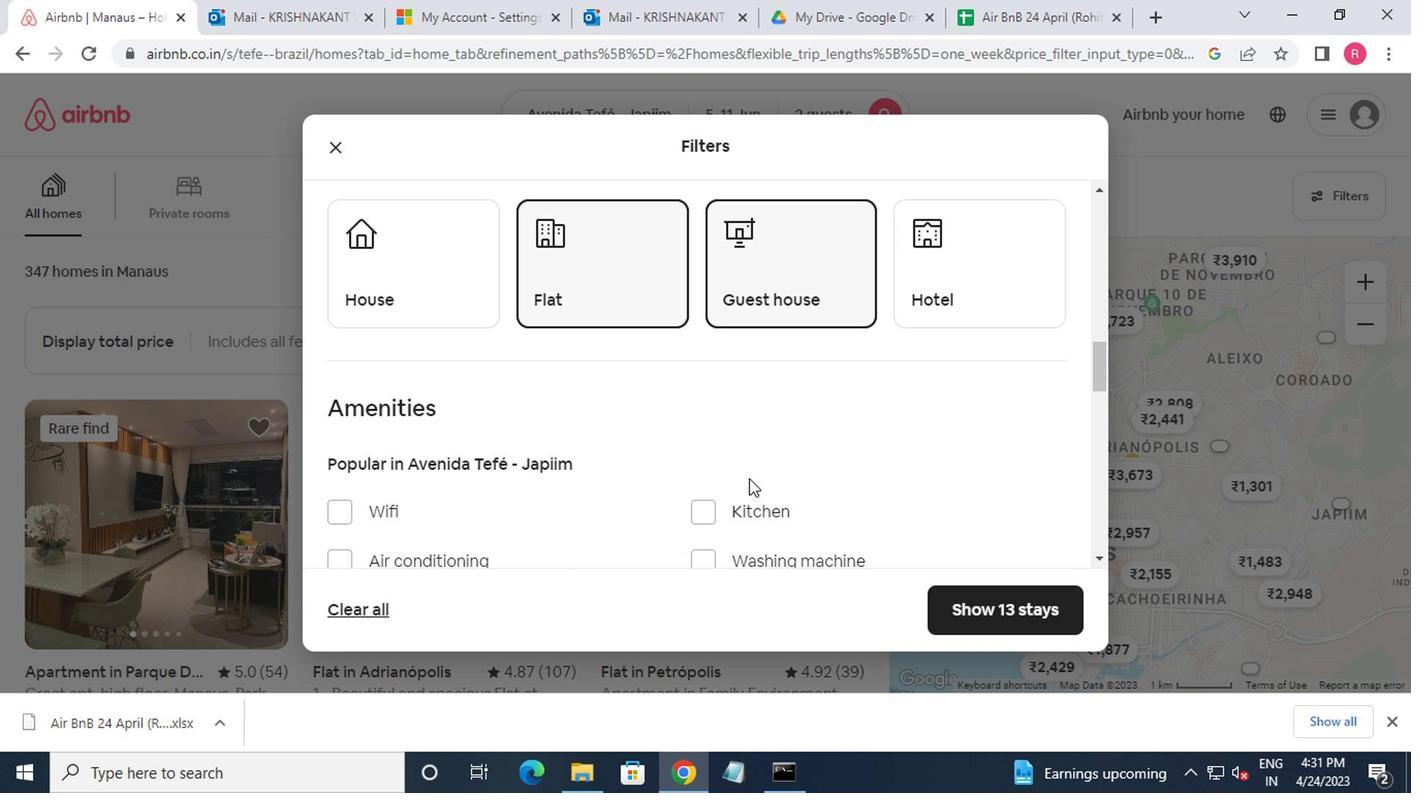 
Action: Mouse moved to (738, 485)
Screenshot: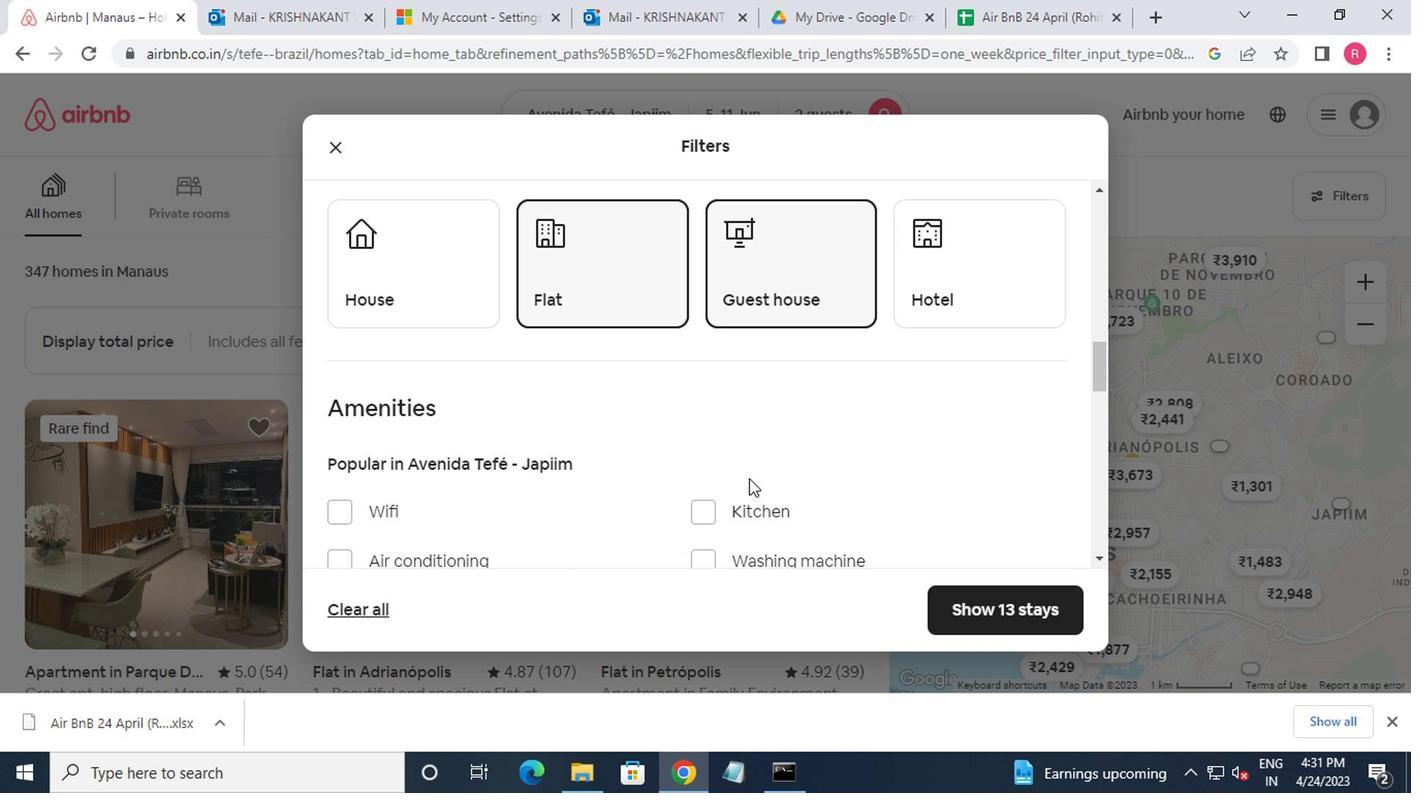 
Action: Mouse scrolled (738, 485) with delta (0, 0)
Screenshot: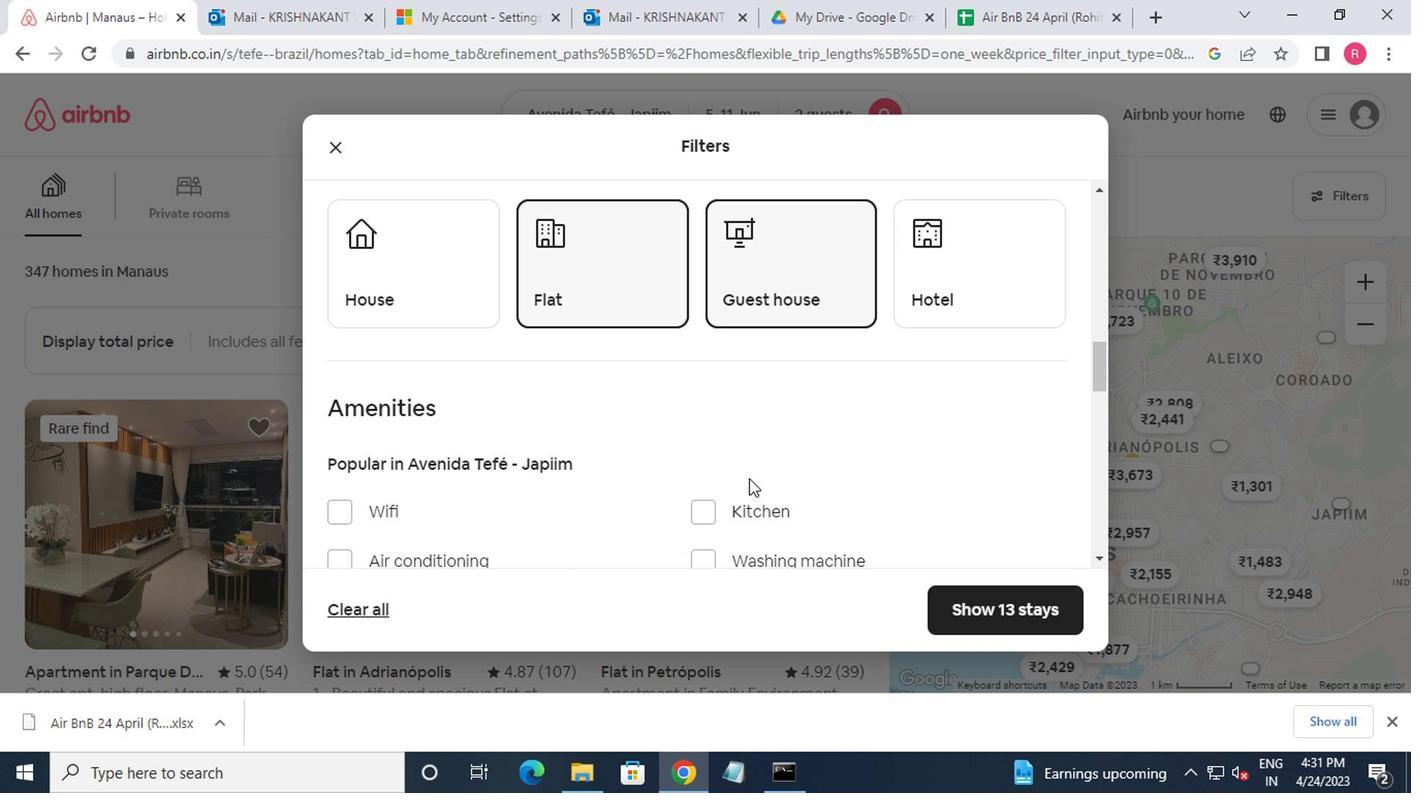 
Action: Mouse moved to (737, 487)
Screenshot: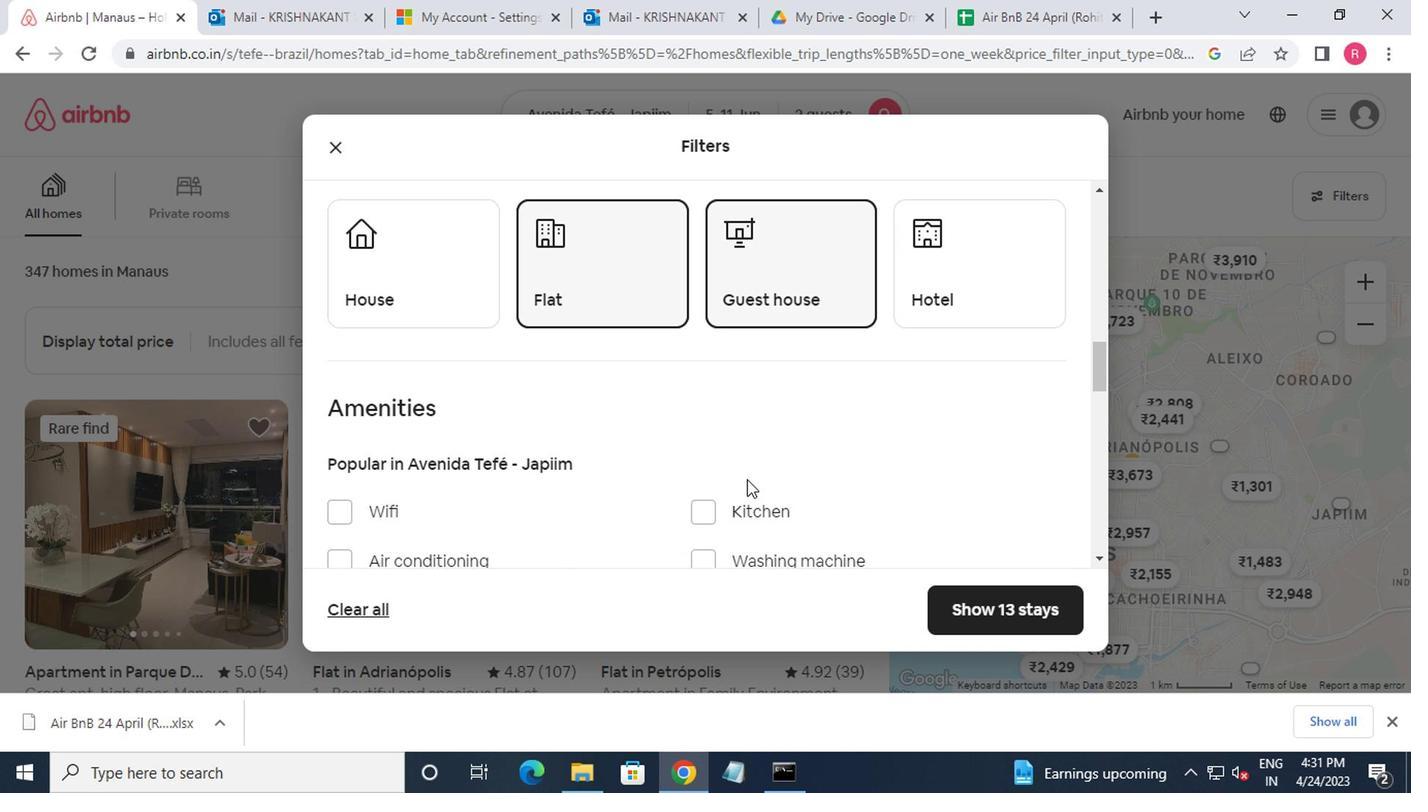 
Action: Mouse scrolled (737, 488) with delta (0, 0)
Screenshot: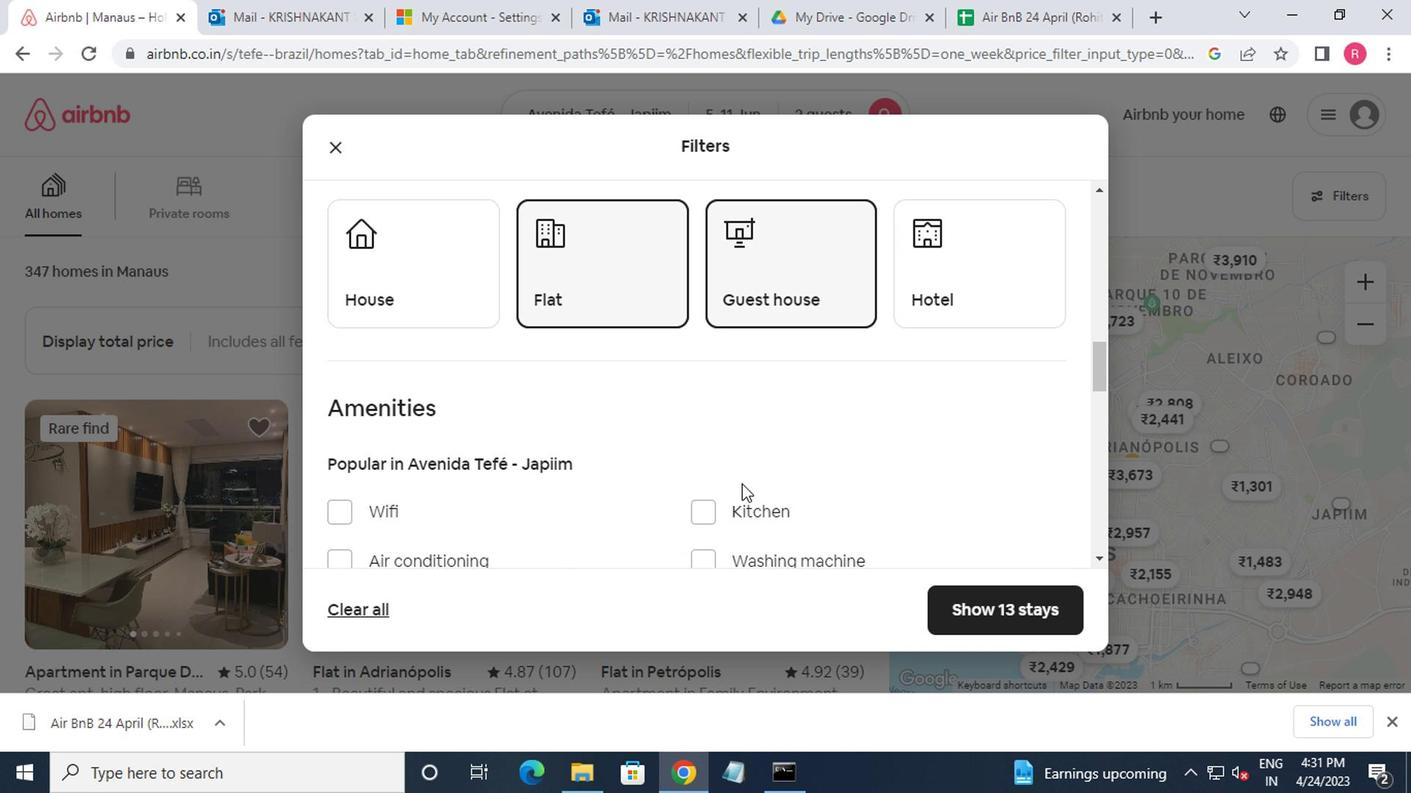 
Action: Mouse moved to (704, 460)
Screenshot: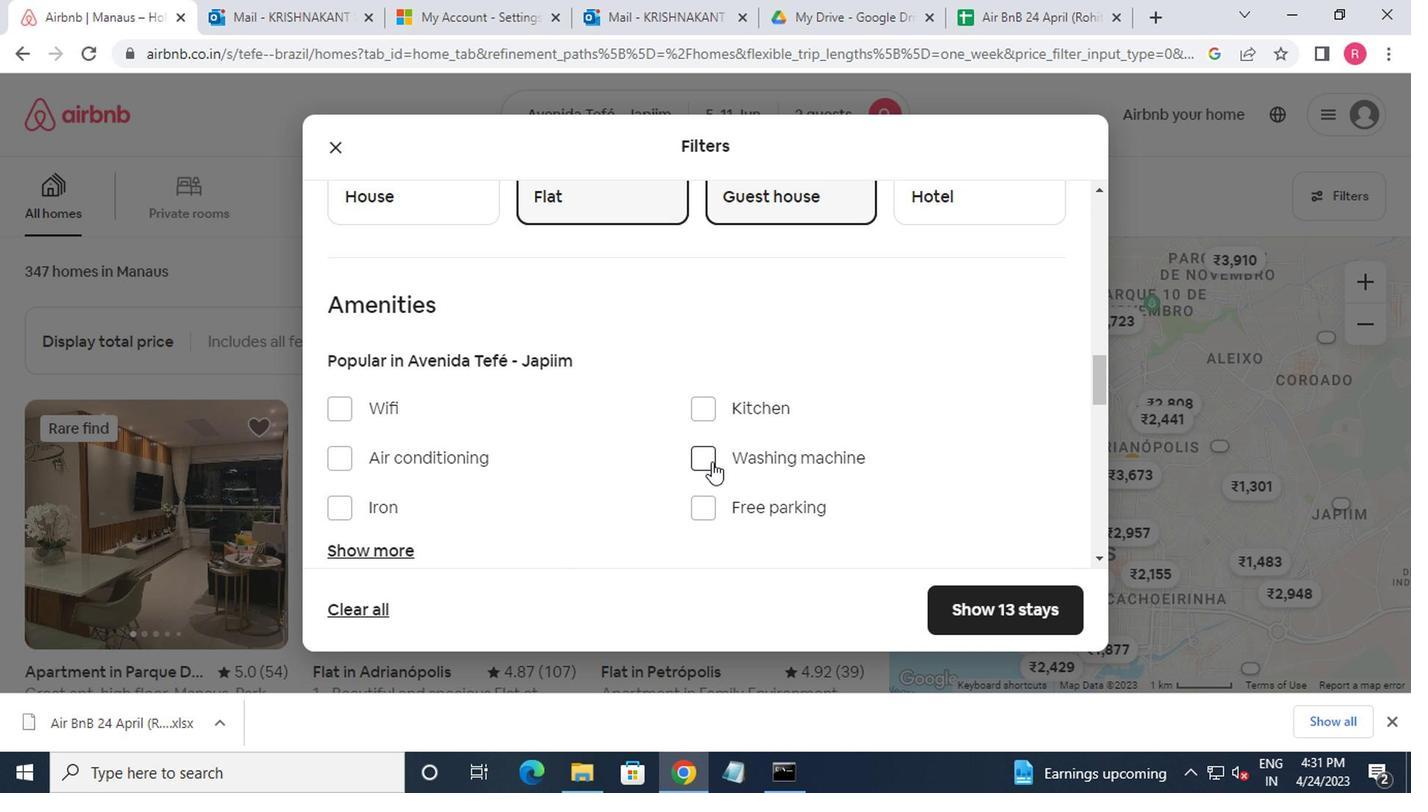 
Action: Mouse pressed left at (704, 460)
Screenshot: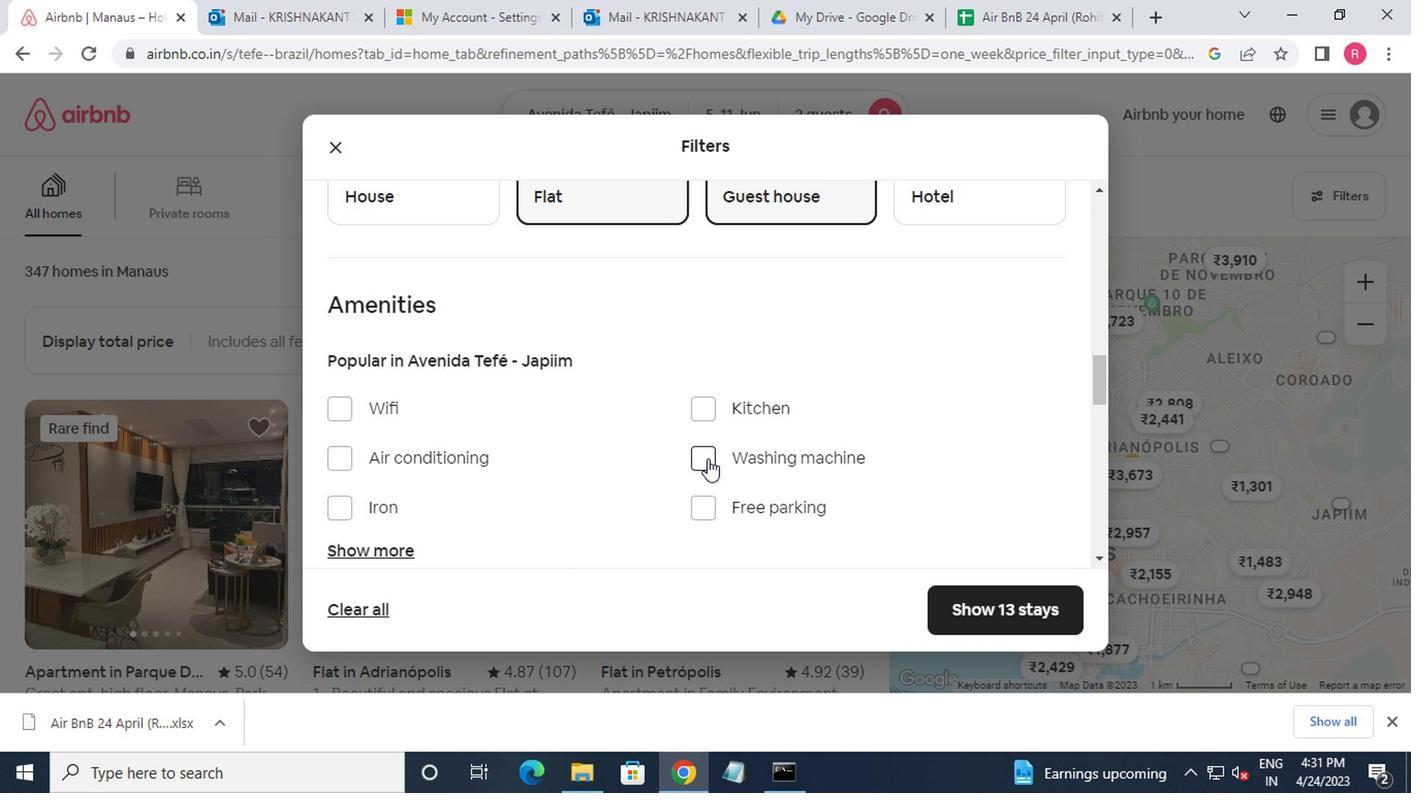 
Action: Mouse moved to (704, 468)
Screenshot: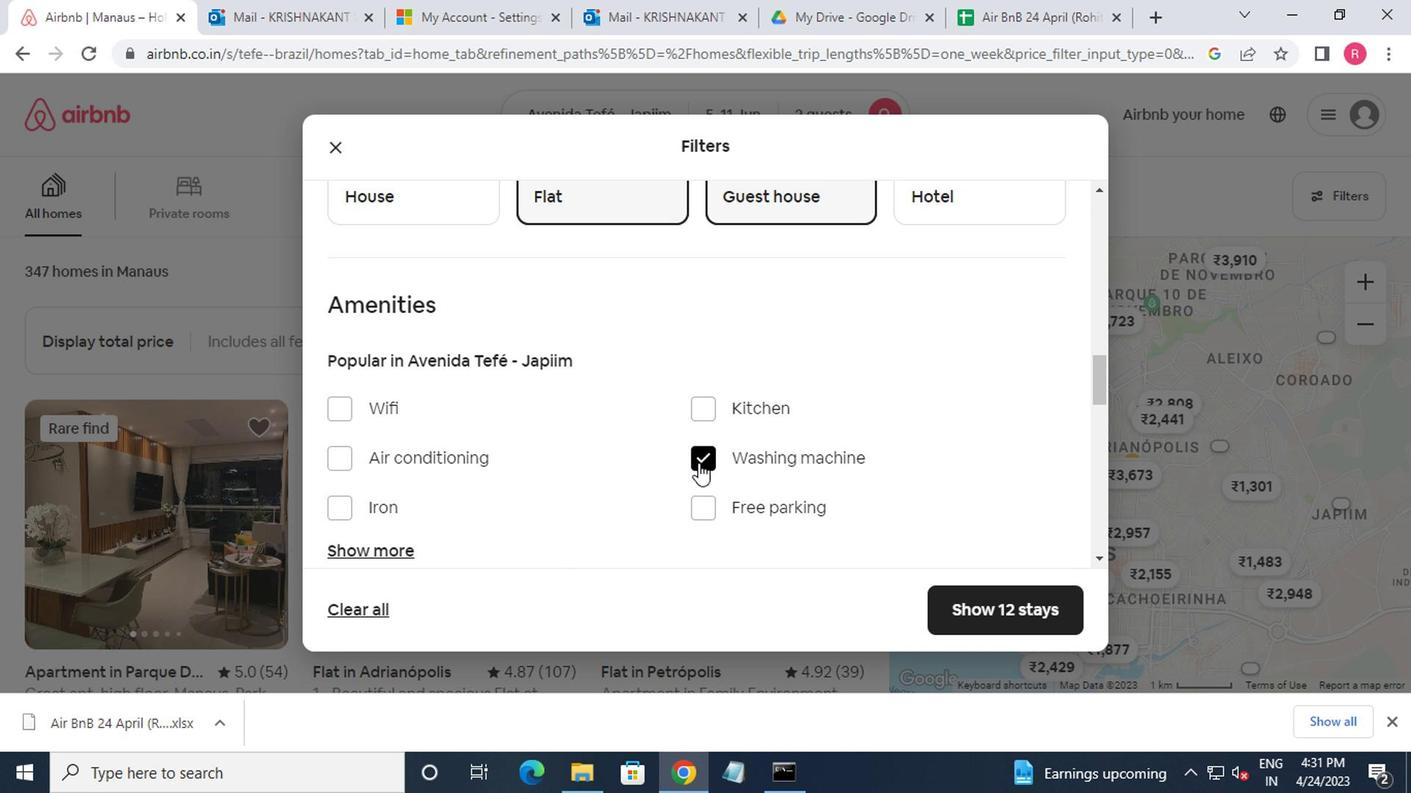 
Action: Mouse scrolled (704, 466) with delta (0, -1)
Screenshot: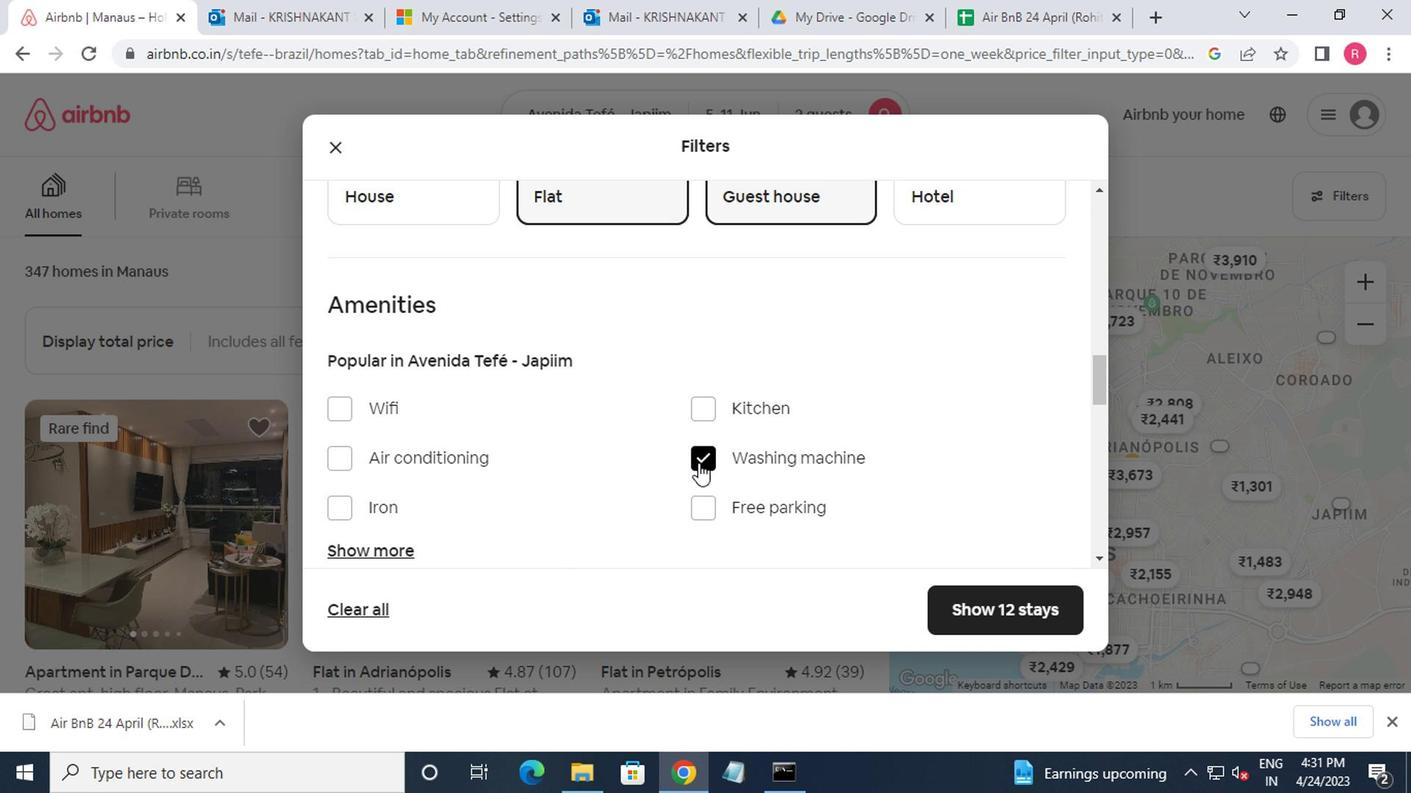 
Action: Mouse moved to (713, 468)
Screenshot: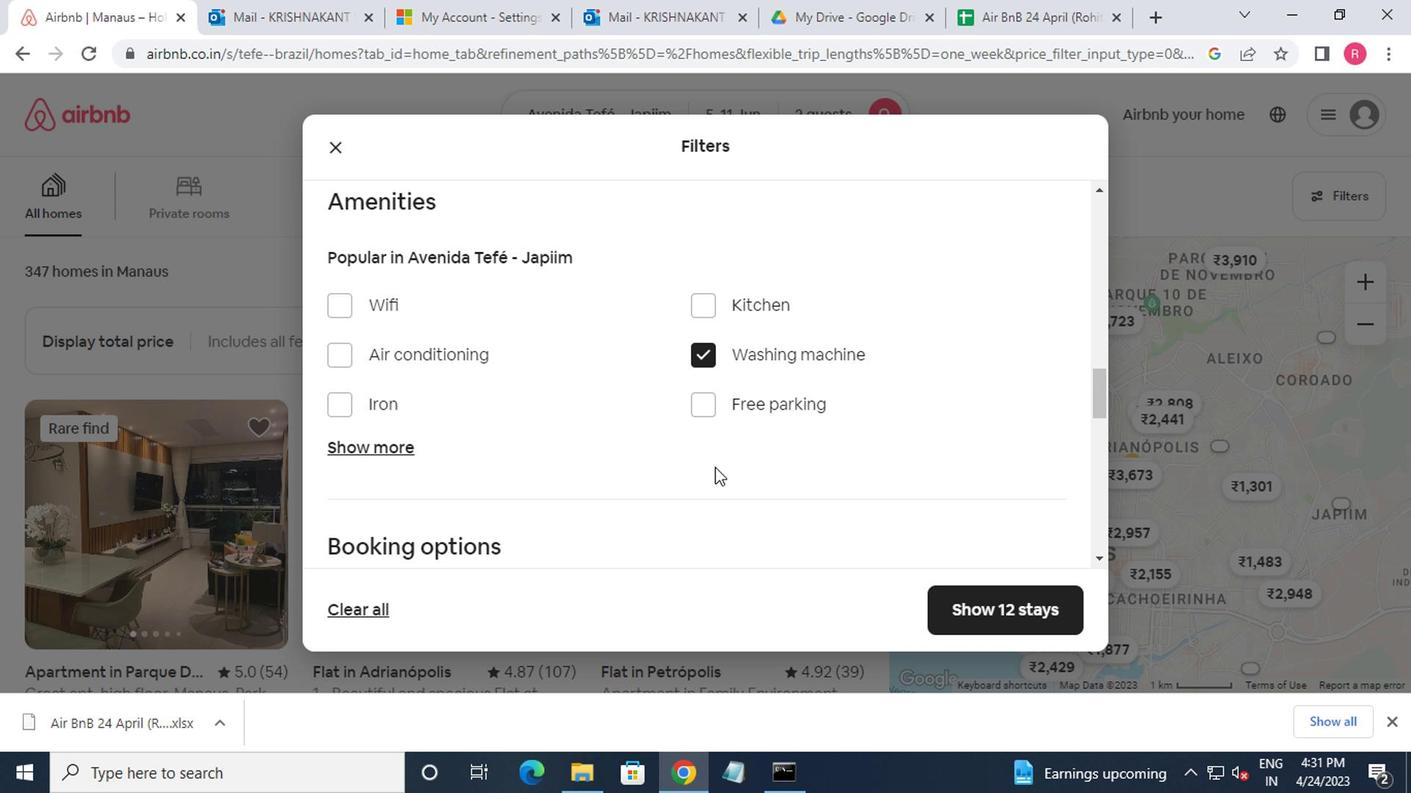 
Action: Mouse scrolled (713, 466) with delta (0, -1)
Screenshot: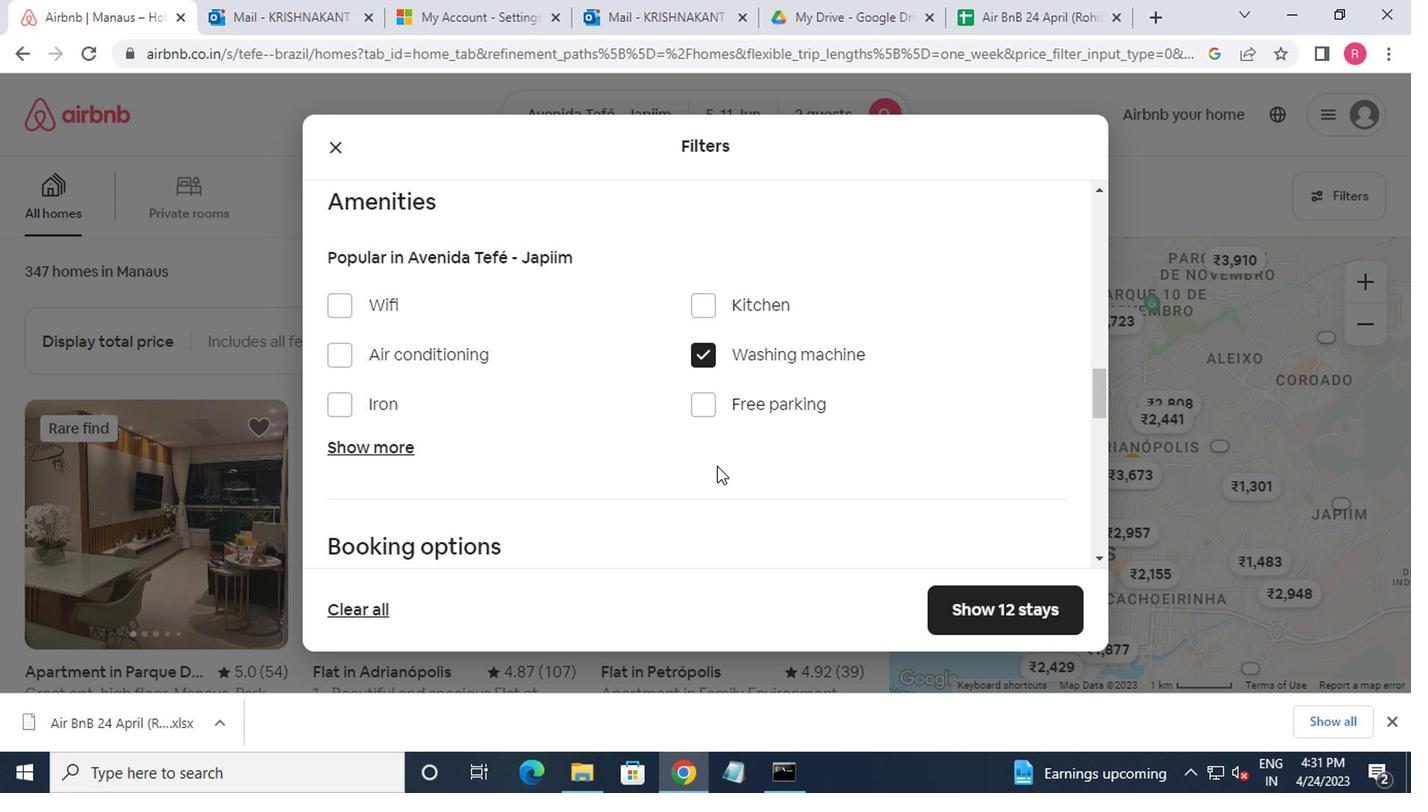 
Action: Mouse scrolled (713, 466) with delta (0, -1)
Screenshot: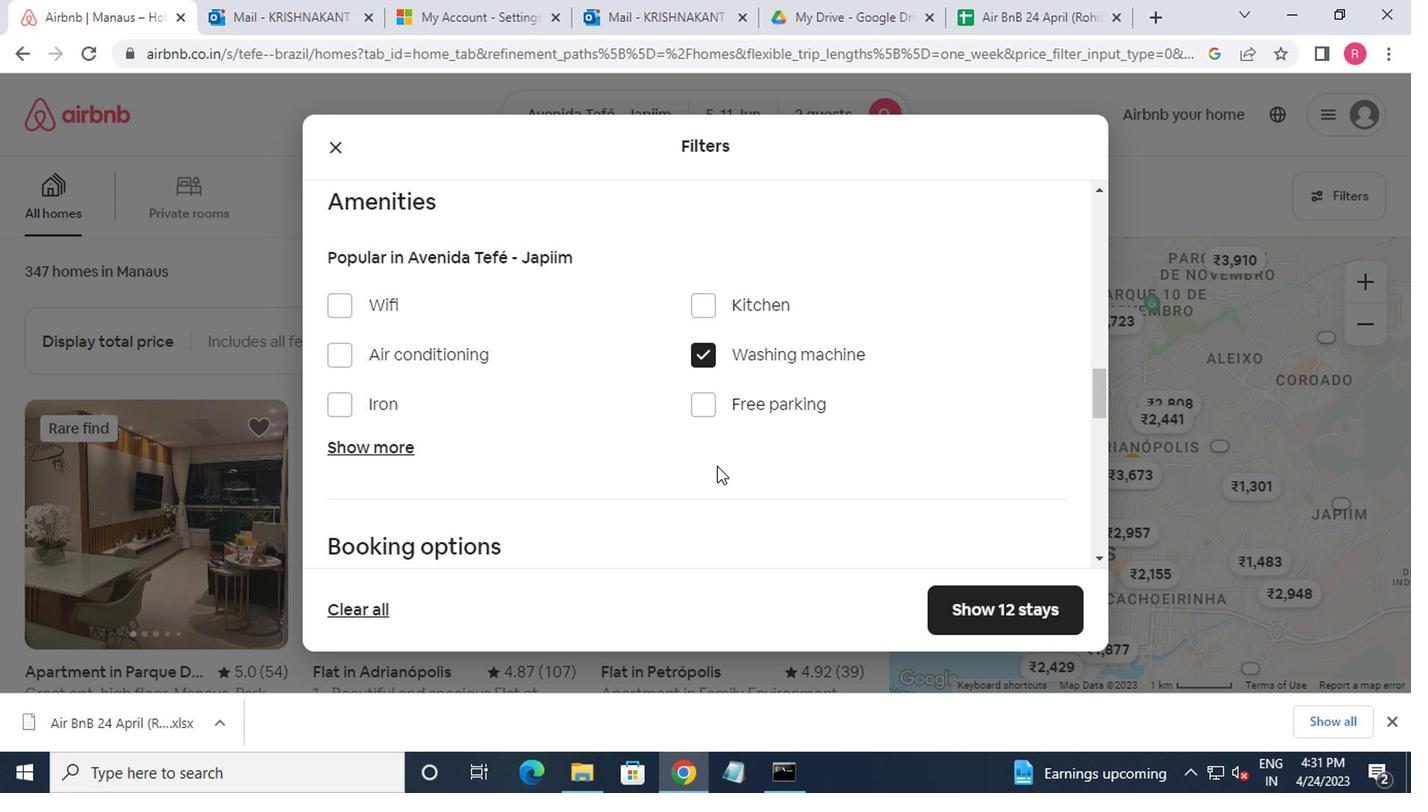 
Action: Mouse scrolled (713, 466) with delta (0, -1)
Screenshot: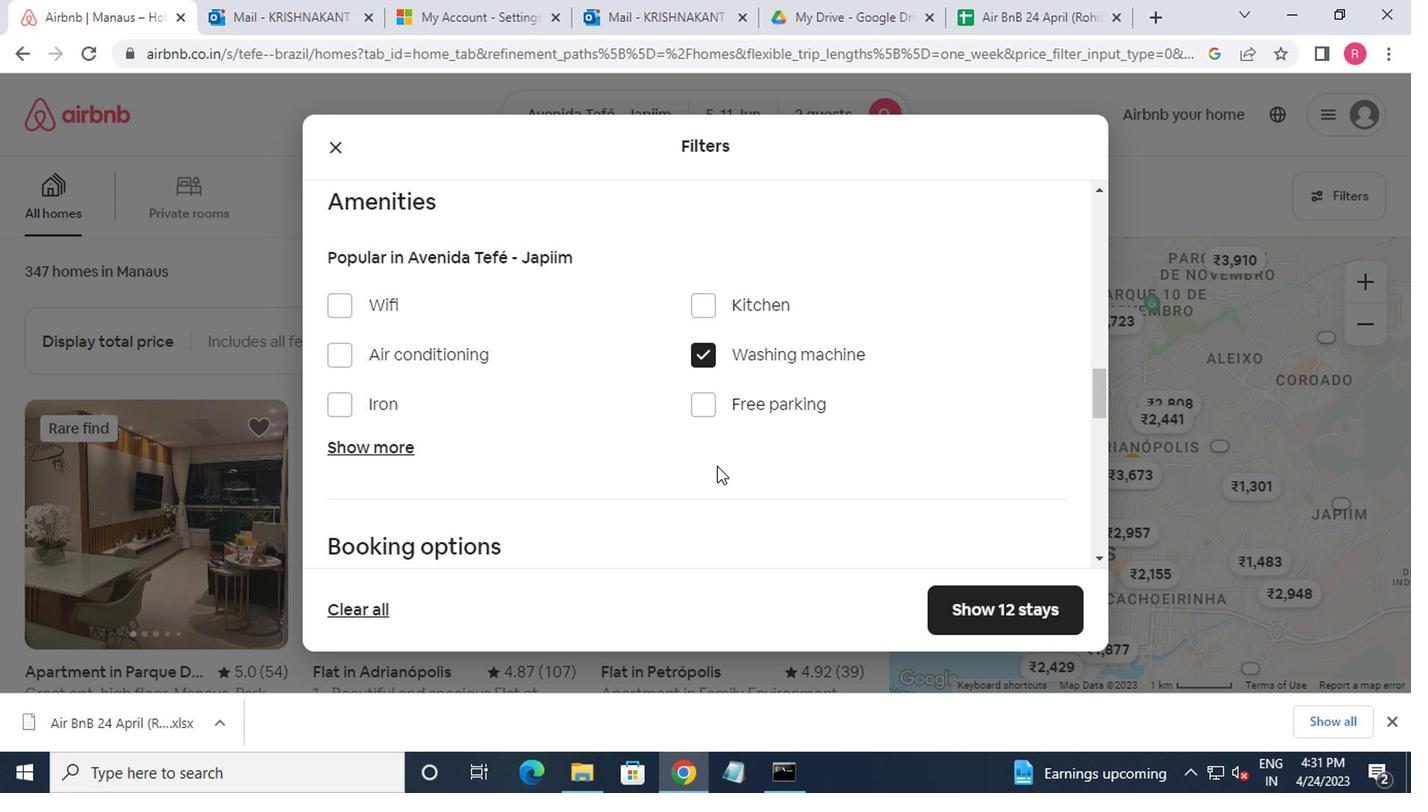 
Action: Mouse moved to (1001, 380)
Screenshot: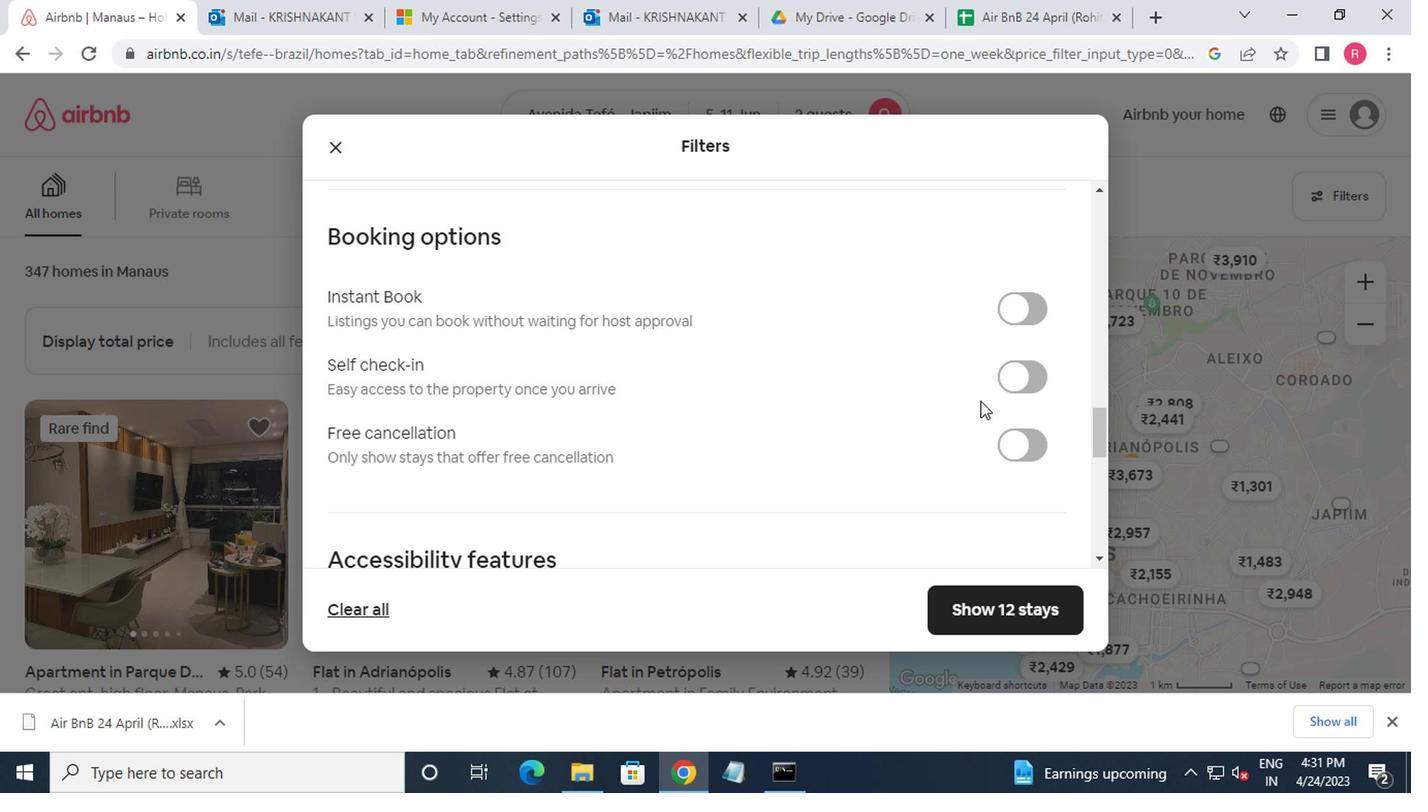 
Action: Mouse pressed left at (1001, 380)
Screenshot: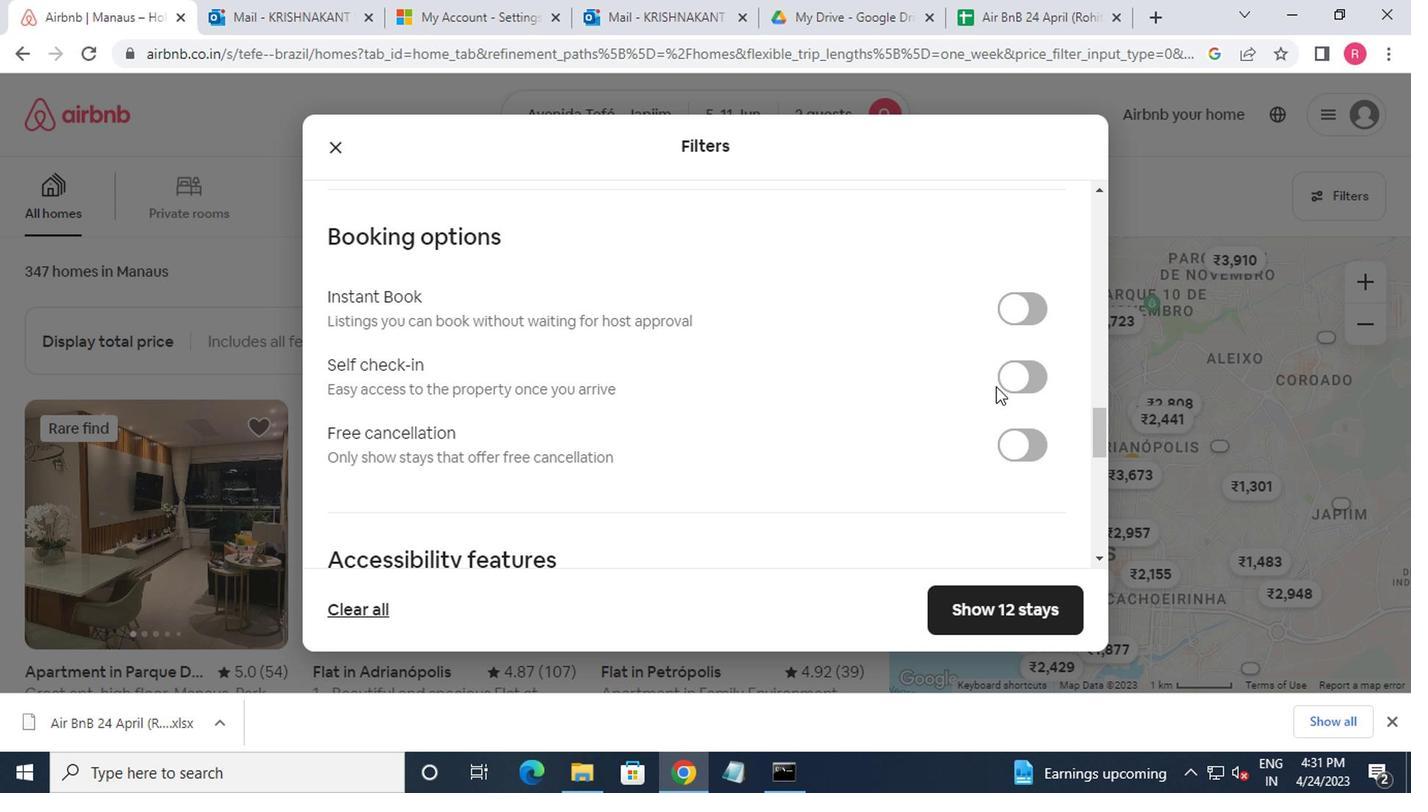 
Action: Mouse moved to (943, 439)
Screenshot: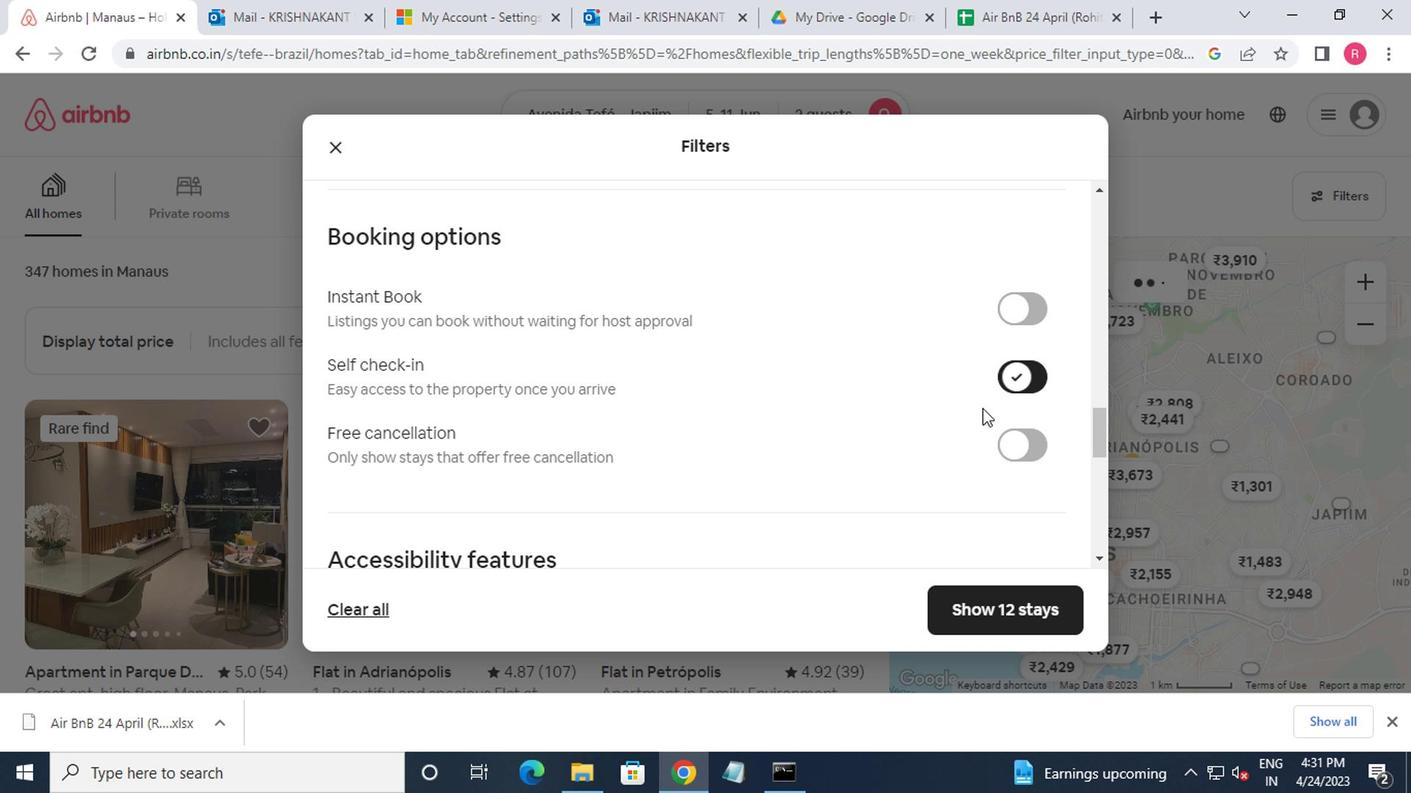 
Action: Mouse scrolled (943, 438) with delta (0, -1)
Screenshot: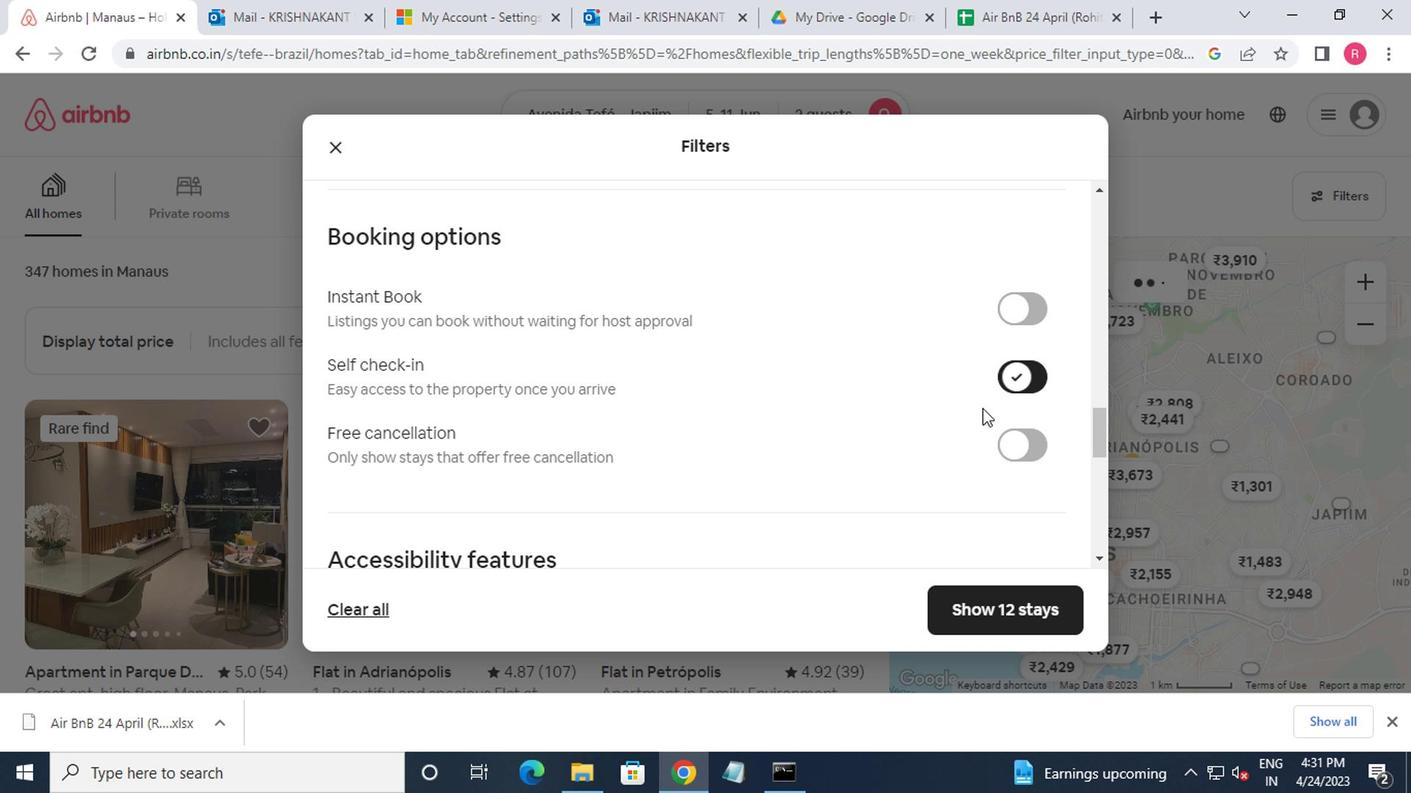 
Action: Mouse moved to (932, 445)
Screenshot: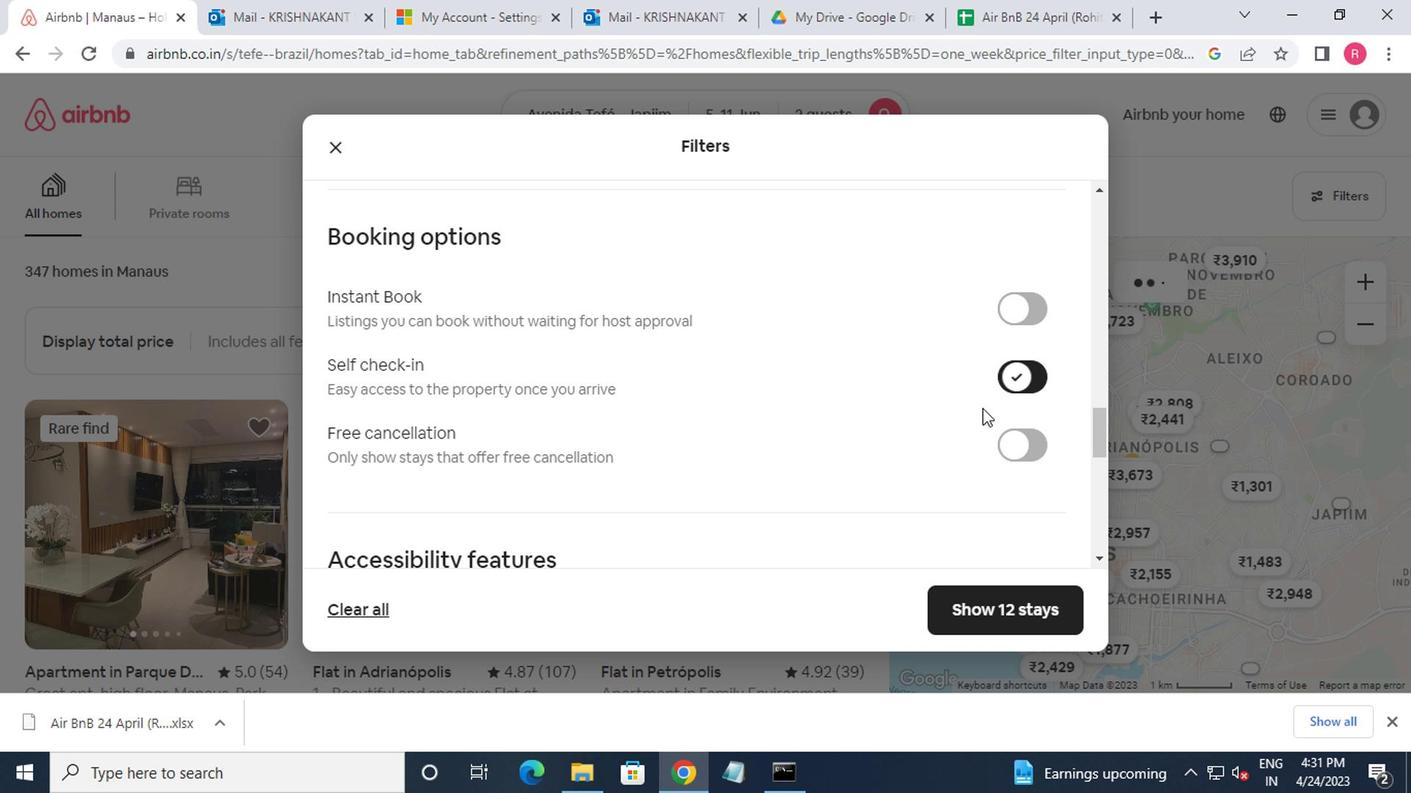 
Action: Mouse scrolled (932, 444) with delta (0, 0)
Screenshot: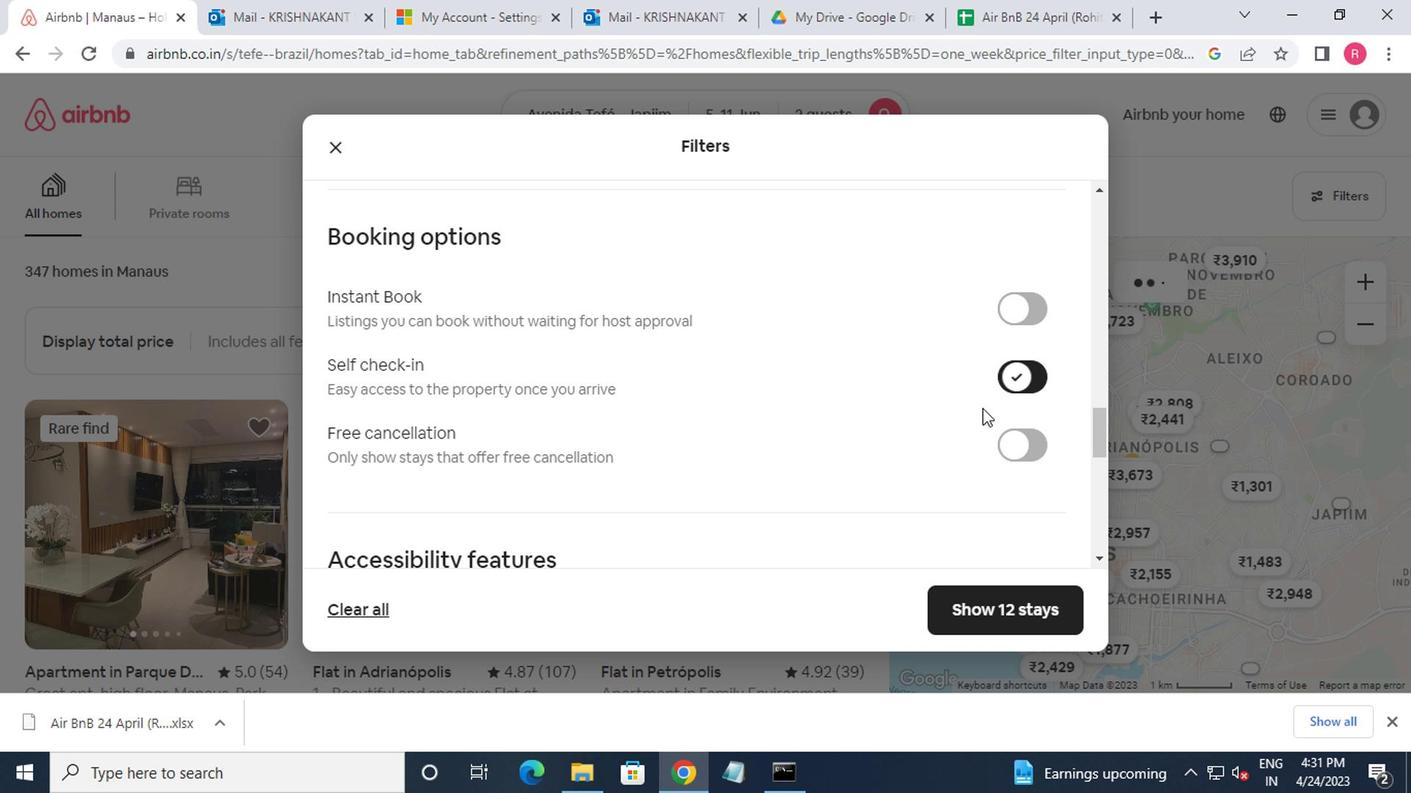 
Action: Mouse moved to (925, 447)
Screenshot: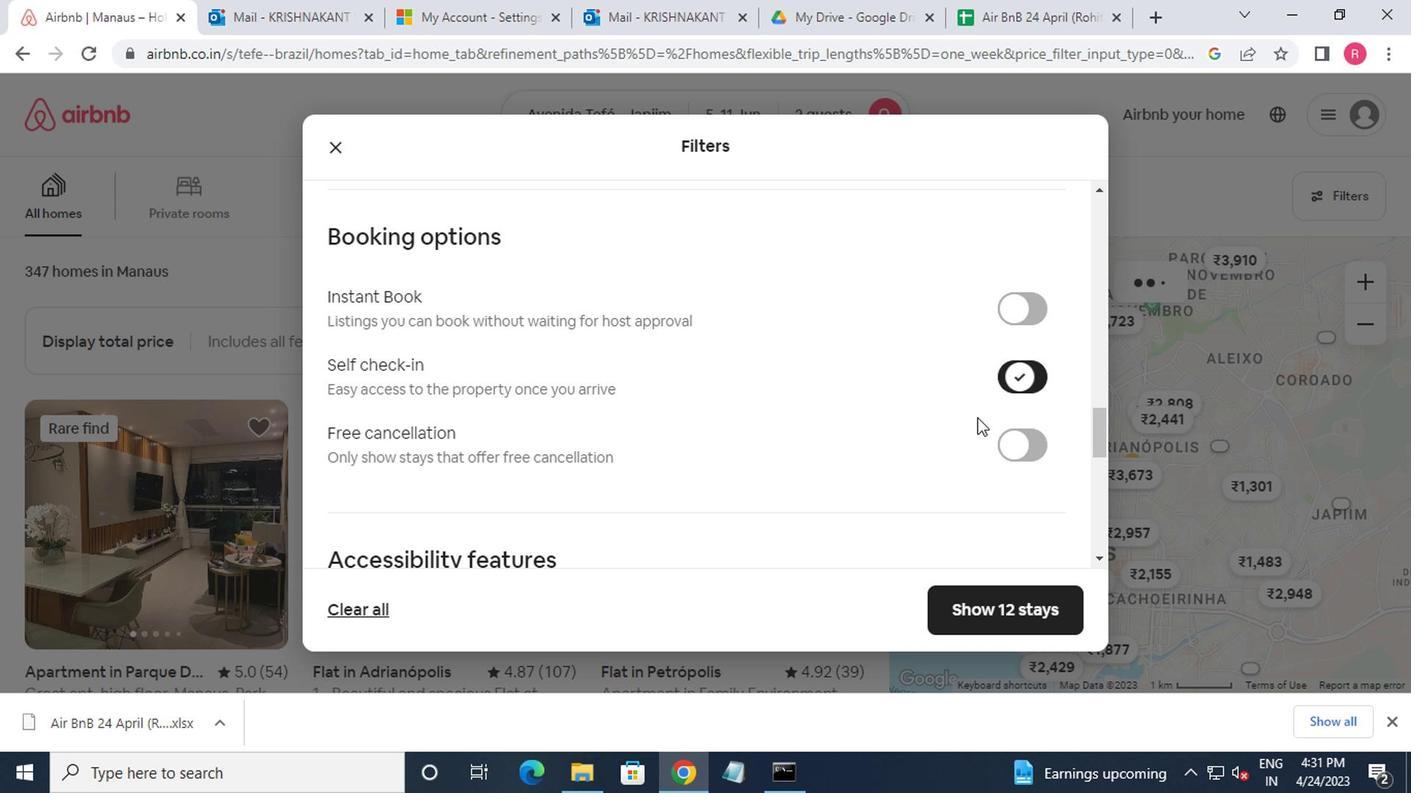 
Action: Mouse scrolled (925, 446) with delta (0, 0)
Screenshot: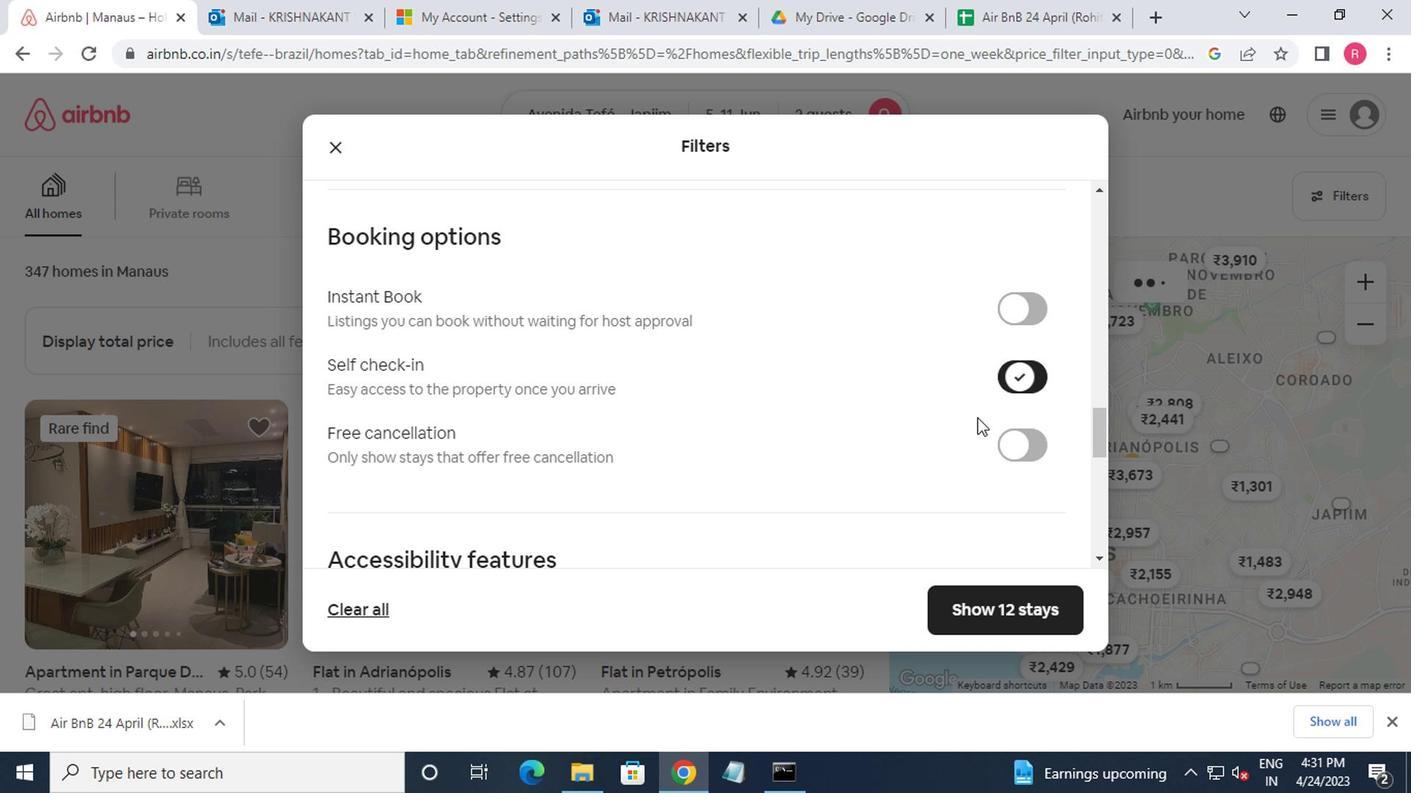 
Action: Mouse moved to (911, 451)
Screenshot: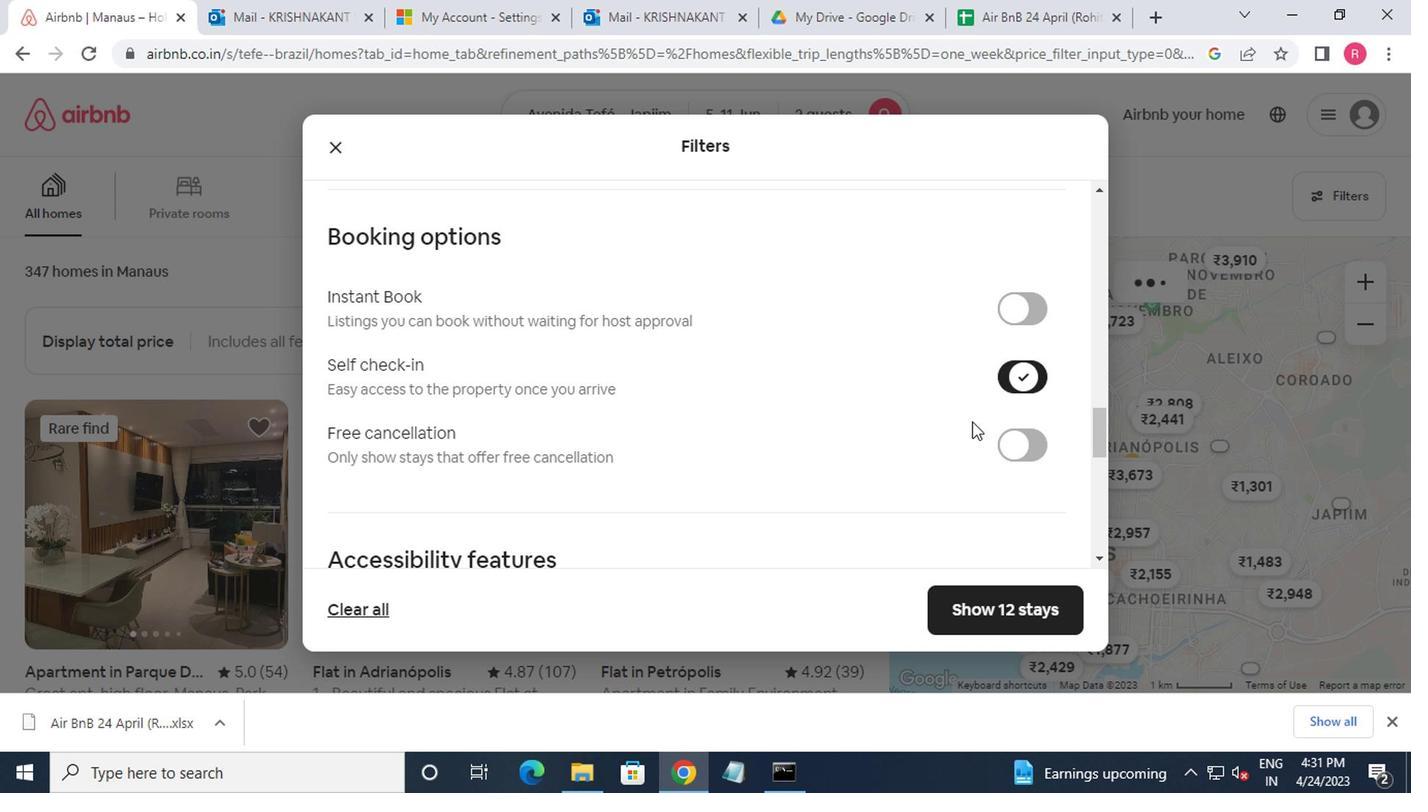 
Action: Mouse scrolled (911, 449) with delta (0, -1)
Screenshot: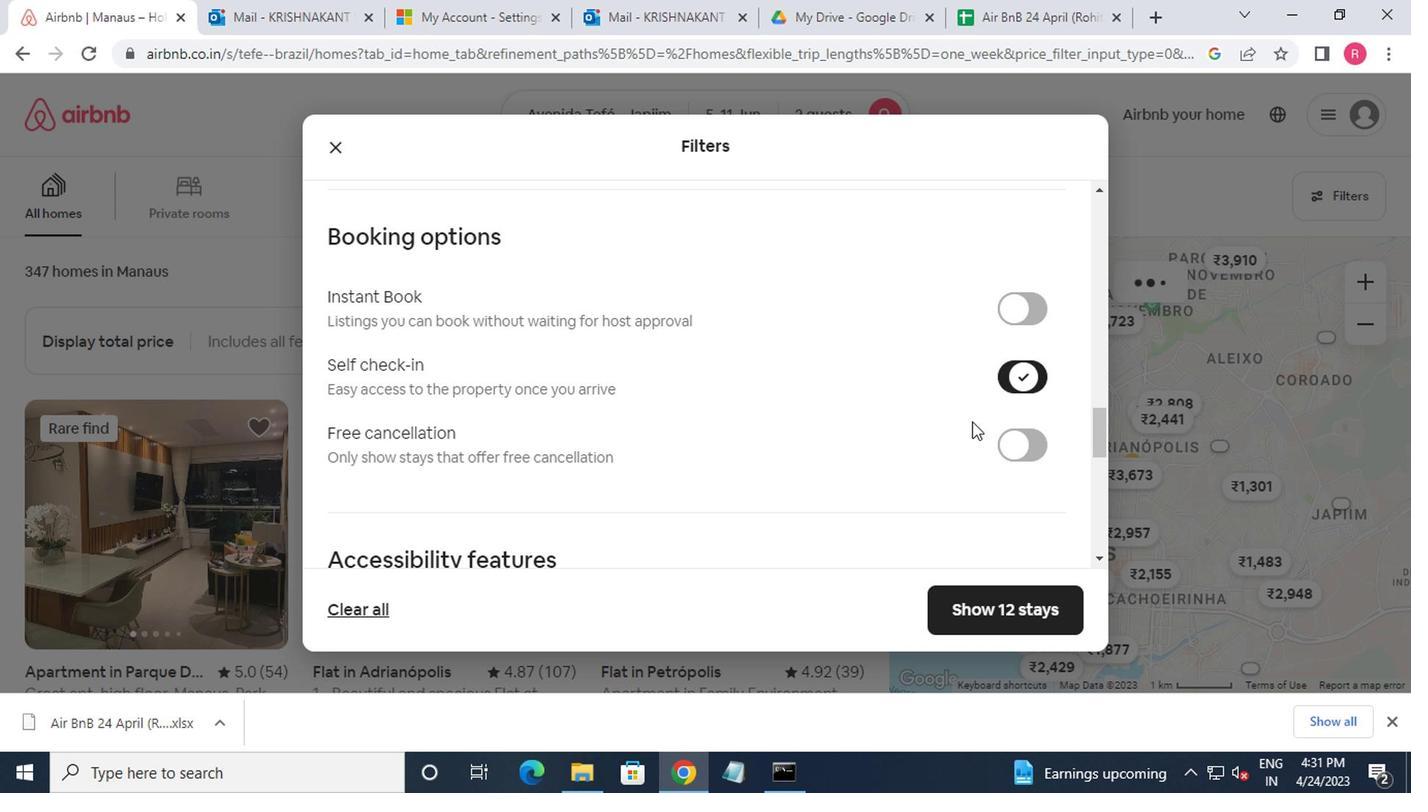 
Action: Mouse moved to (900, 456)
Screenshot: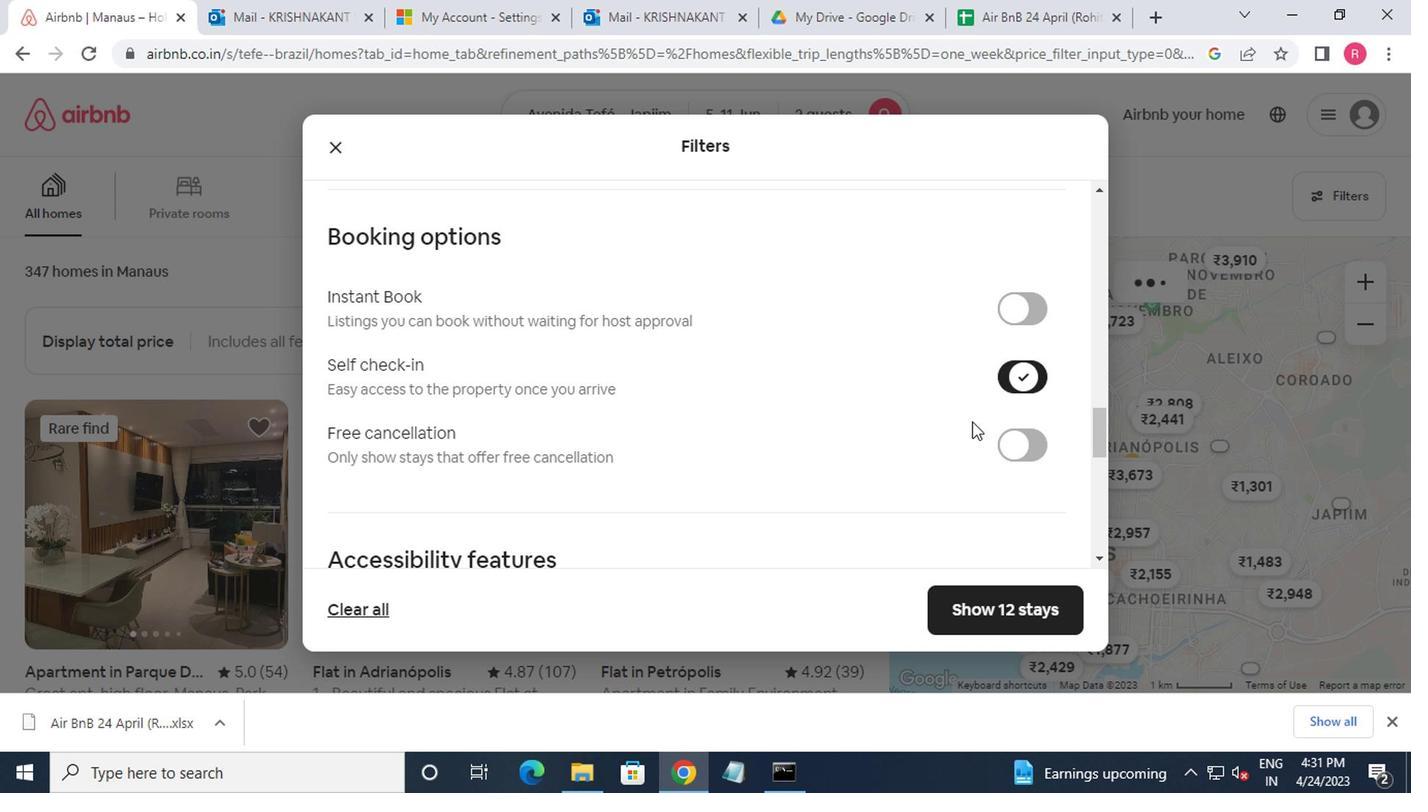 
Action: Mouse scrolled (900, 454) with delta (0, -1)
Screenshot: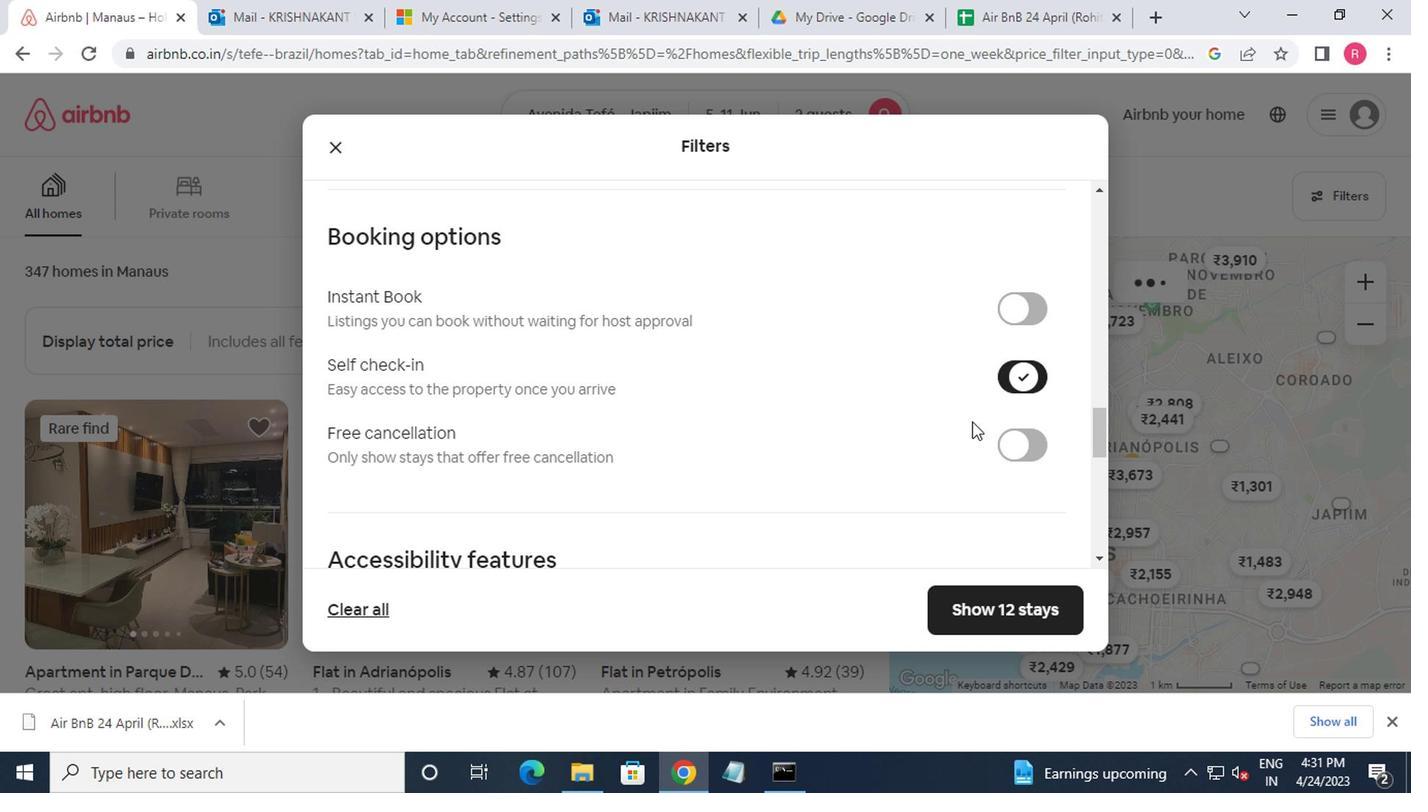 
Action: Mouse moved to (851, 454)
Screenshot: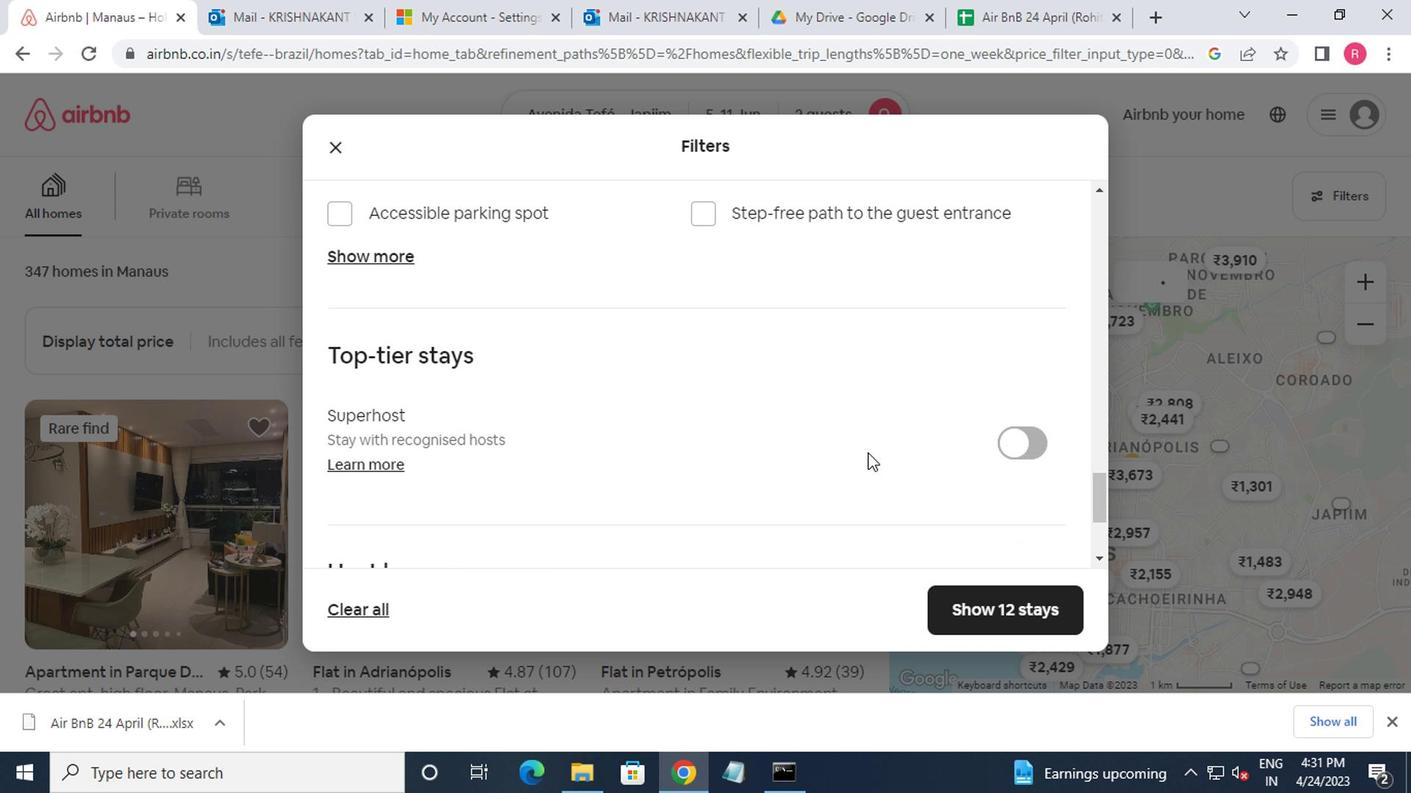 
Action: Mouse scrolled (851, 453) with delta (0, 0)
Screenshot: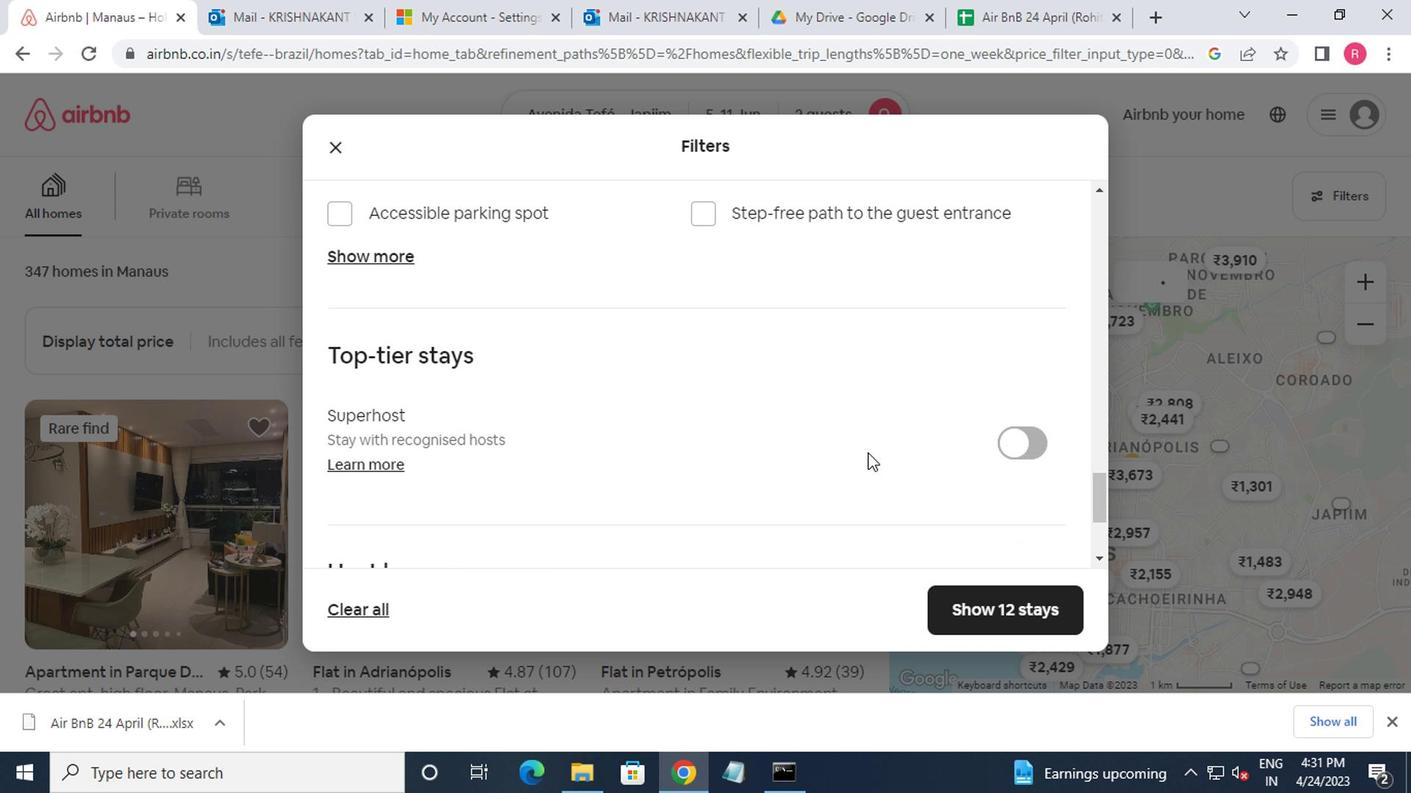 
Action: Mouse moved to (837, 458)
Screenshot: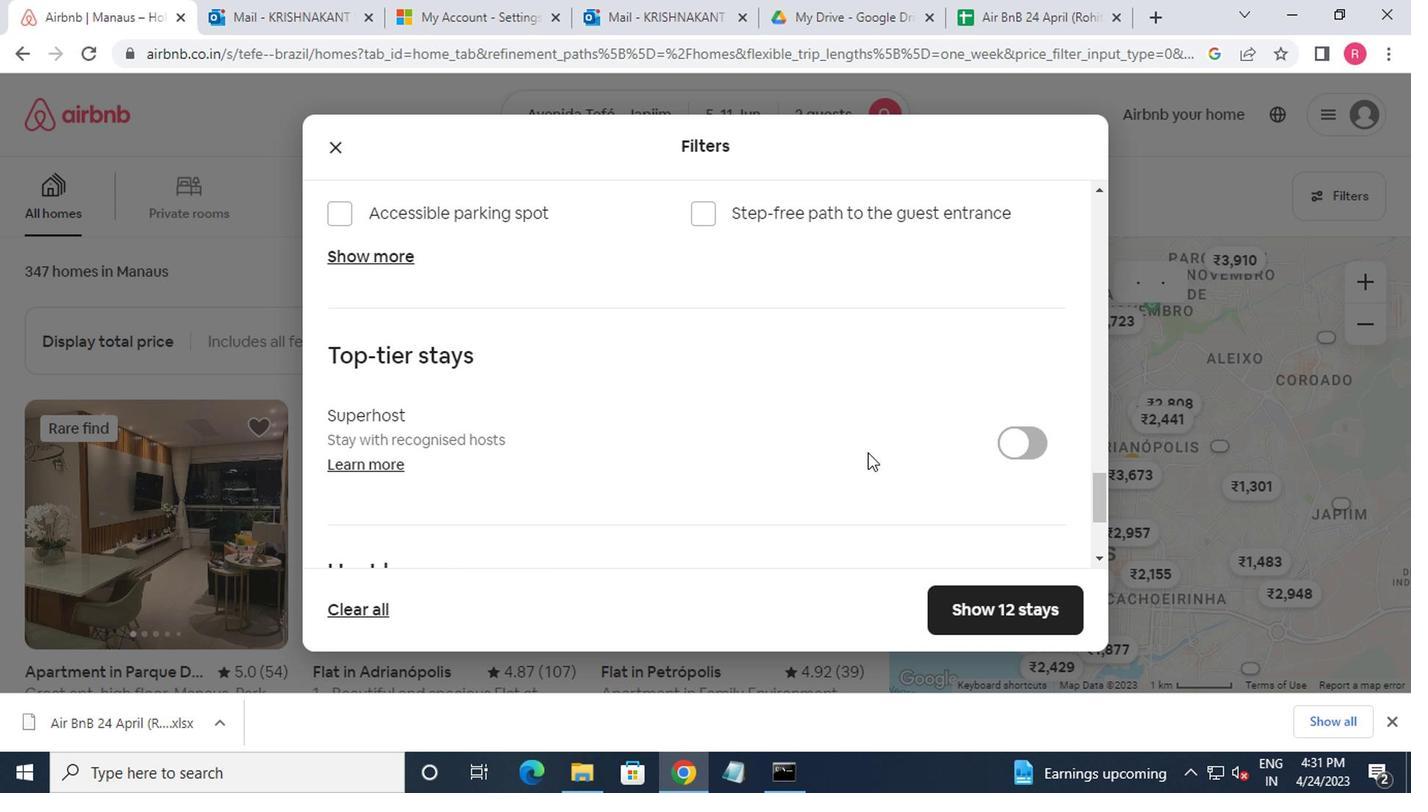 
Action: Mouse scrolled (837, 457) with delta (0, -1)
Screenshot: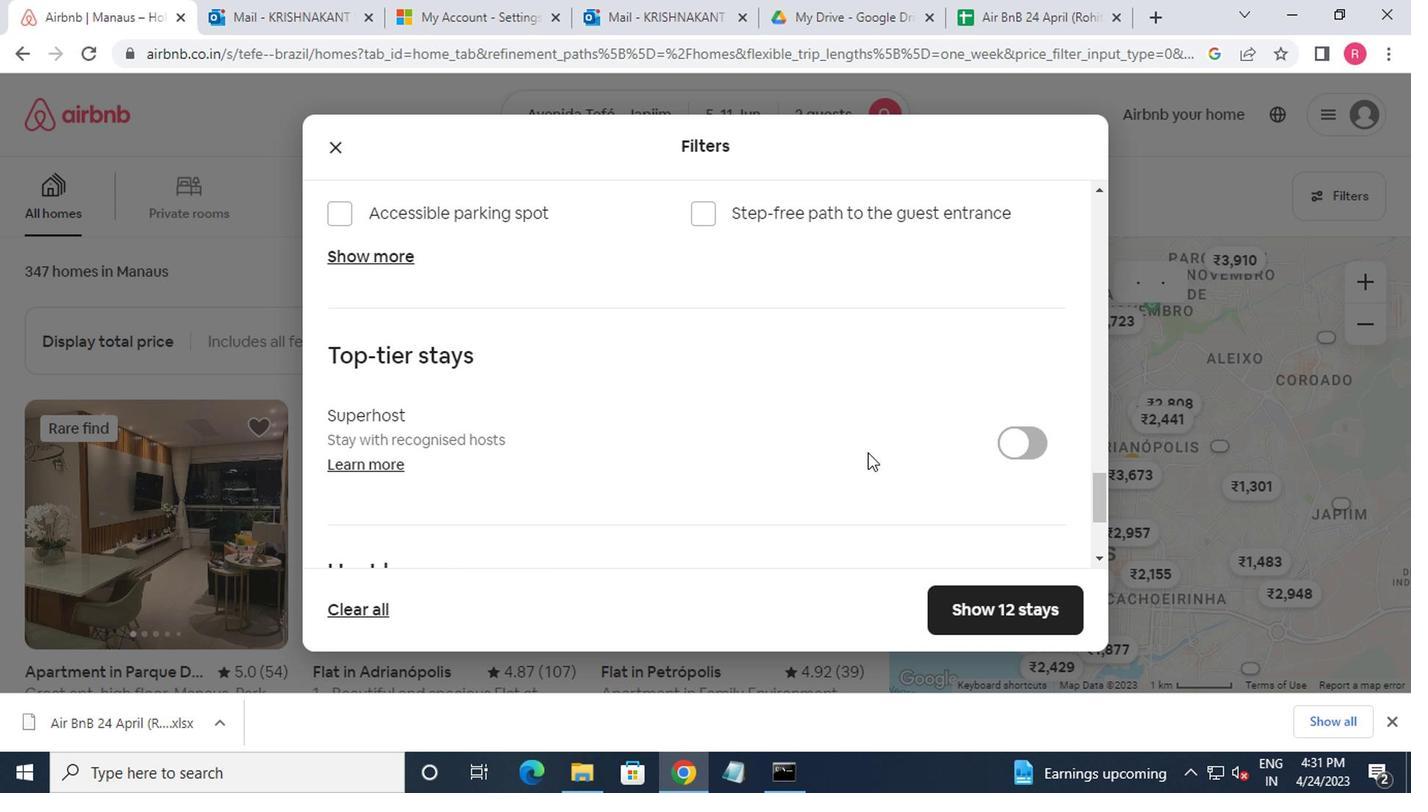 
Action: Mouse moved to (822, 459)
Screenshot: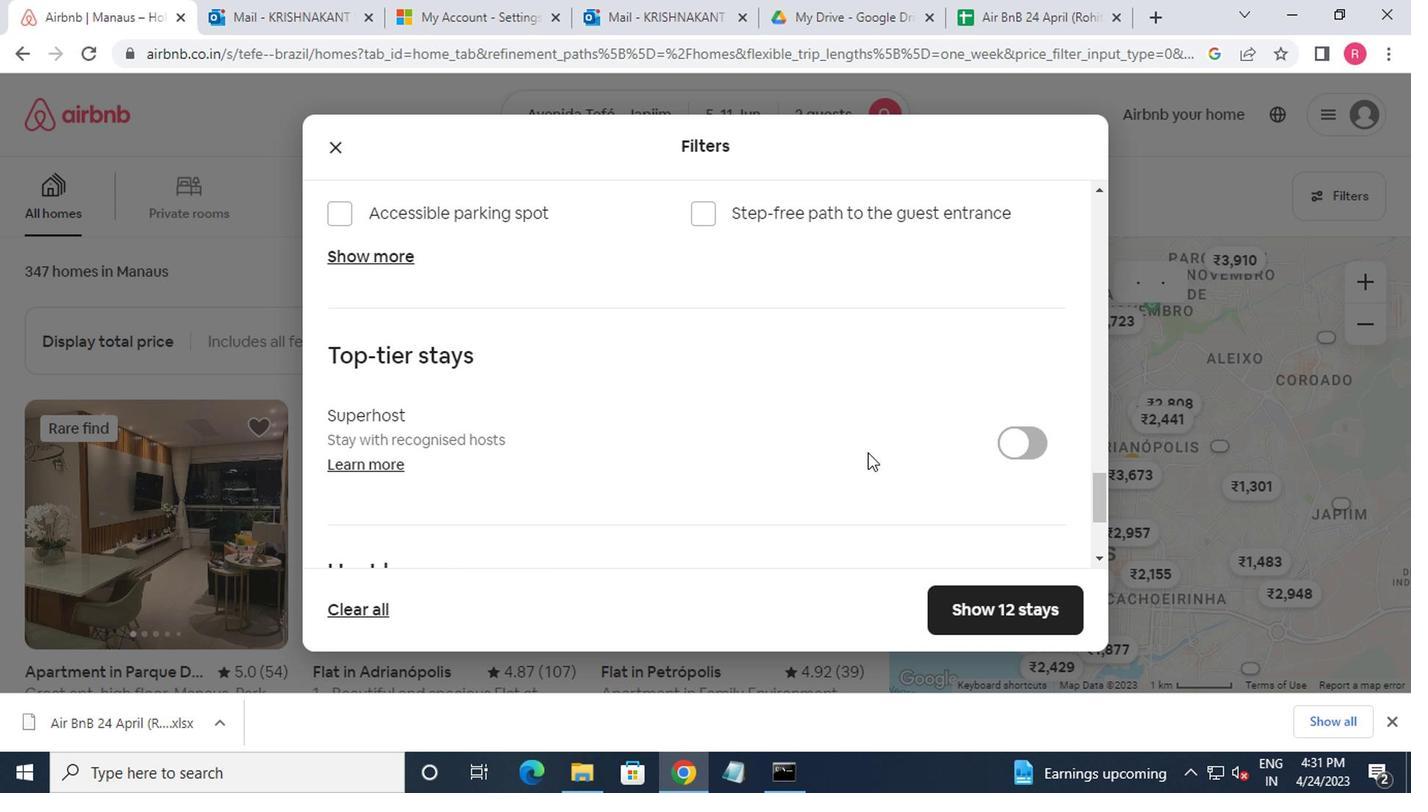 
Action: Mouse scrolled (822, 458) with delta (0, 0)
Screenshot: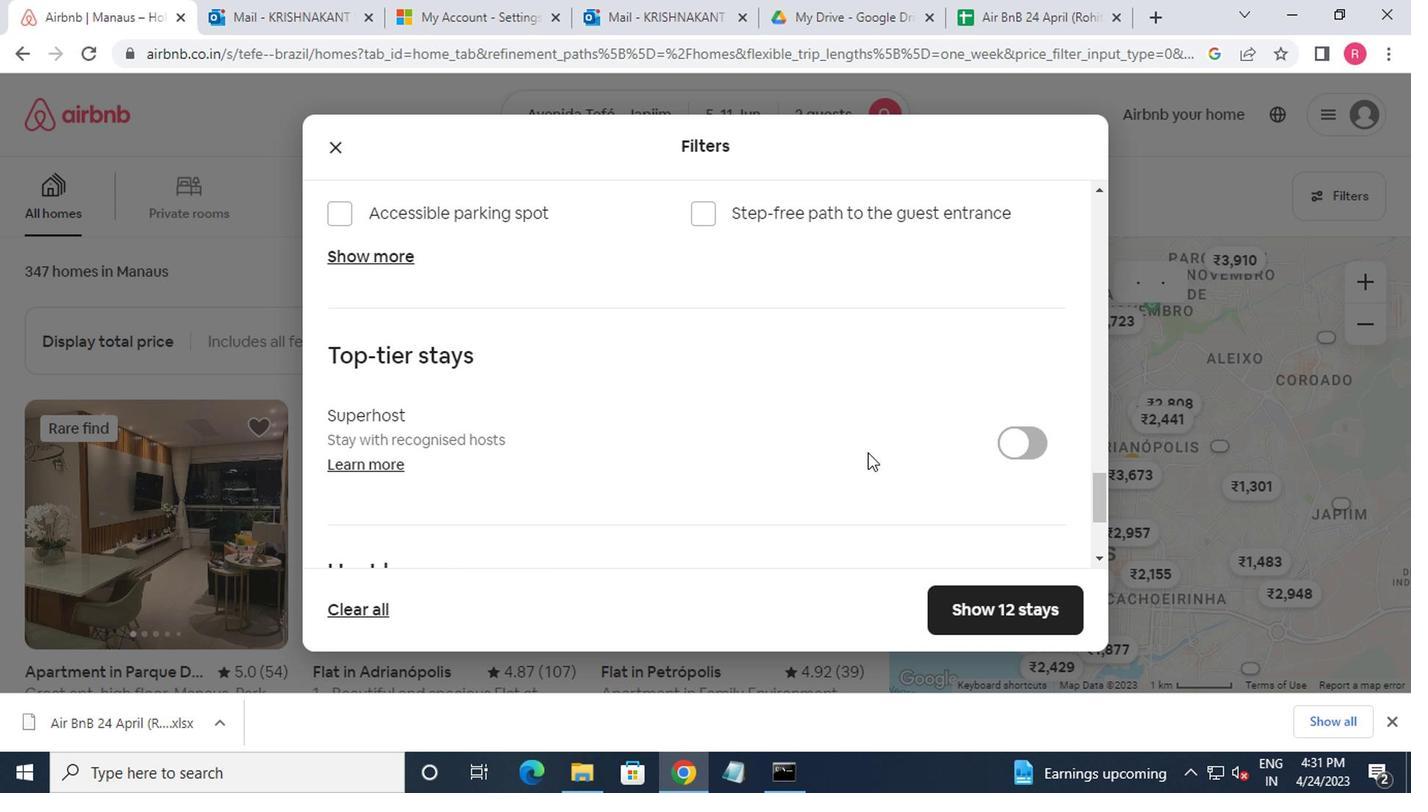 
Action: Mouse moved to (797, 462)
Screenshot: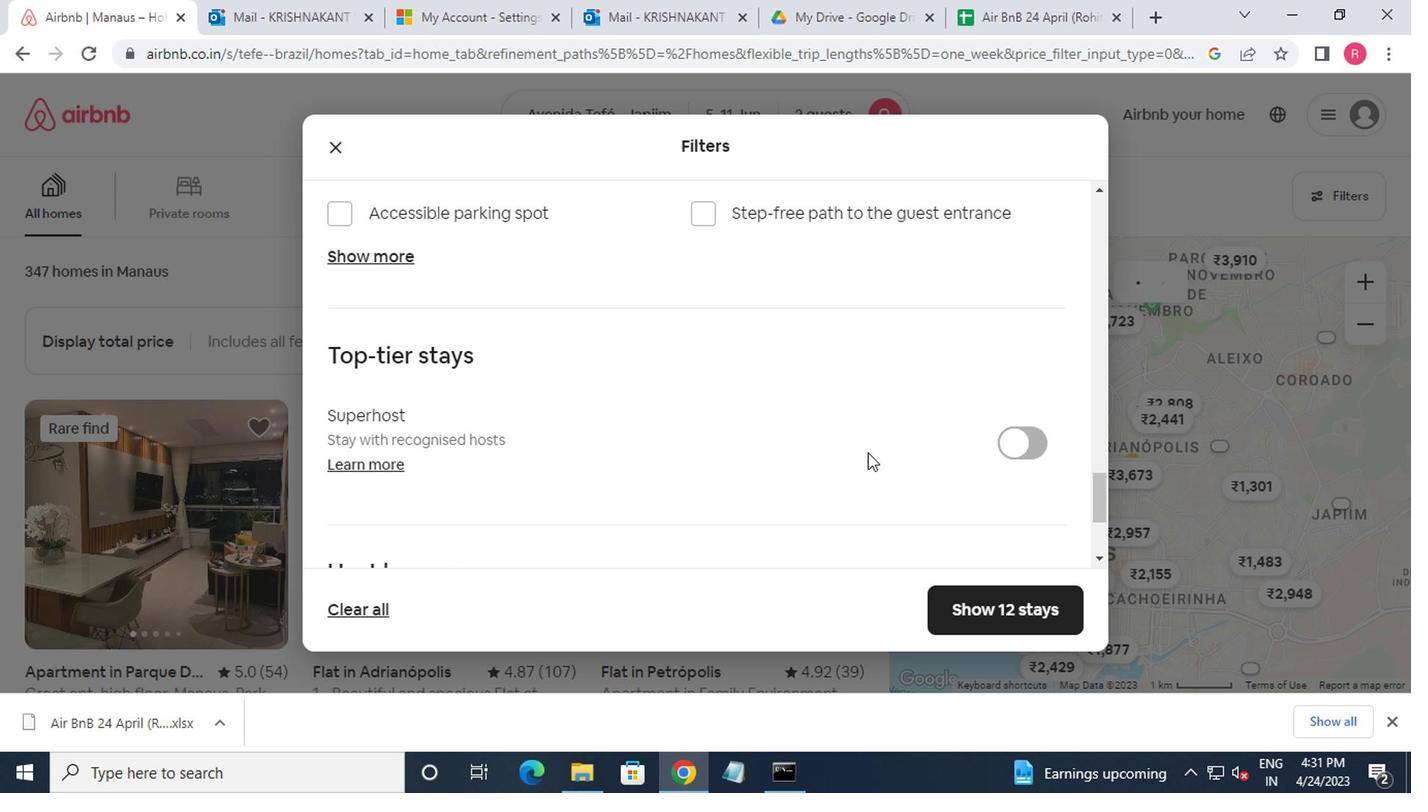 
Action: Mouse scrolled (797, 461) with delta (0, 0)
Screenshot: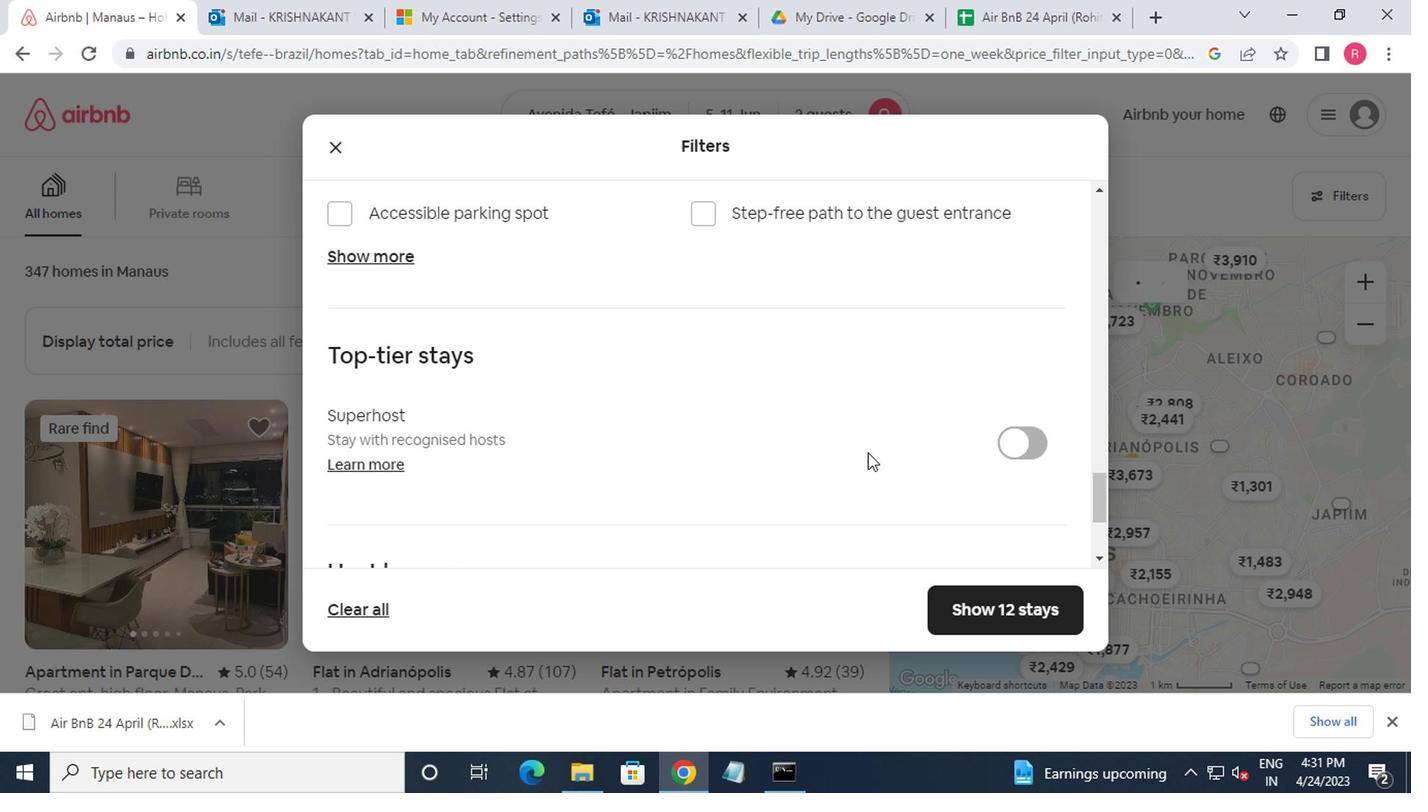 
Action: Mouse moved to (392, 511)
Screenshot: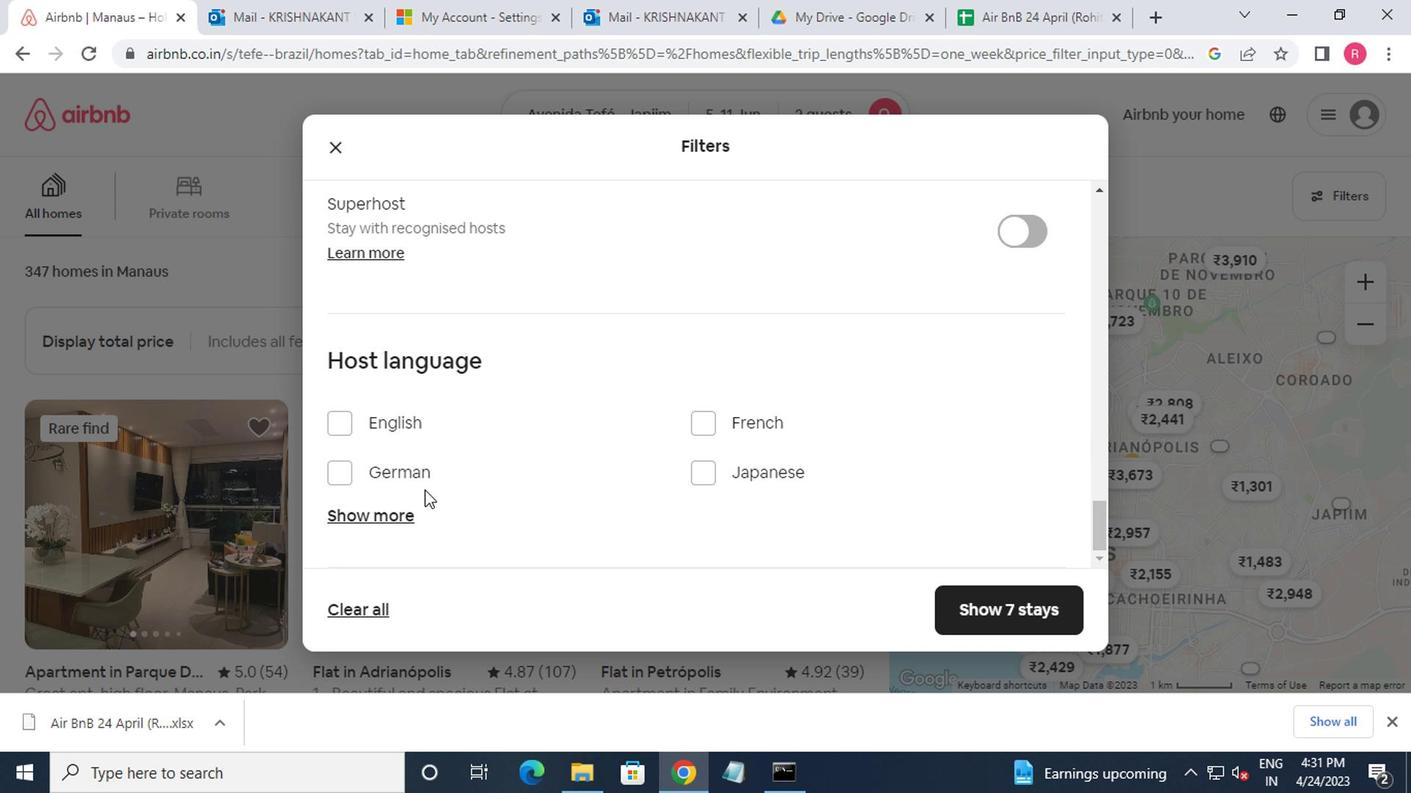 
Action: Mouse pressed left at (392, 511)
Screenshot: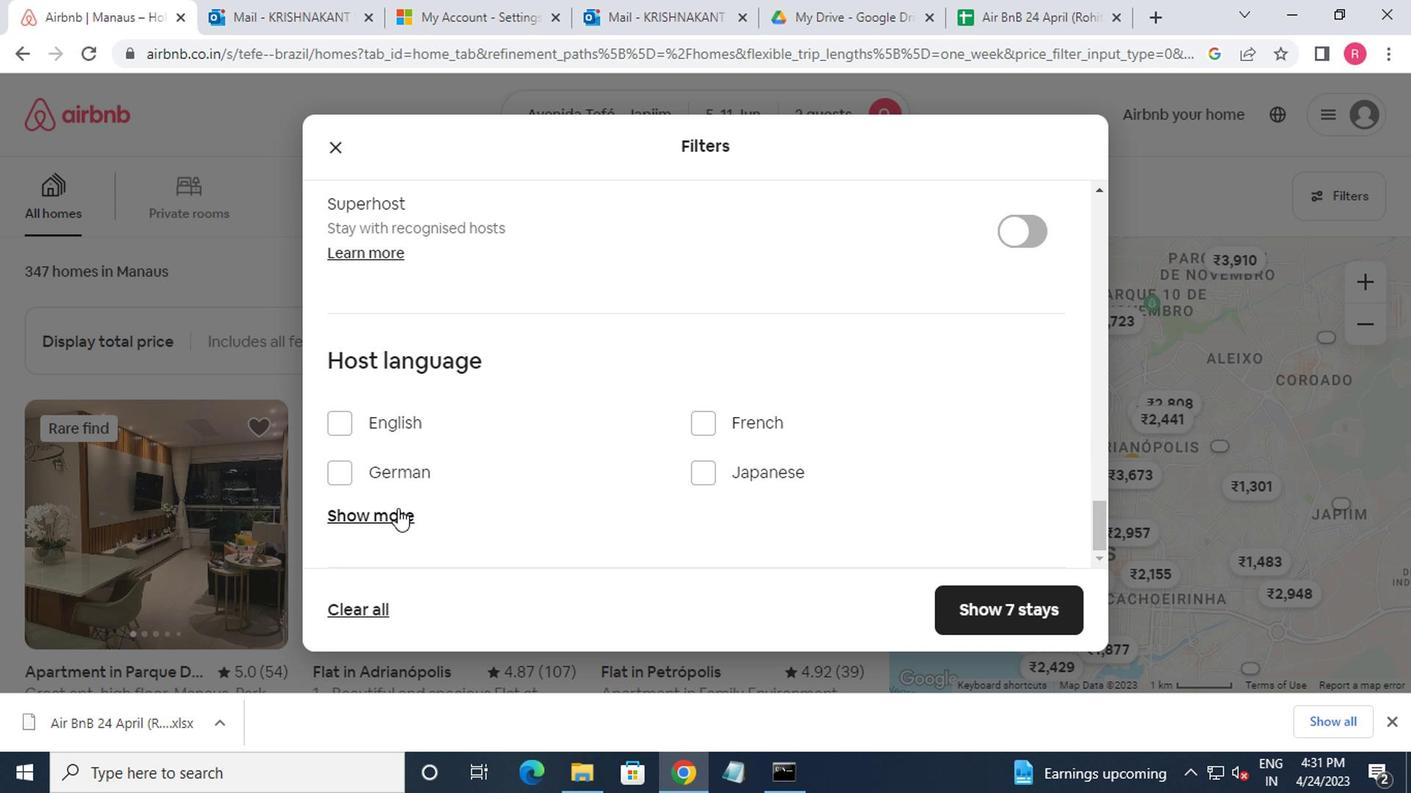 
Action: Mouse moved to (673, 532)
Screenshot: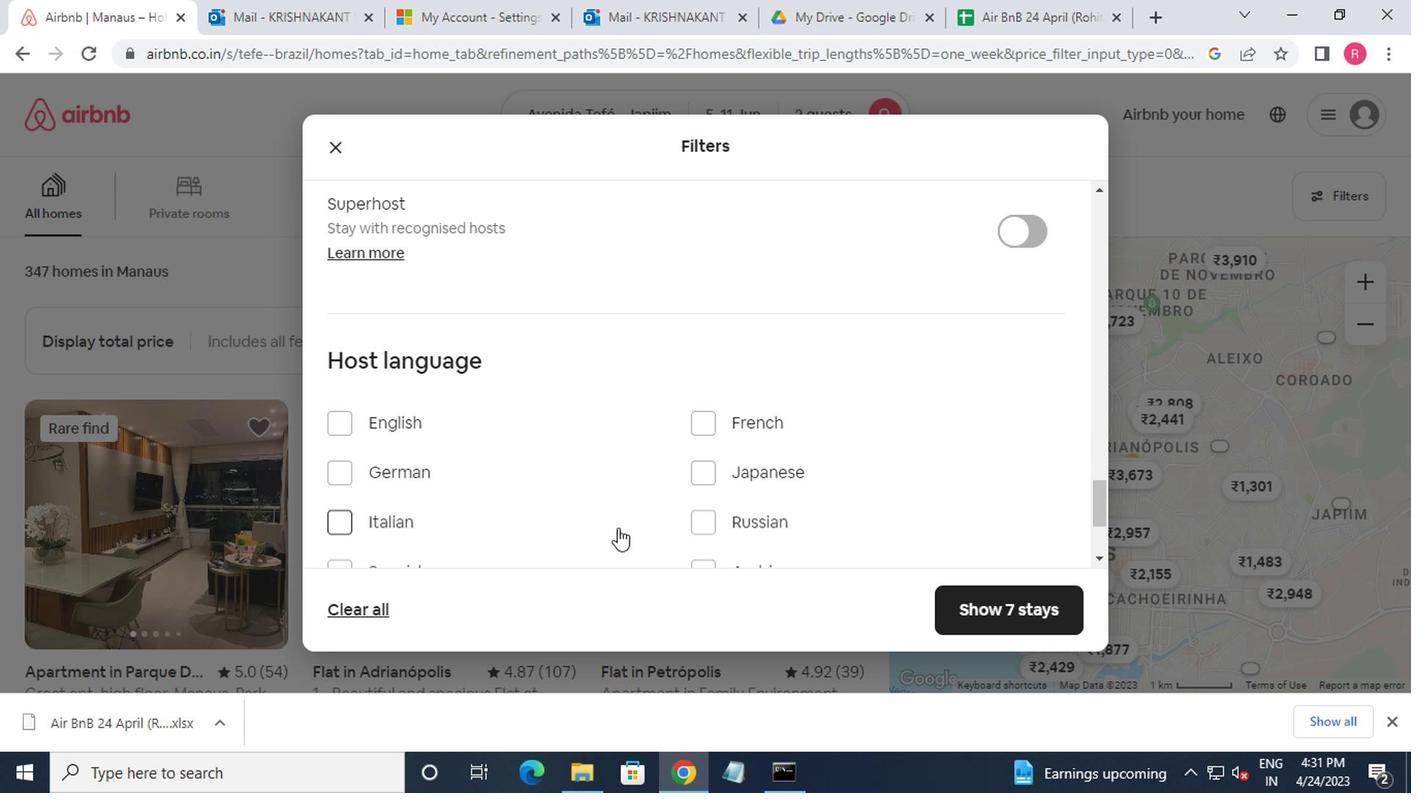 
Action: Mouse scrolled (673, 531) with delta (0, -1)
Screenshot: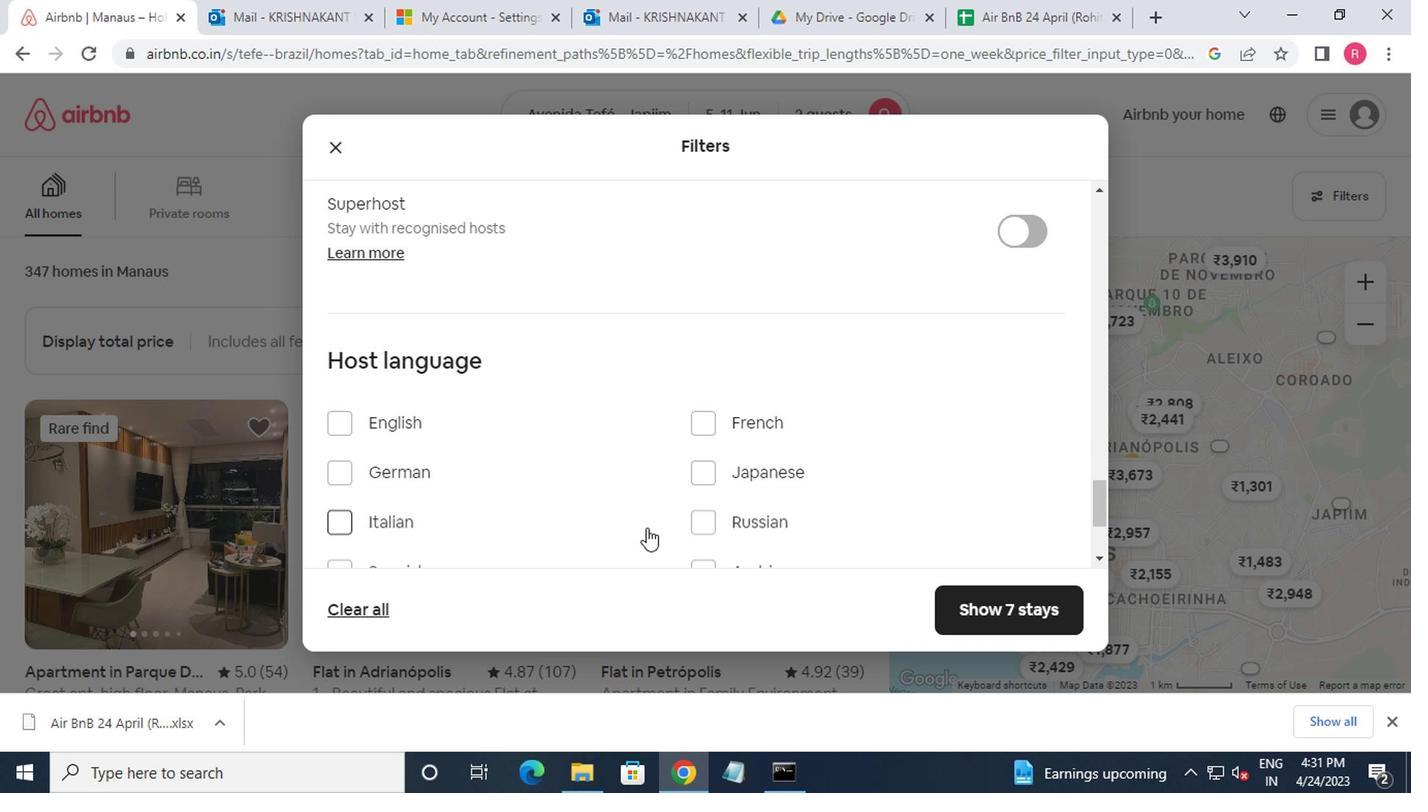 
Action: Mouse moved to (371, 480)
Screenshot: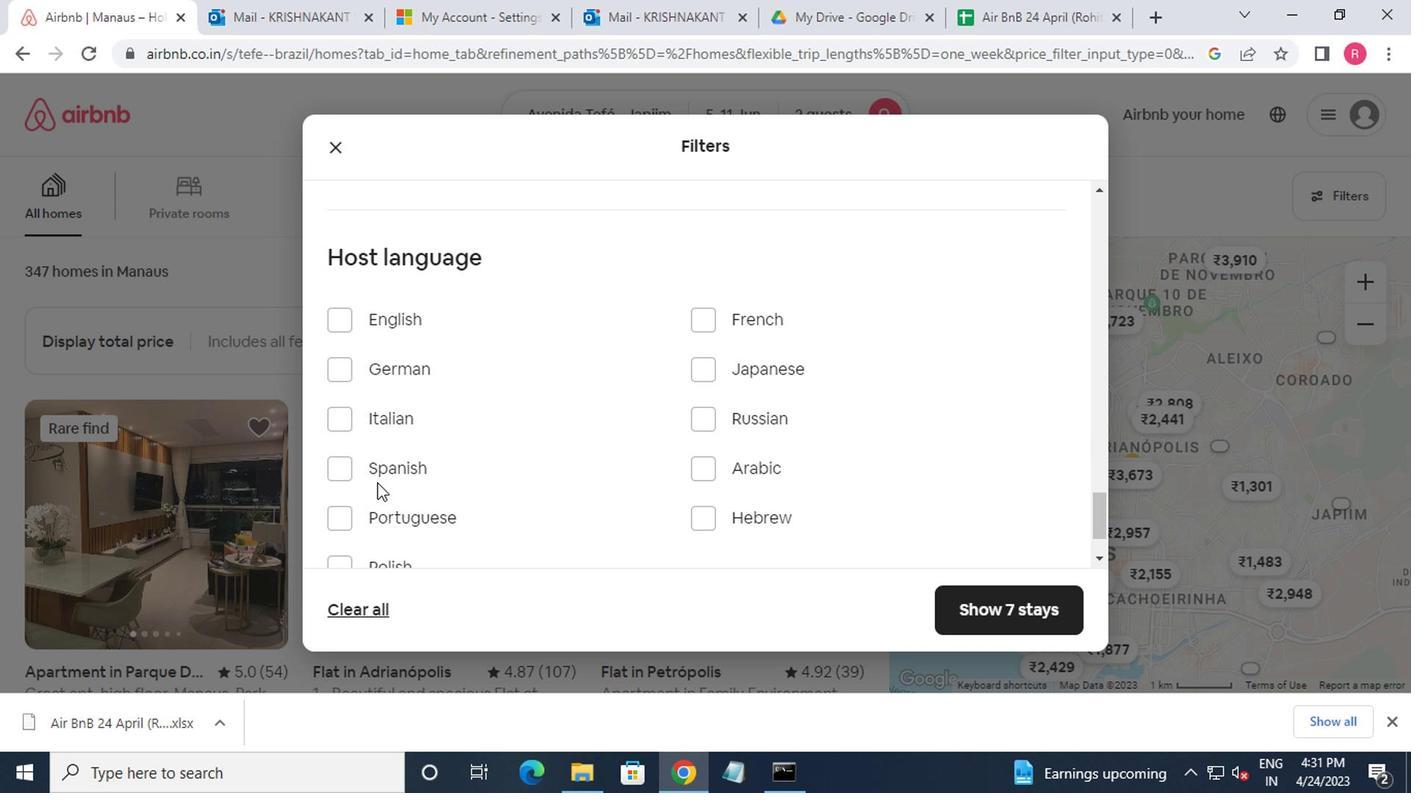 
Action: Mouse pressed left at (371, 480)
Screenshot: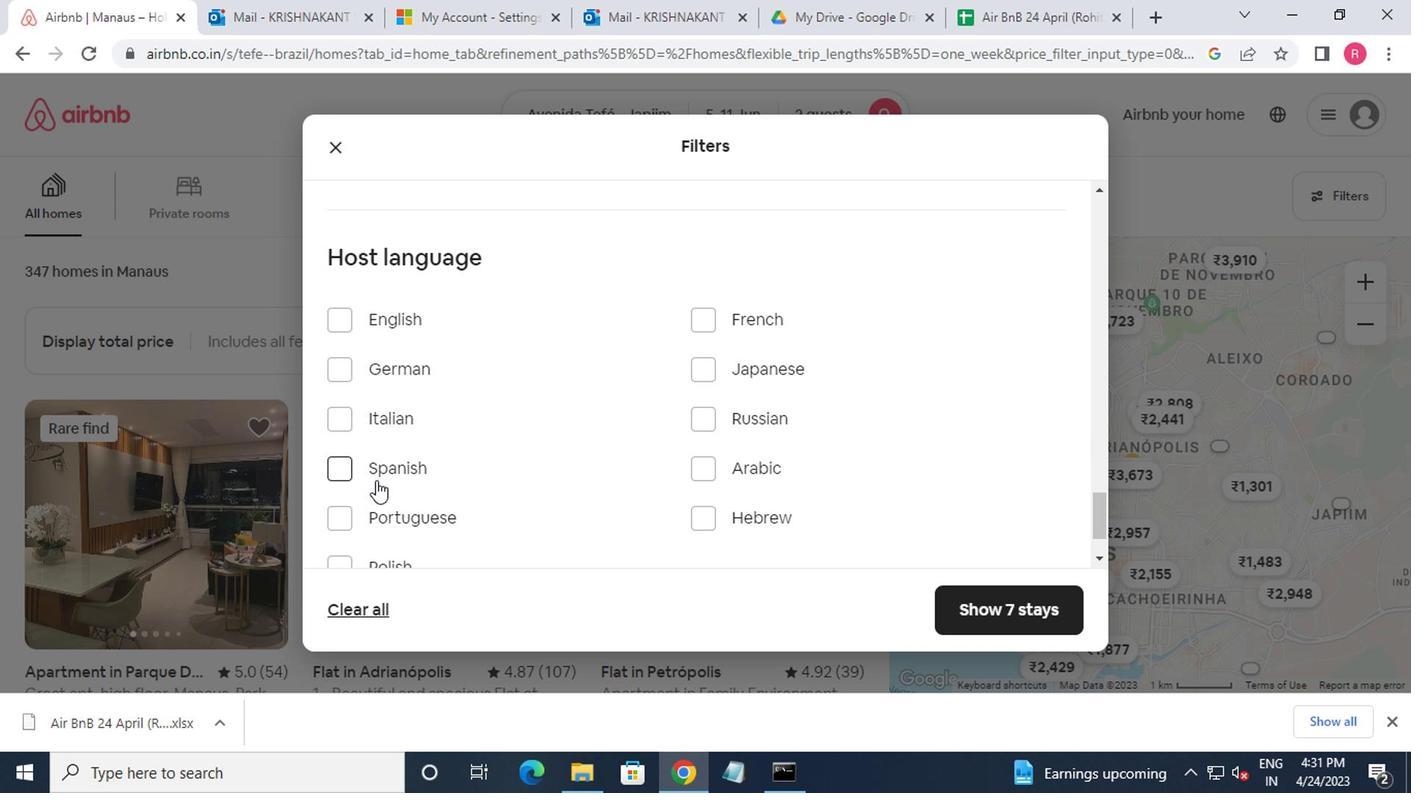 
Action: Mouse moved to (993, 604)
Screenshot: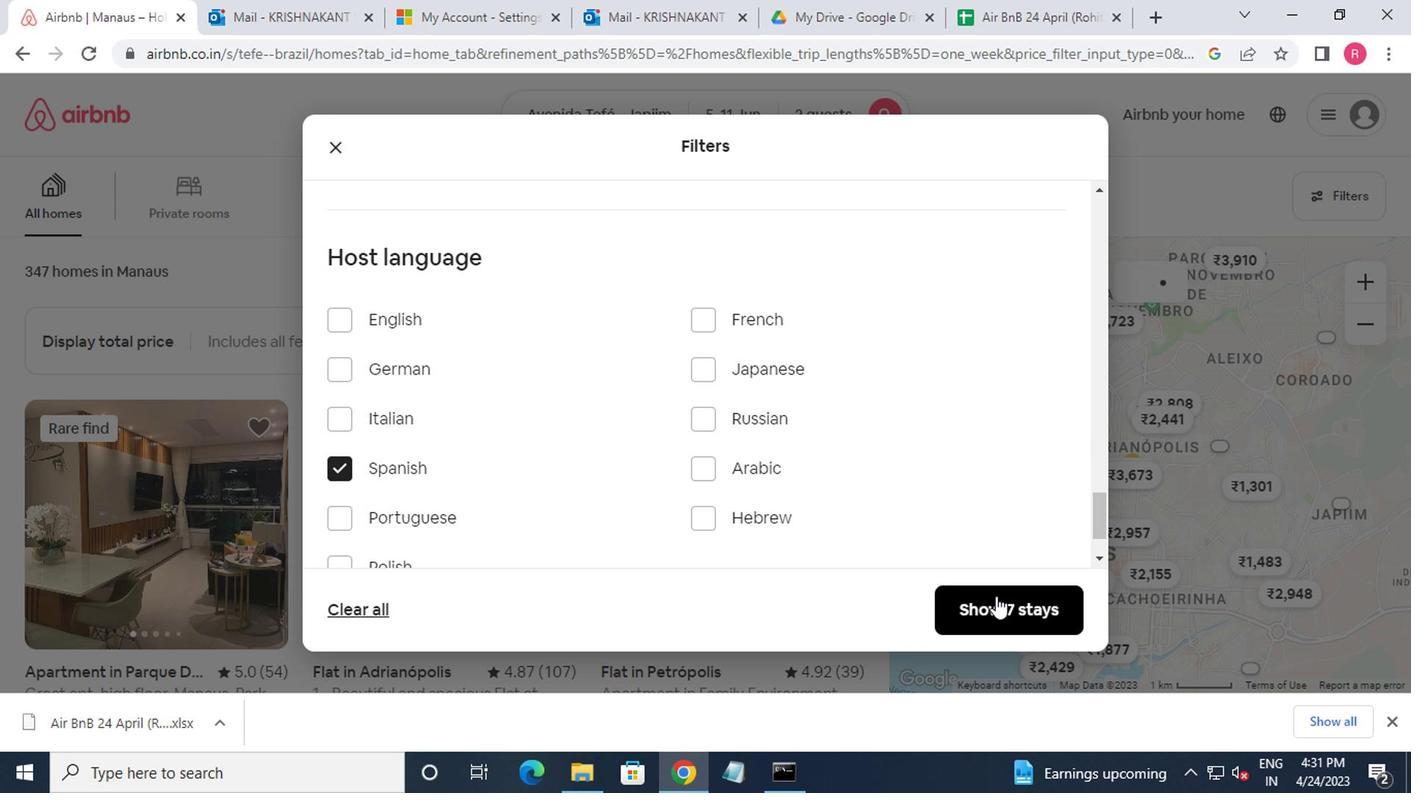 
Action: Mouse pressed left at (993, 604)
Screenshot: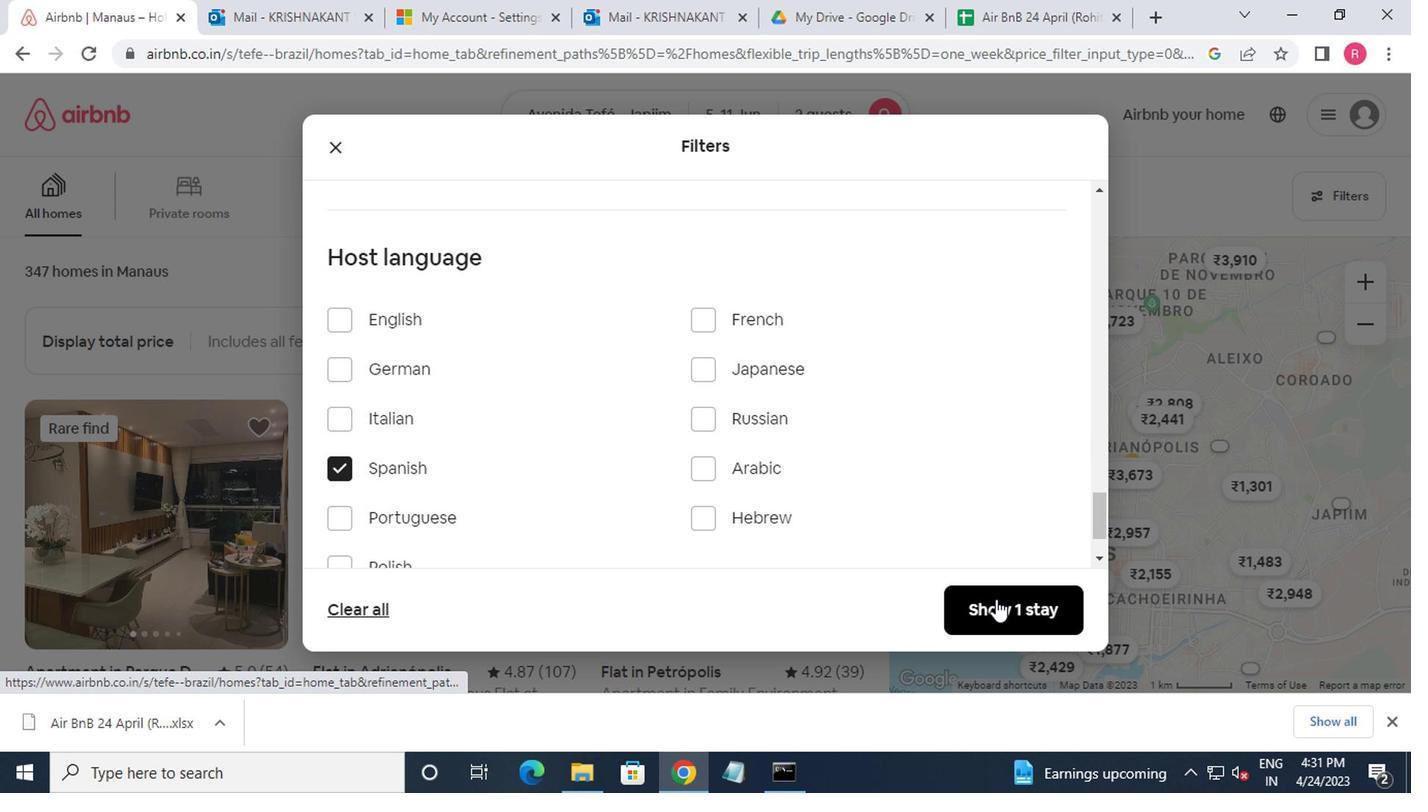 
